 Task: Add a signature Gianna Martinez containing With heartfelt thanks and warm wishes, Gianna Martinez to email address softage.2@softage.net and add a label Wellness
Action: Mouse moved to (227, 298)
Screenshot: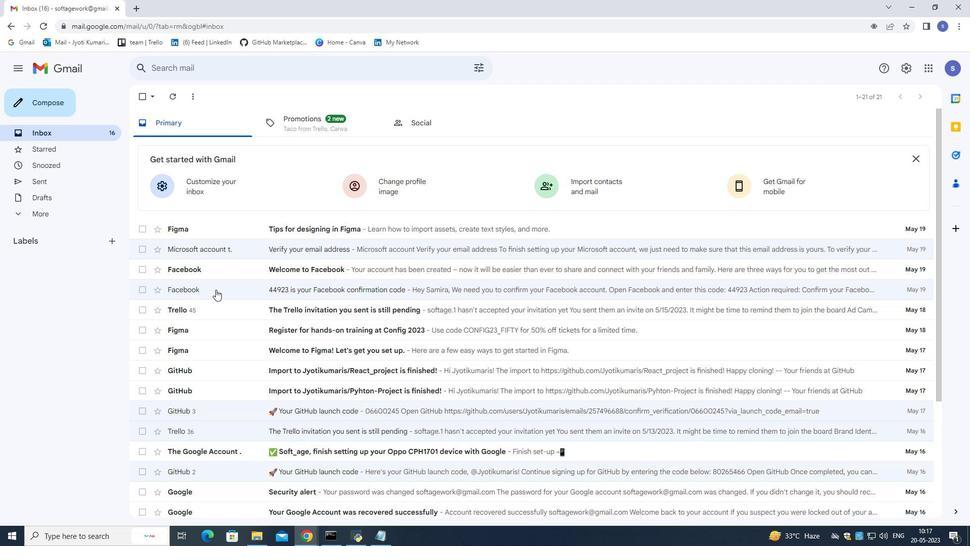
Action: Mouse scrolled (227, 297) with delta (0, 0)
Screenshot: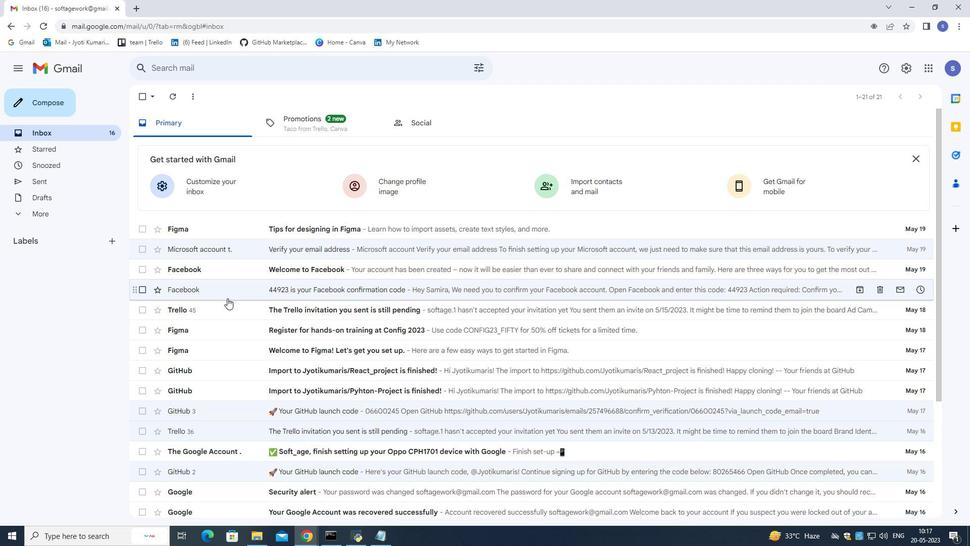 
Action: Mouse scrolled (227, 298) with delta (0, 0)
Screenshot: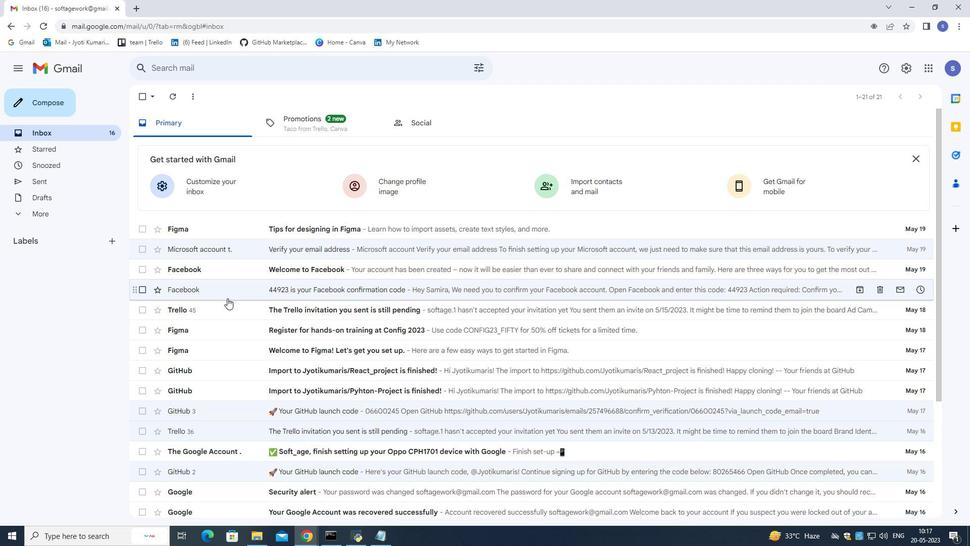
Action: Mouse moved to (228, 294)
Screenshot: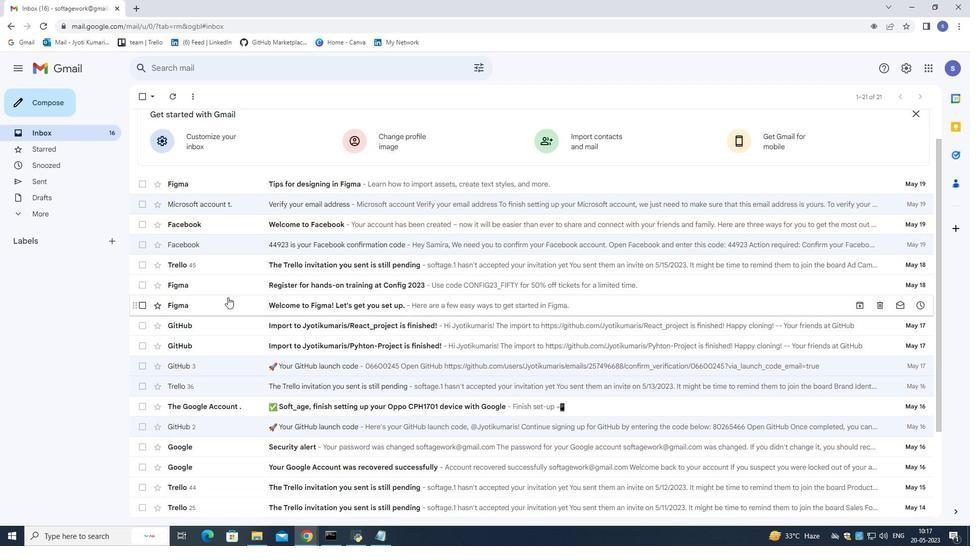 
Action: Mouse scrolled (228, 294) with delta (0, 0)
Screenshot: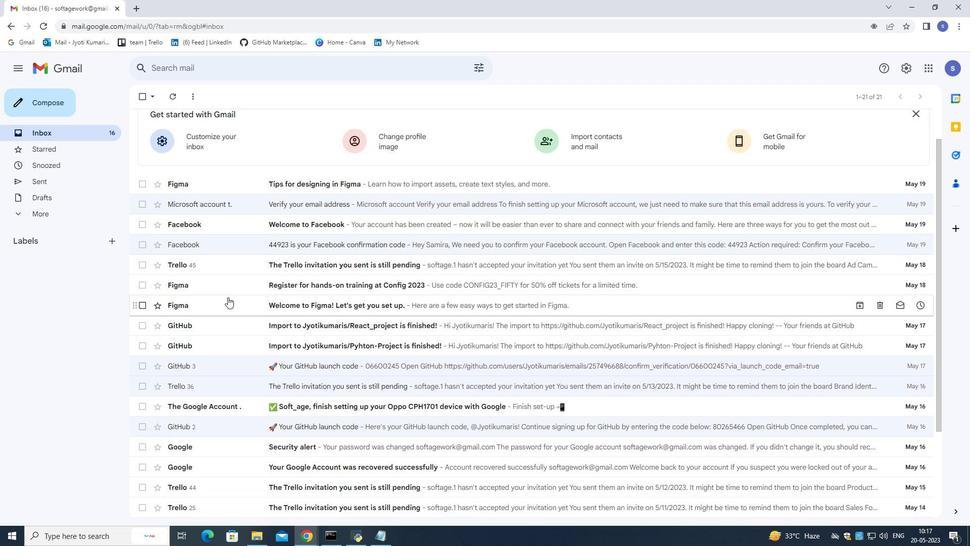 
Action: Mouse moved to (228, 293)
Screenshot: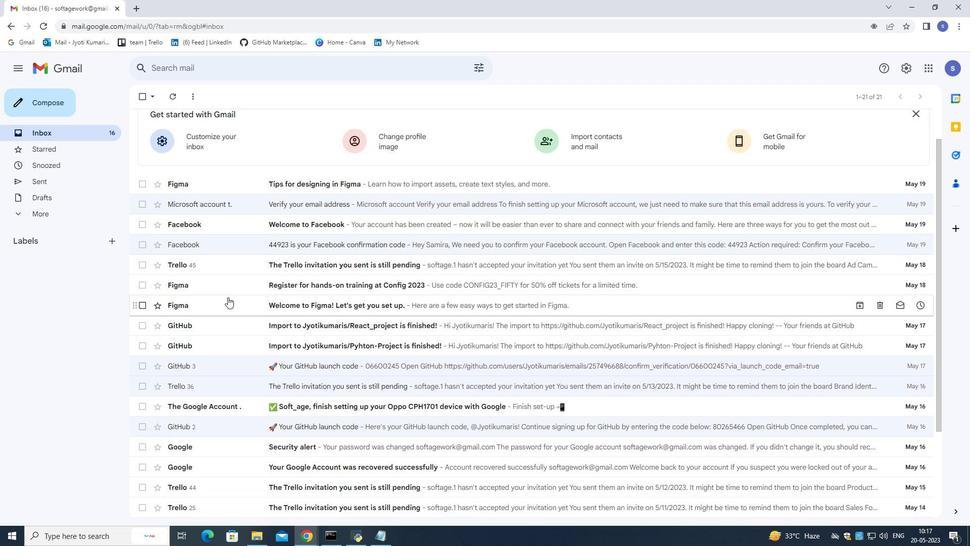 
Action: Mouse scrolled (228, 293) with delta (0, 0)
Screenshot: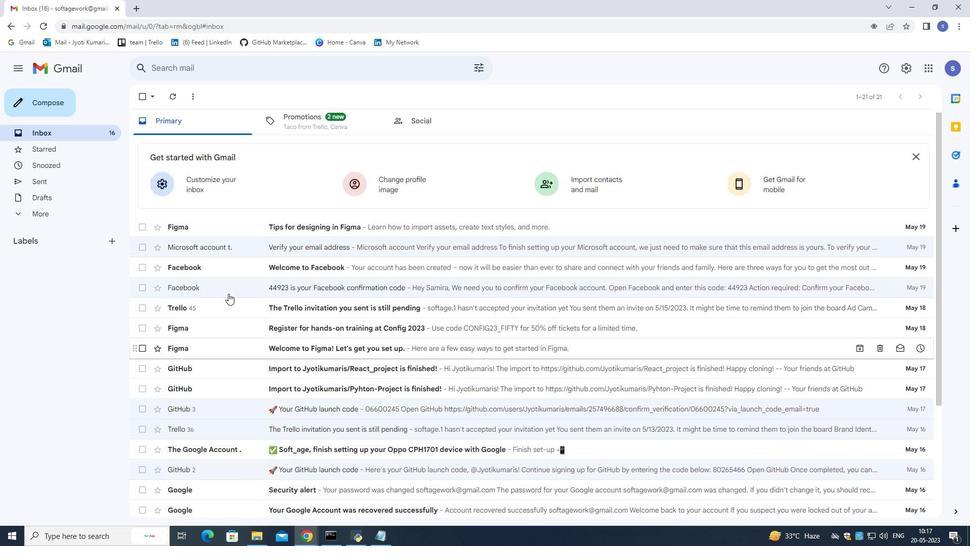 
Action: Mouse scrolled (228, 293) with delta (0, 0)
Screenshot: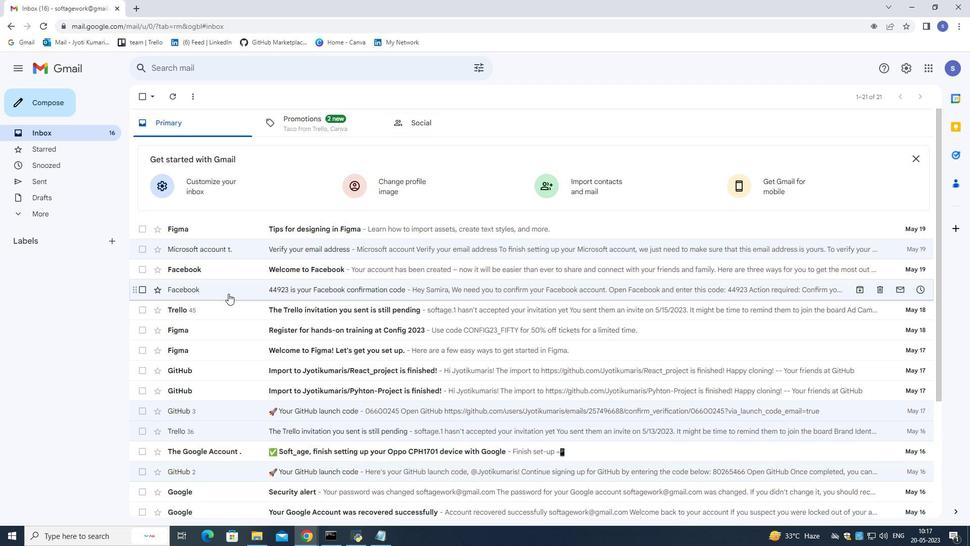 
Action: Mouse scrolled (228, 293) with delta (0, 0)
Screenshot: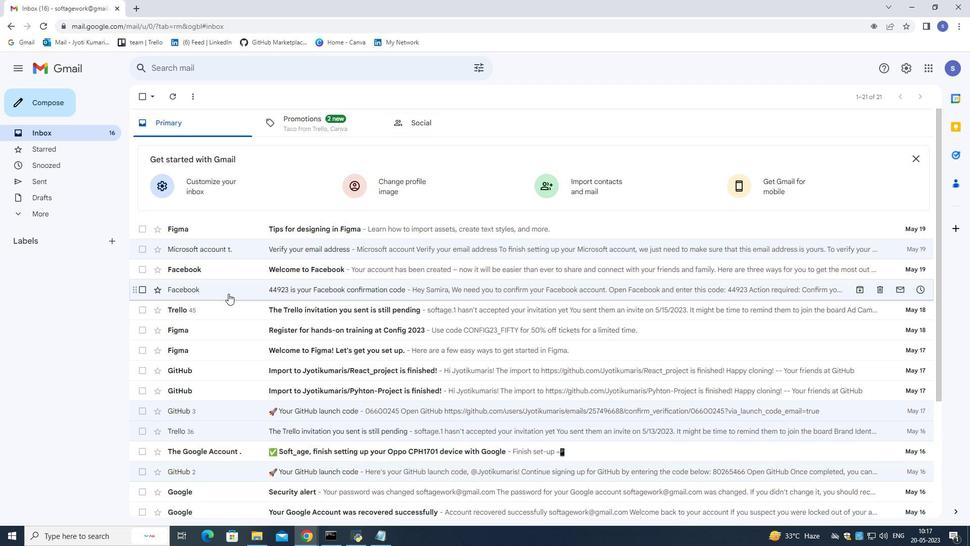 
Action: Mouse scrolled (228, 293) with delta (0, 0)
Screenshot: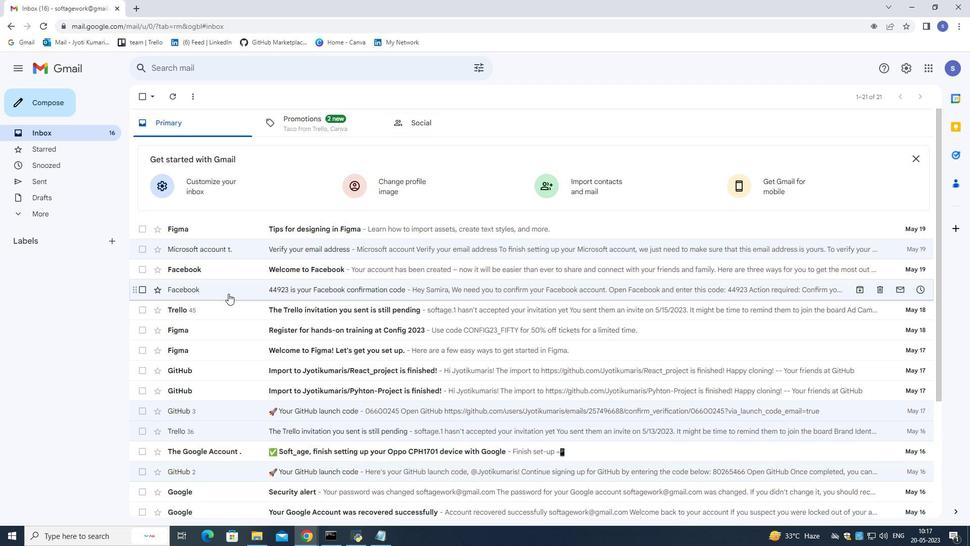 
Action: Mouse scrolled (228, 294) with delta (0, 0)
Screenshot: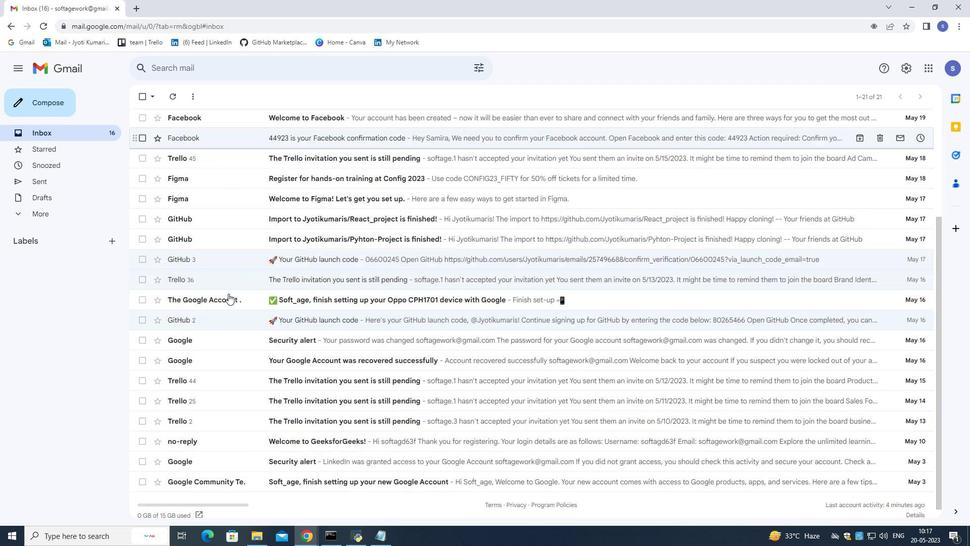 
Action: Mouse scrolled (228, 294) with delta (0, 0)
Screenshot: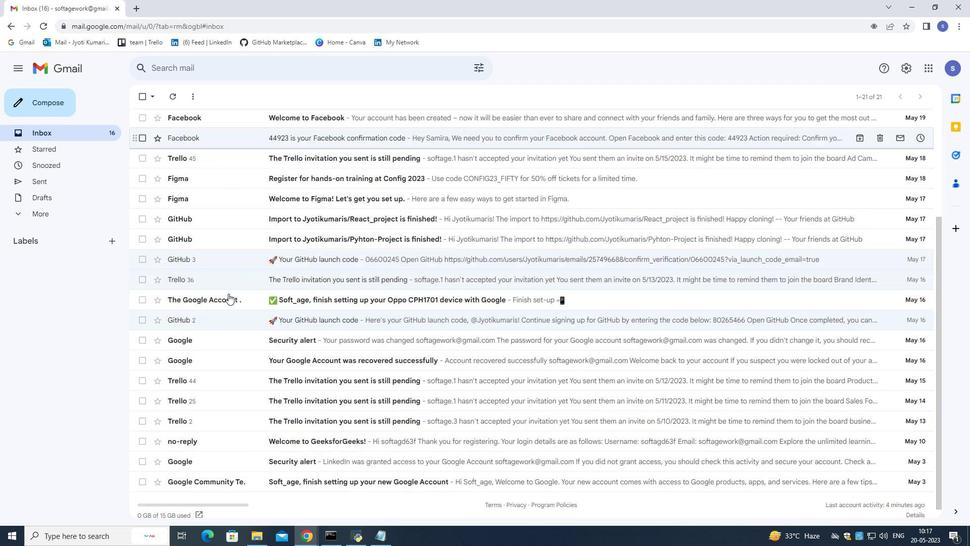 
Action: Mouse scrolled (228, 294) with delta (0, 0)
Screenshot: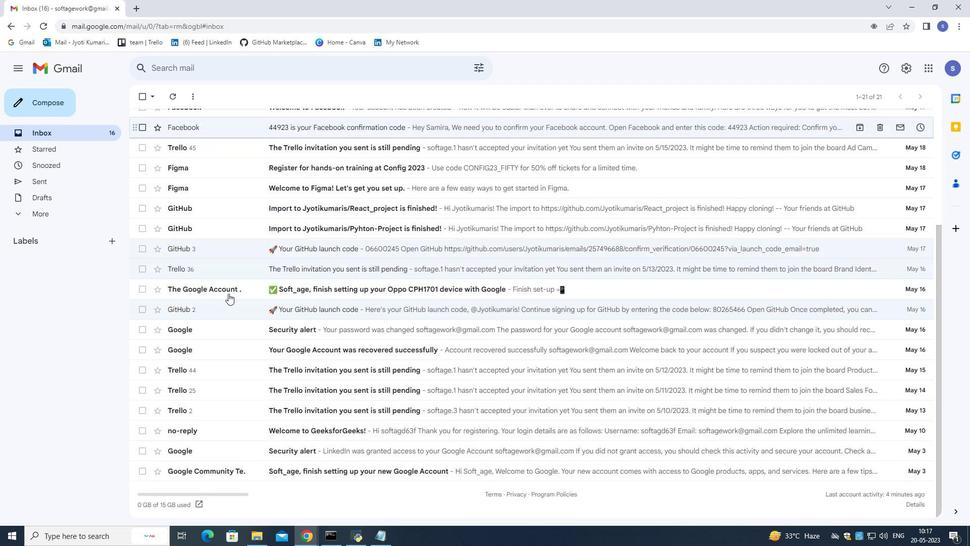 
Action: Mouse scrolled (228, 294) with delta (0, 0)
Screenshot: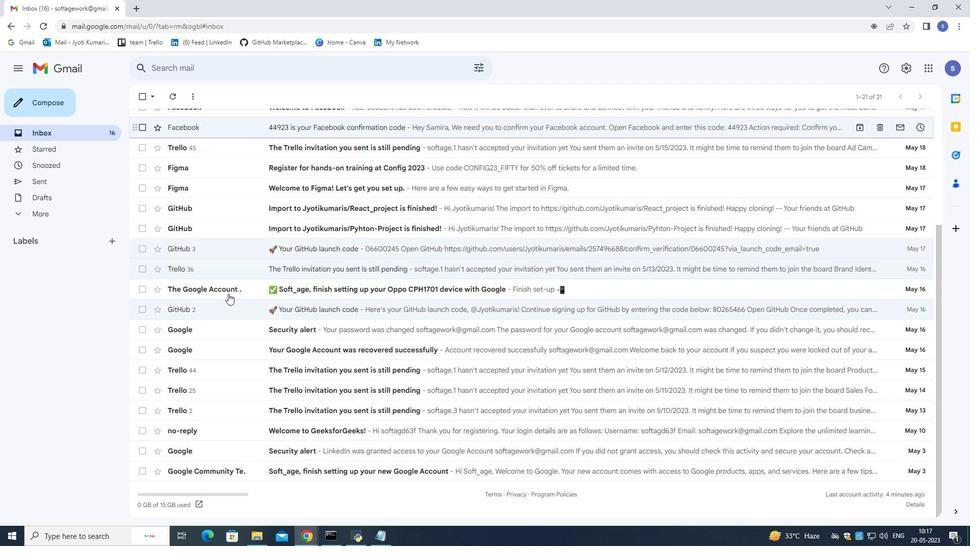 
Action: Mouse scrolled (228, 294) with delta (0, 0)
Screenshot: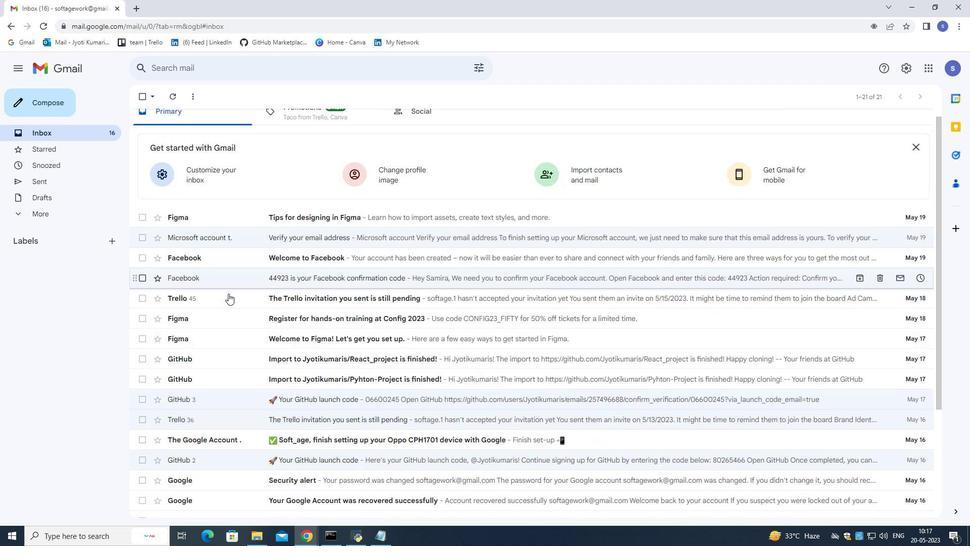 
Action: Mouse scrolled (228, 294) with delta (0, 0)
Screenshot: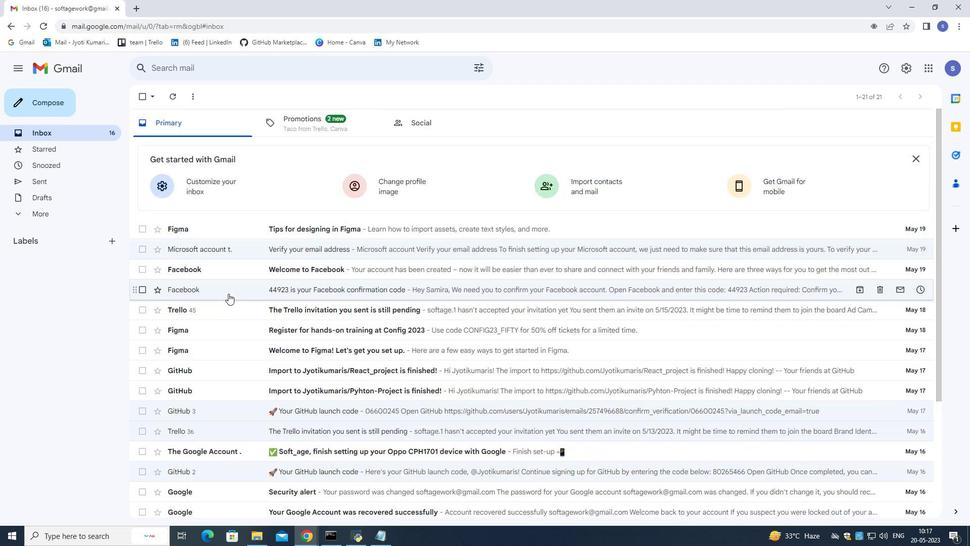 
Action: Mouse scrolled (228, 294) with delta (0, 0)
Screenshot: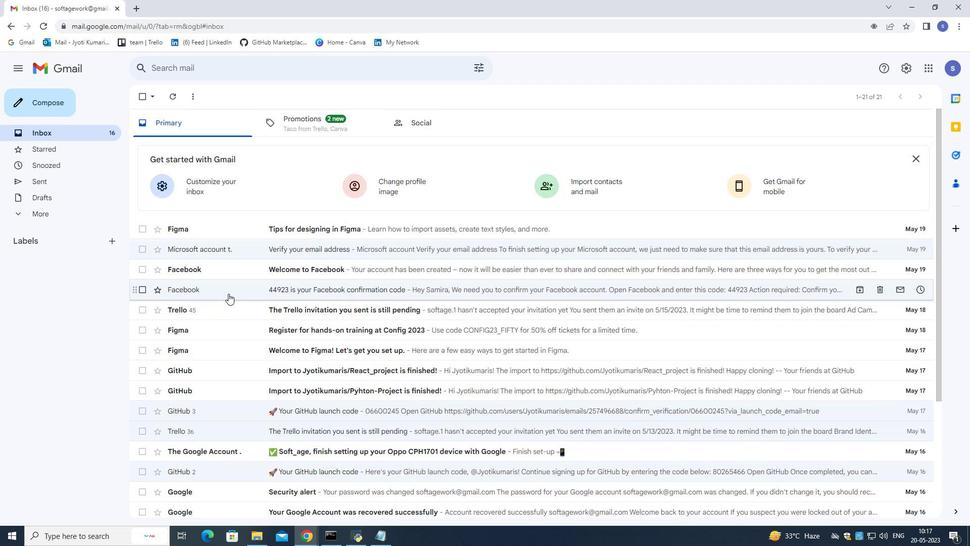 
Action: Mouse scrolled (228, 294) with delta (0, 0)
Screenshot: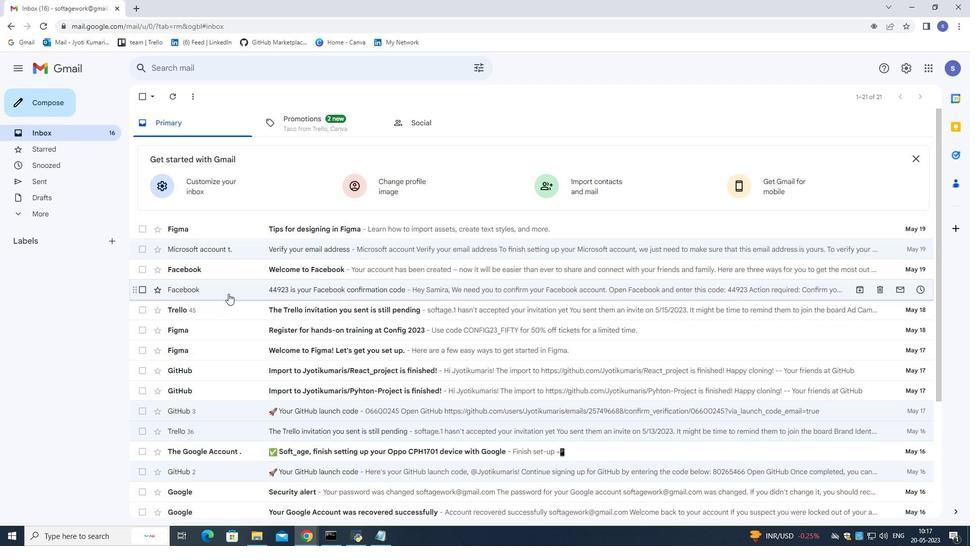 
Action: Mouse moved to (219, 269)
Screenshot: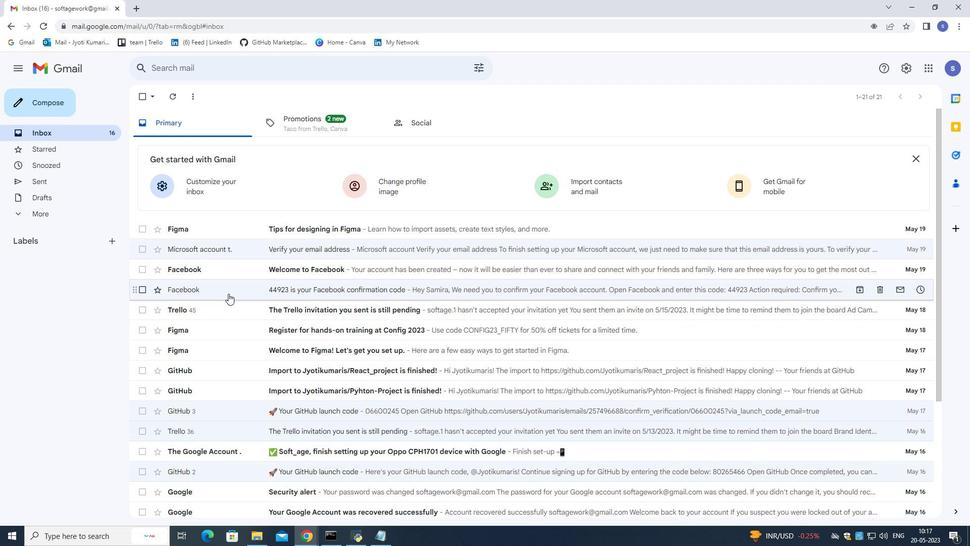 
Action: Mouse scrolled (219, 270) with delta (0, 0)
Screenshot: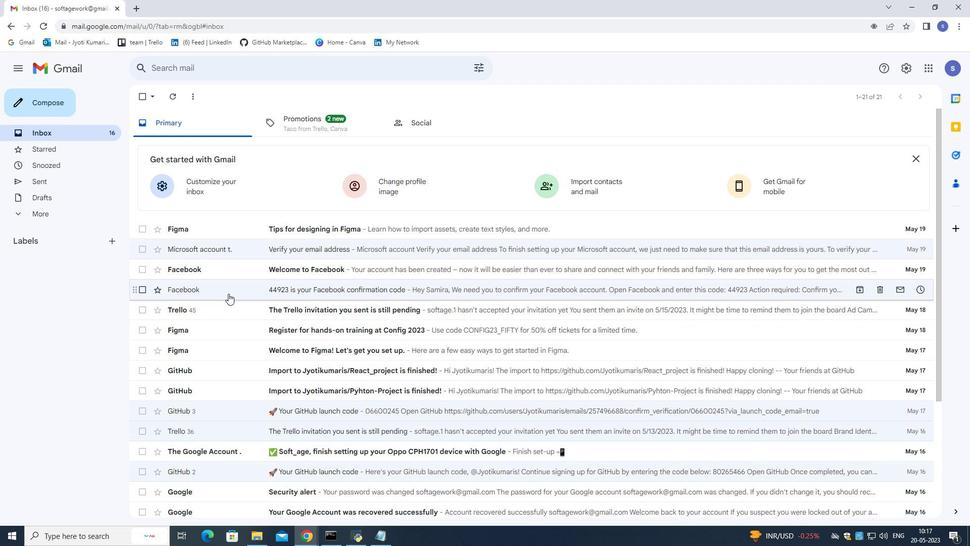 
Action: Mouse moved to (30, 99)
Screenshot: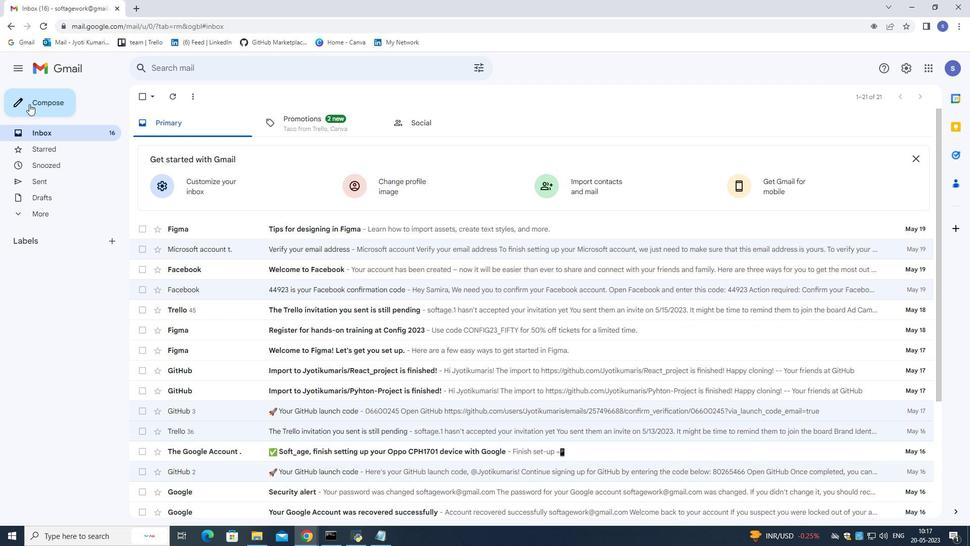 
Action: Mouse pressed left at (30, 99)
Screenshot: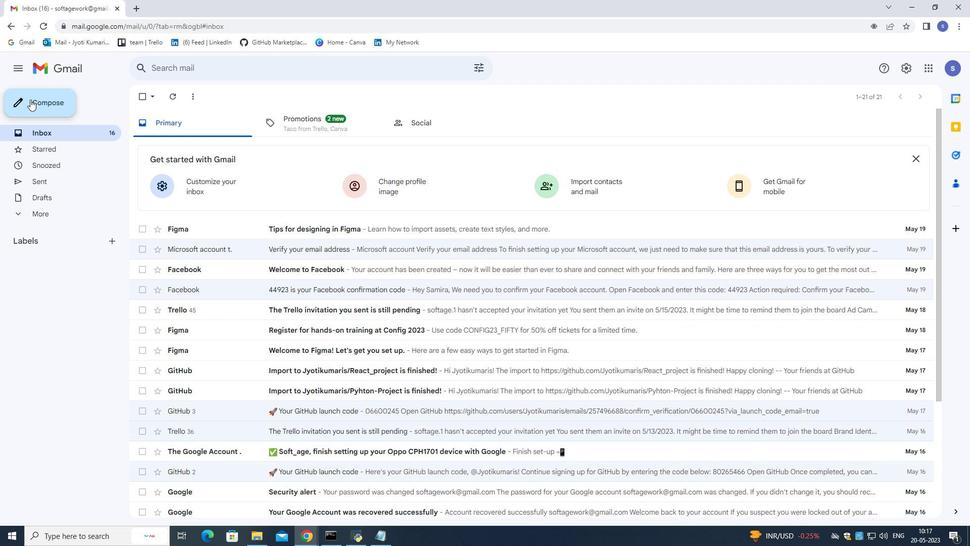 
Action: Mouse moved to (913, 226)
Screenshot: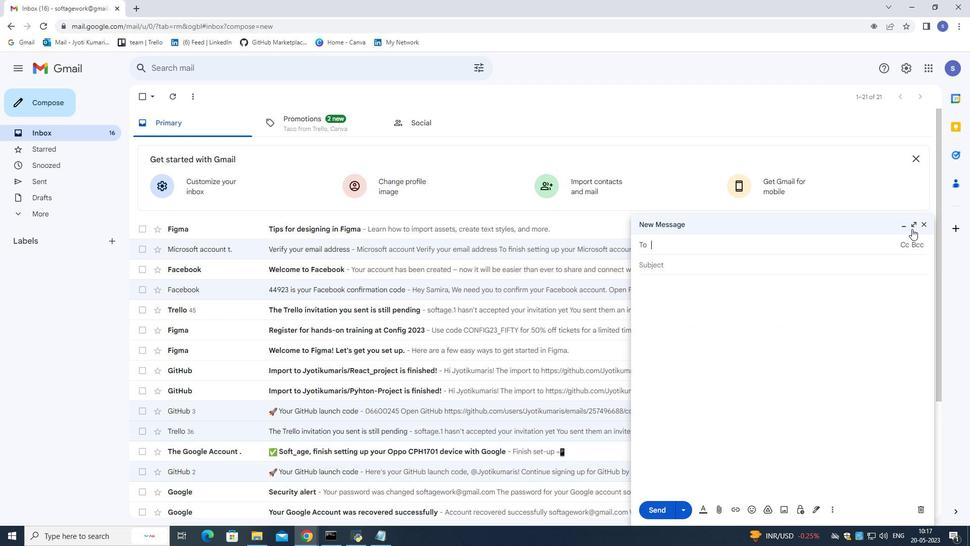 
Action: Mouse pressed left at (913, 226)
Screenshot: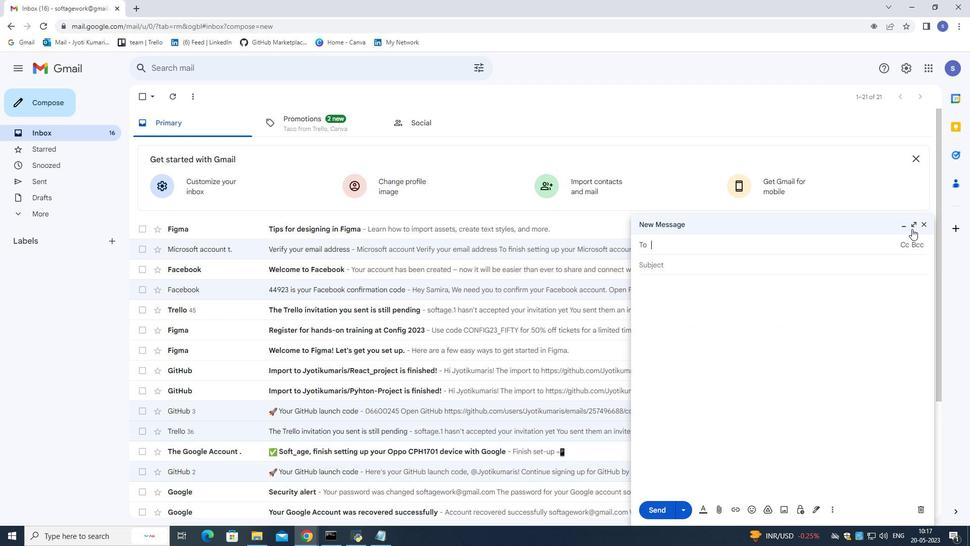 
Action: Mouse moved to (473, 100)
Screenshot: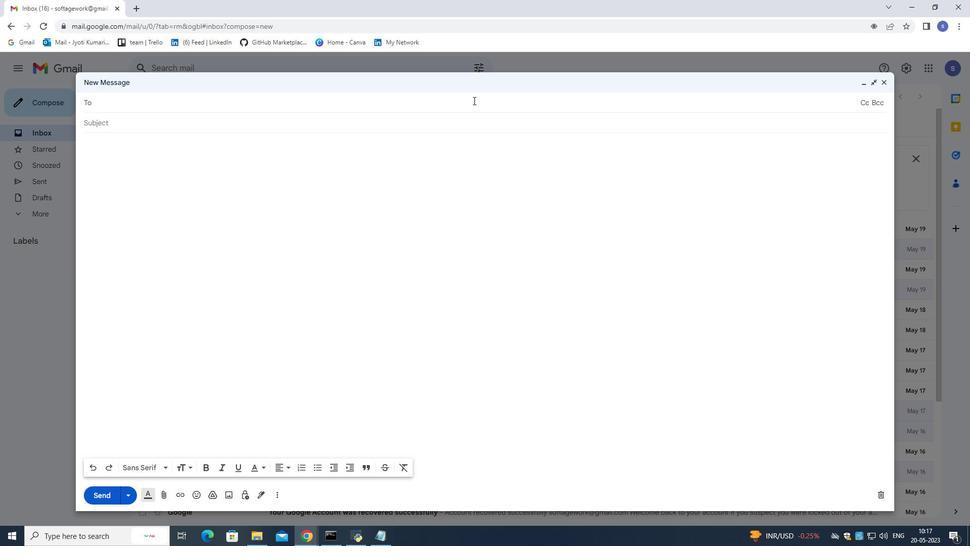 
Action: Mouse pressed left at (473, 100)
Screenshot: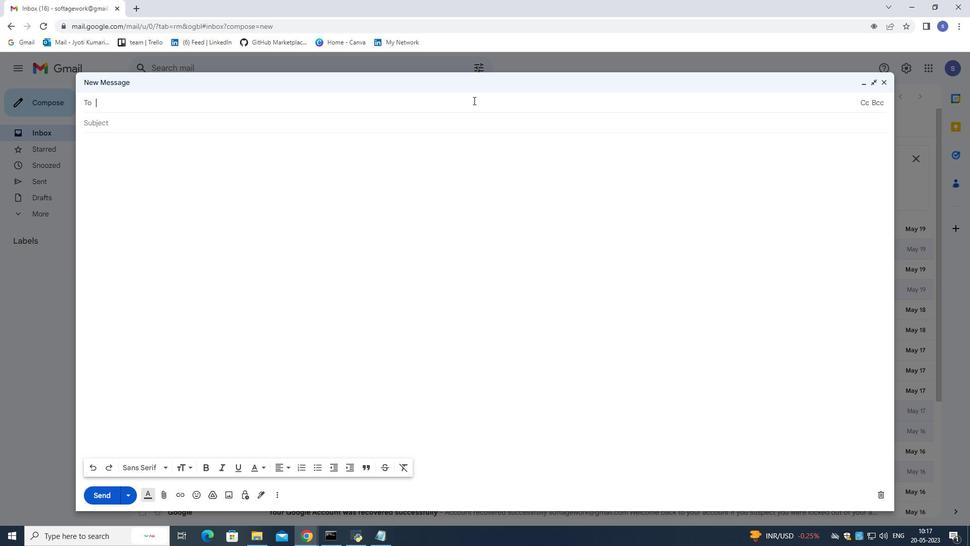 
Action: Mouse moved to (473, 103)
Screenshot: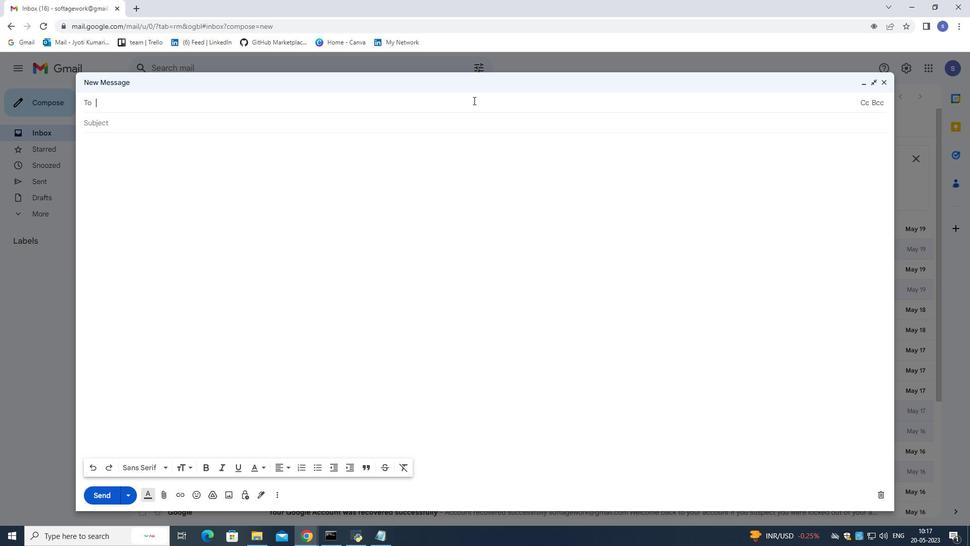 
Action: Key pressed softage.2<Key.shift>@softage.net
Screenshot: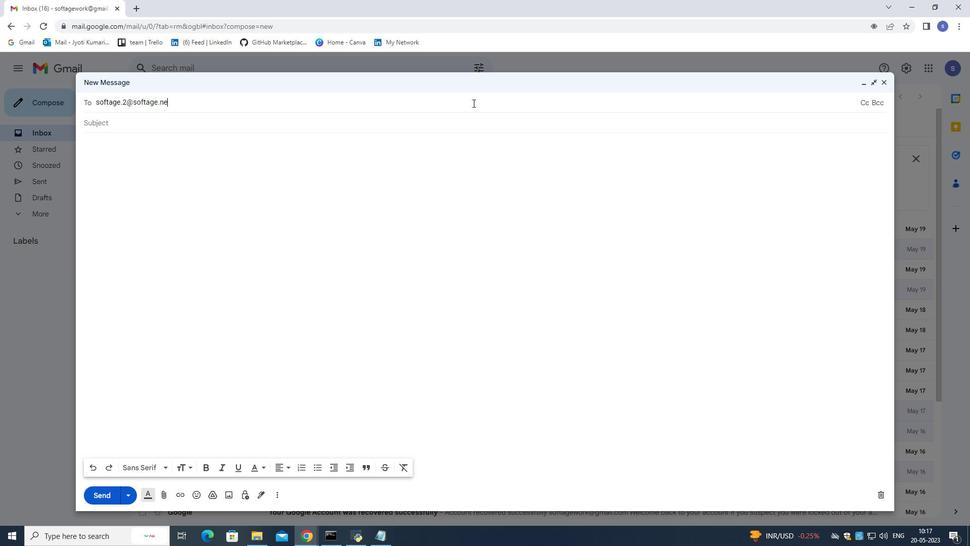 
Action: Mouse moved to (186, 124)
Screenshot: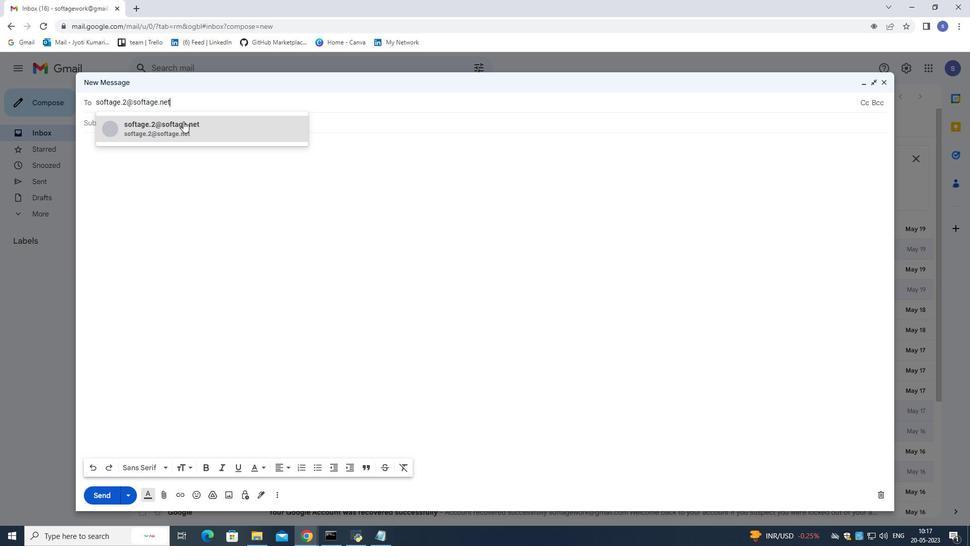 
Action: Mouse pressed left at (186, 124)
Screenshot: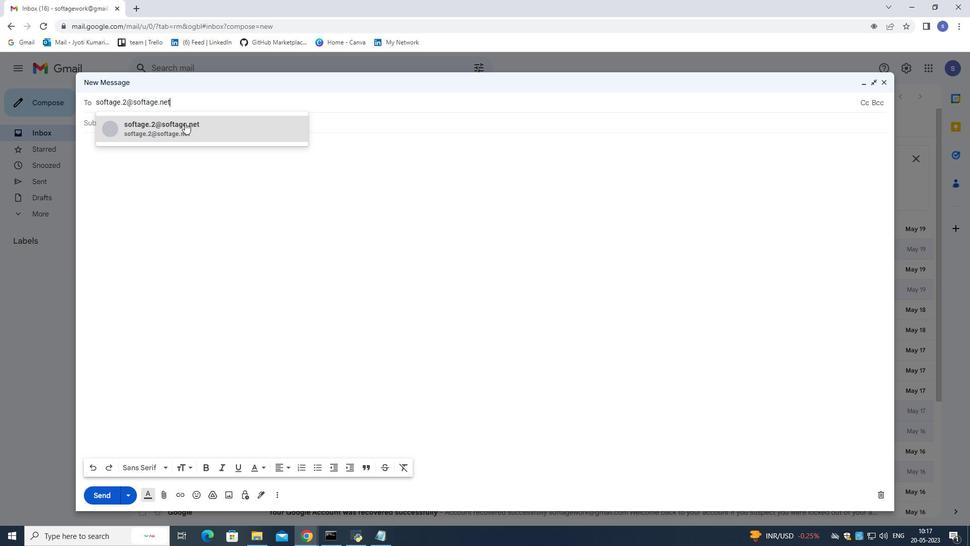 
Action: Mouse moved to (185, 128)
Screenshot: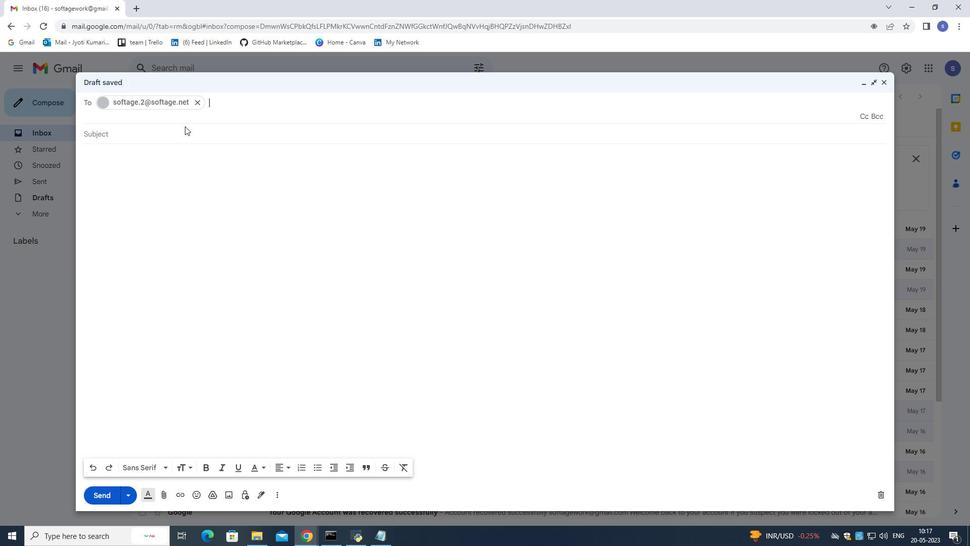 
Action: Mouse pressed left at (185, 128)
Screenshot: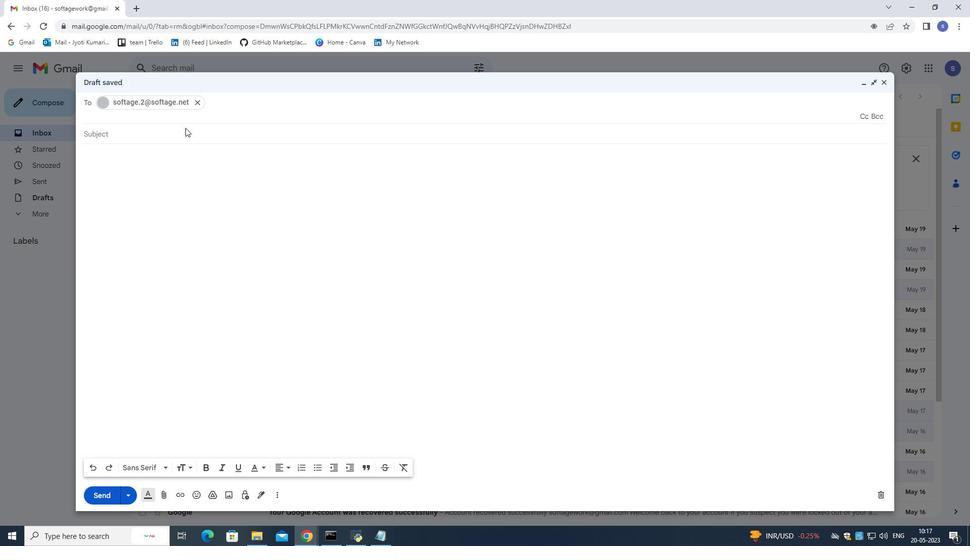 
Action: Mouse moved to (201, 122)
Screenshot: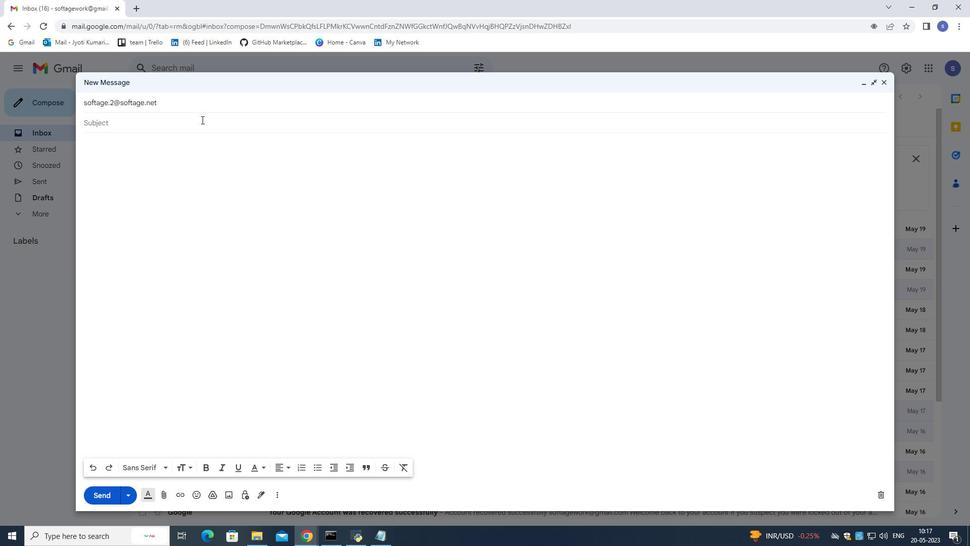 
Action: Mouse pressed left at (201, 122)
Screenshot: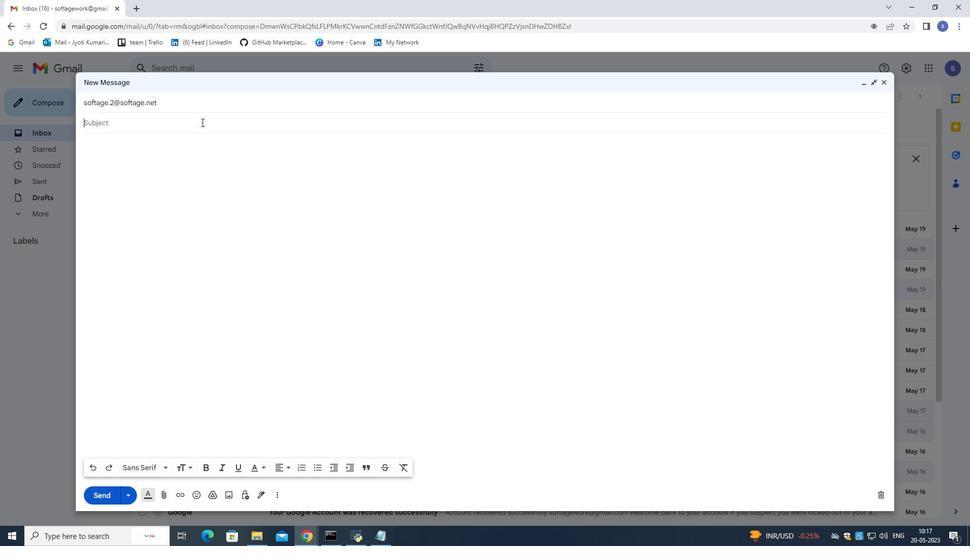 
Action: Mouse moved to (384, 120)
Screenshot: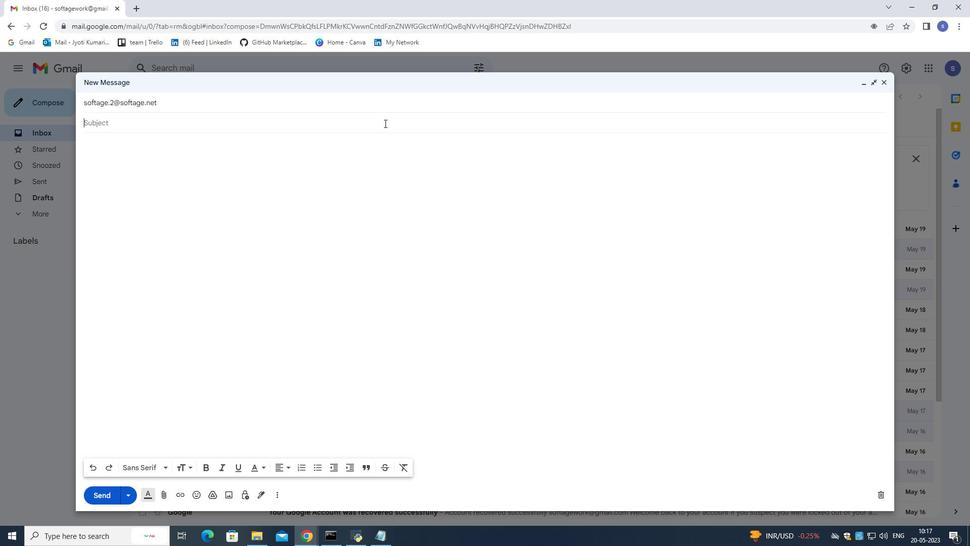 
Action: Mouse pressed left at (384, 120)
Screenshot: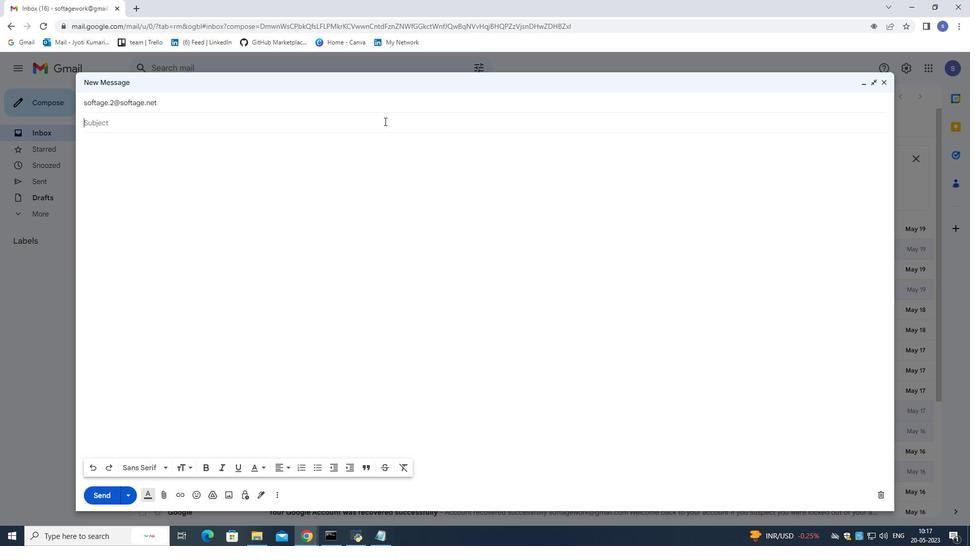 
Action: Mouse moved to (511, 119)
Screenshot: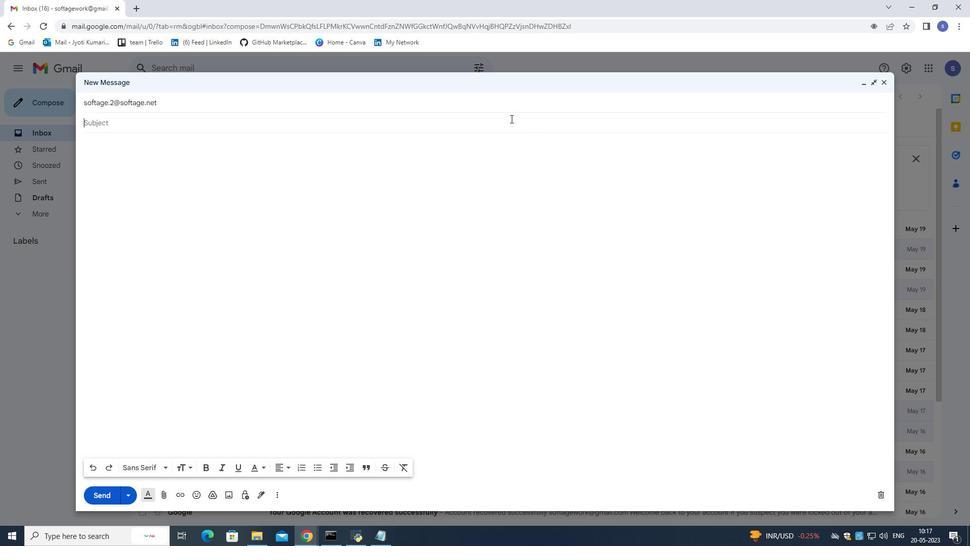 
Action: Mouse pressed left at (511, 119)
Screenshot: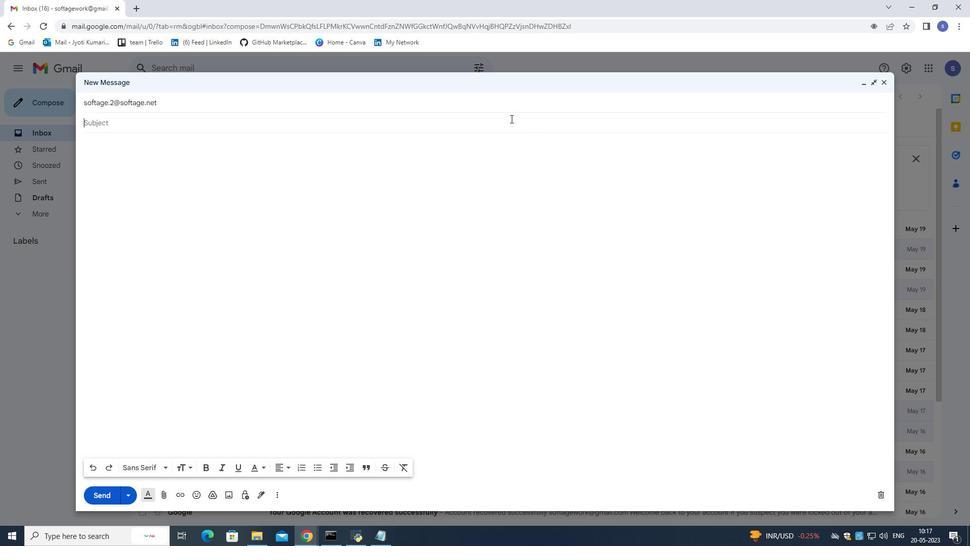 
Action: Mouse moved to (340, 119)
Screenshot: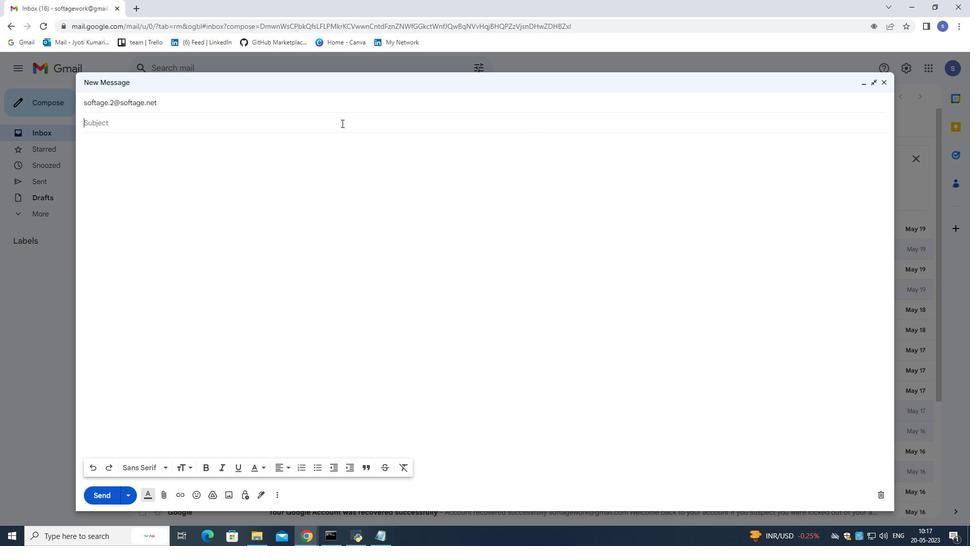 
Action: Mouse pressed left at (340, 119)
Screenshot: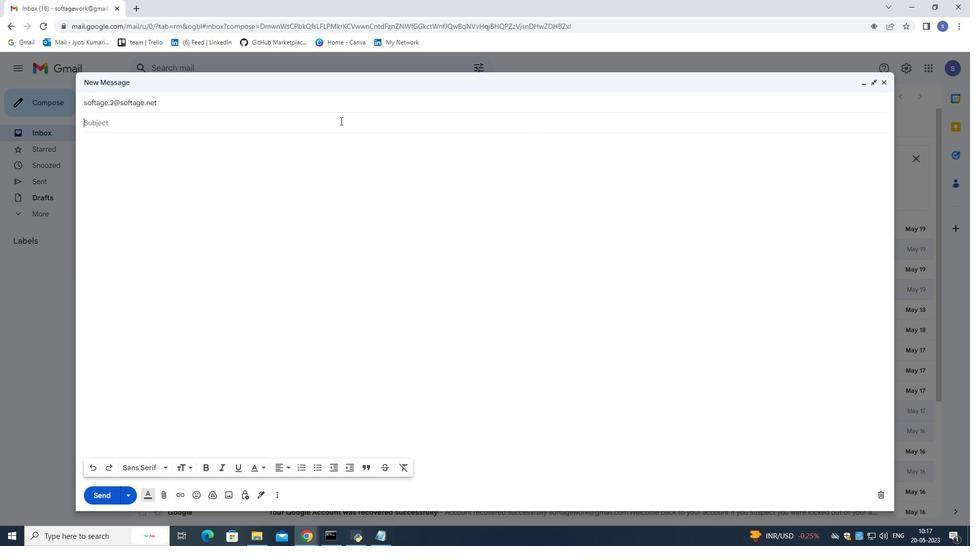 
Action: Mouse moved to (340, 119)
Screenshot: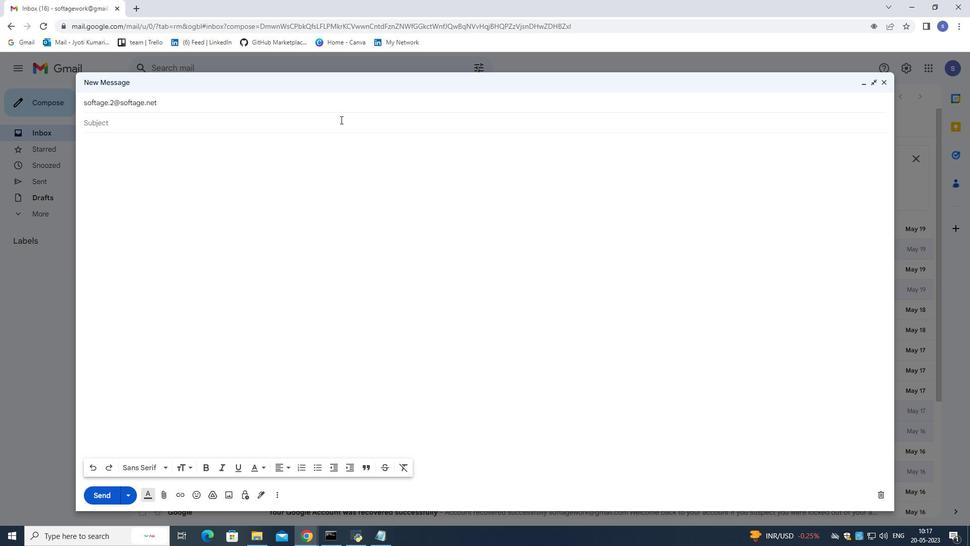 
Action: Key pressed <Key.shift><Key.shift><Key.shift><Key.shift><Key.shift><Key.shift><Key.shift><Key.shift><Key.shift>Heartfelt<Key.space><Key.shift>Thanks
Screenshot: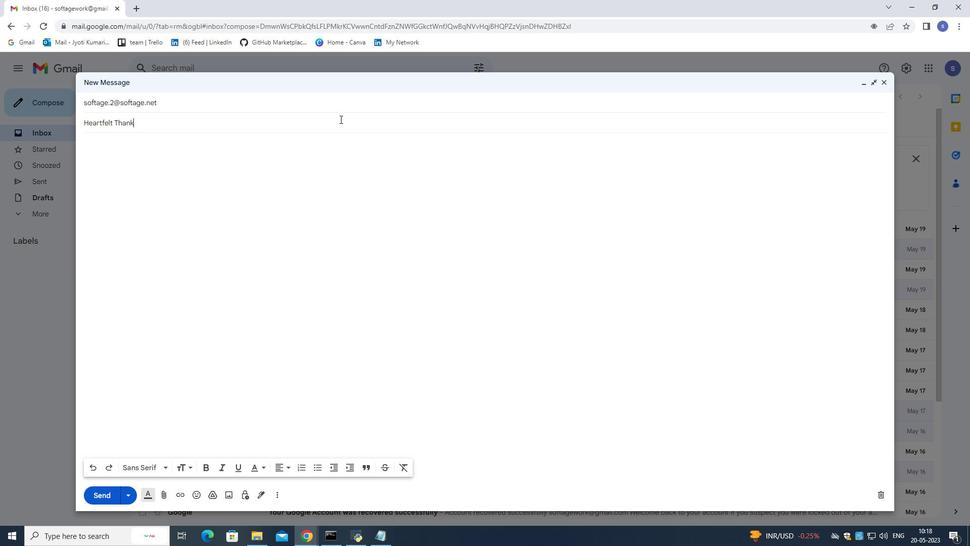 
Action: Mouse moved to (332, 140)
Screenshot: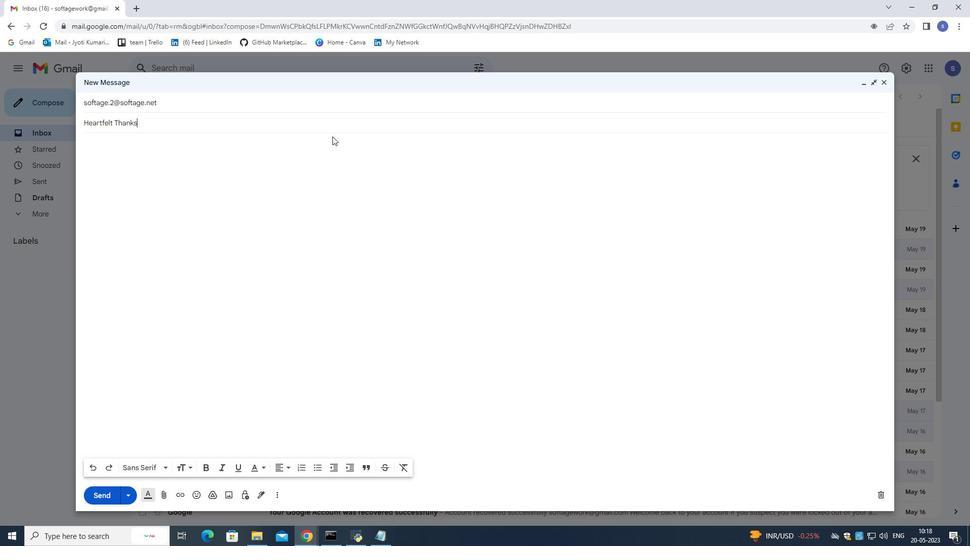 
Action: Mouse pressed left at (332, 140)
Screenshot: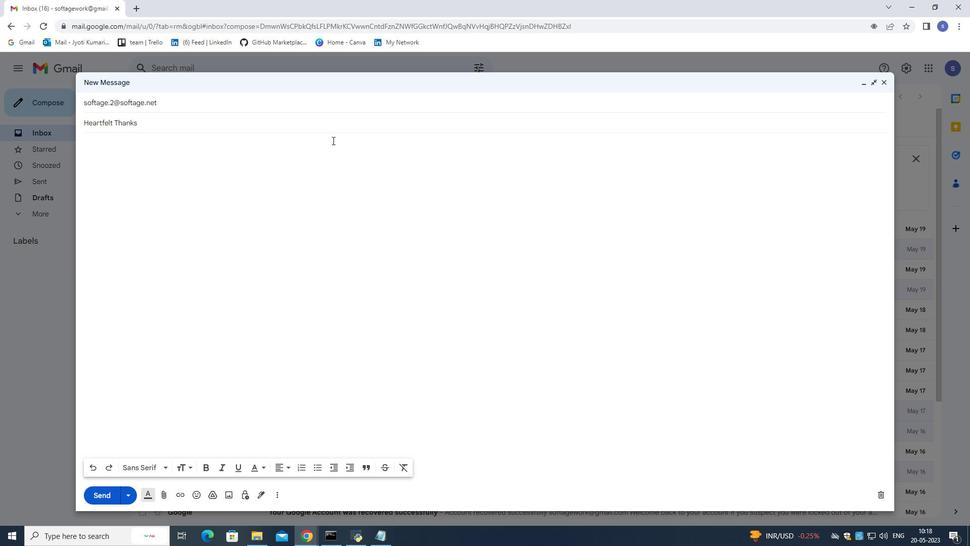 
Action: Mouse moved to (344, 145)
Screenshot: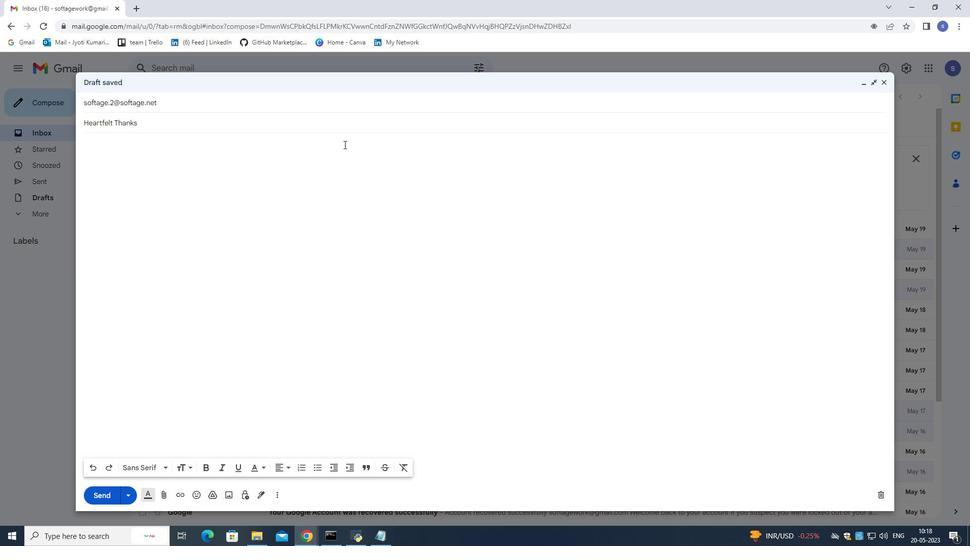 
Action: Key pressed <Key.shift>Birthday<Key.space>are<Key.space>sprcial<Key.space>
Screenshot: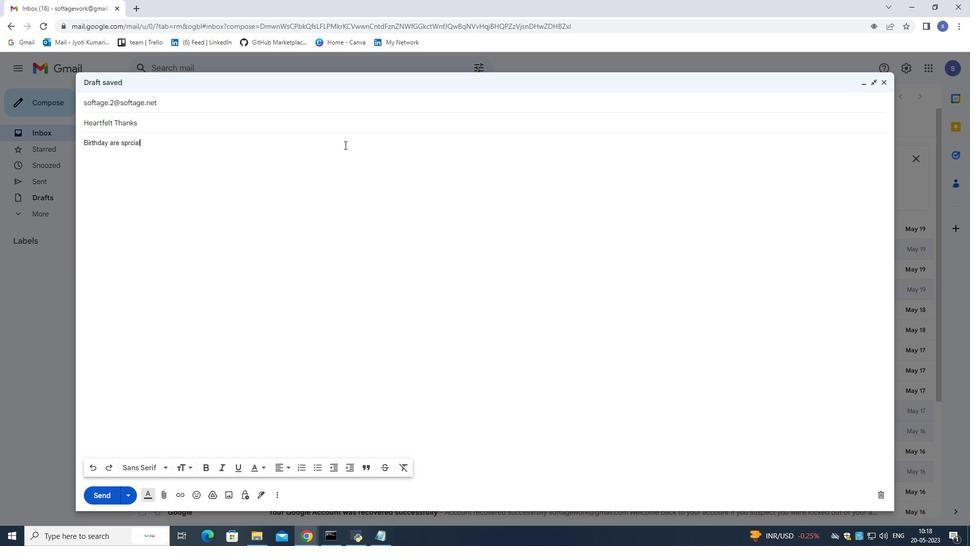 
Action: Mouse moved to (156, 154)
Screenshot: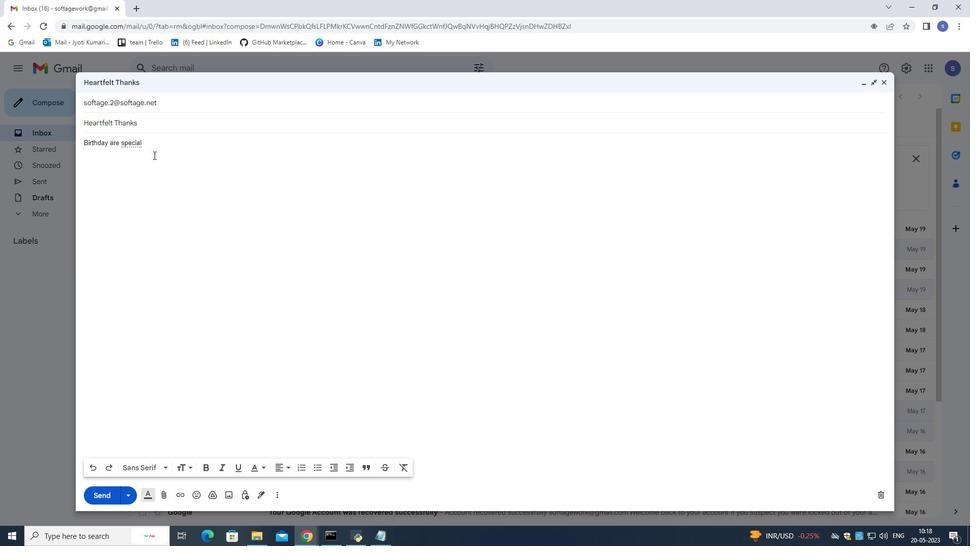 
Action: Key pressed <Key.space>oca<Key.backspace>casions<Key.space>that<Key.space>should<Key.space>be<Key.space>celebrated<Key.space>,<Key.space>especialy<Key.backspace>ly<Key.space>in<Key.space>the<Key.space>workplace<Key.space>where<Key.space>we<Key.space>spend<Key.space>a<Key.space>signficant<Key.space>amount<Key.space>of<Key.space>our<Key.space>time.
Screenshot: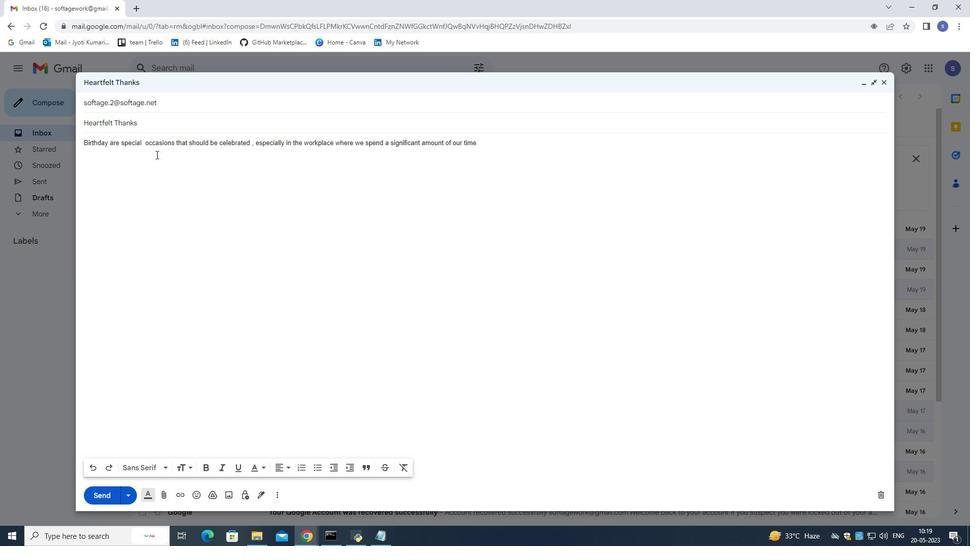 
Action: Mouse moved to (353, 140)
Screenshot: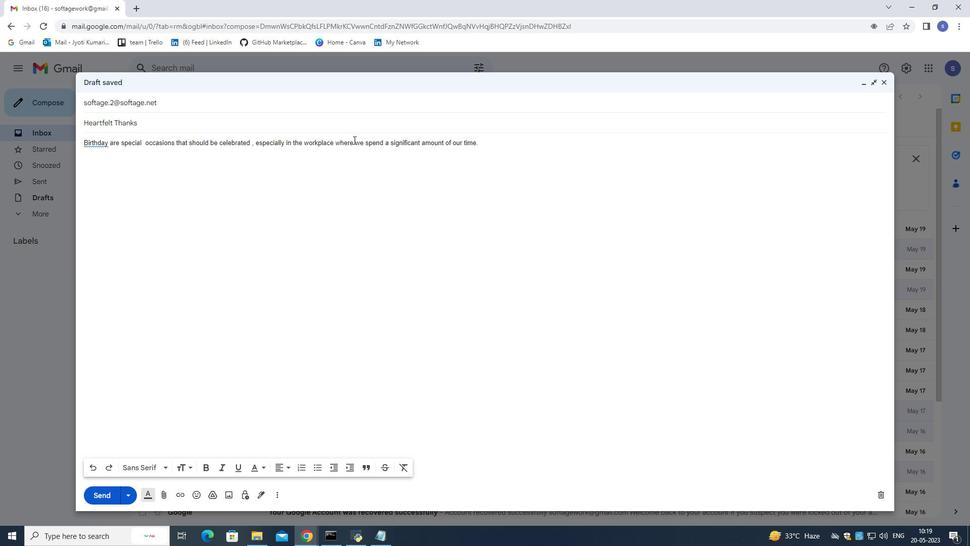 
Action: Mouse pressed left at (353, 140)
Screenshot: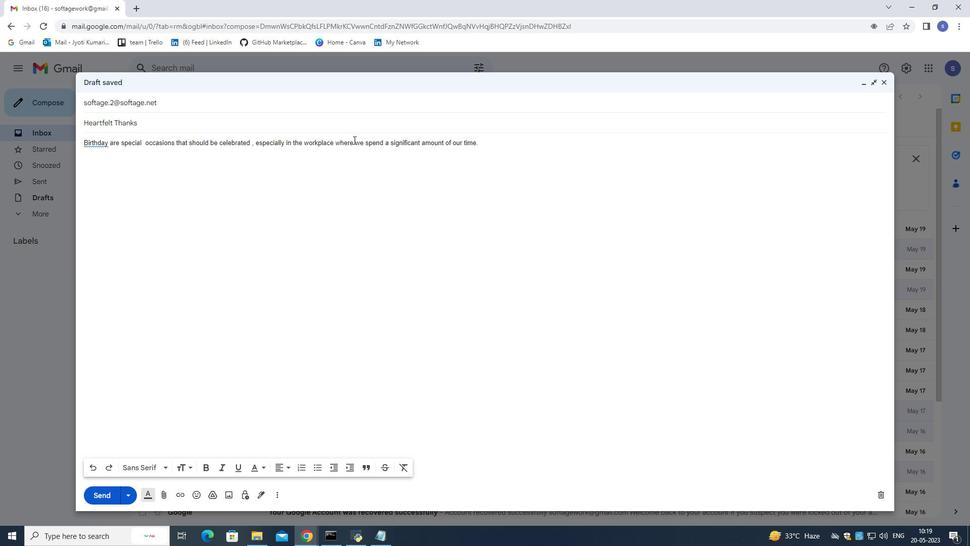 
Action: Mouse moved to (390, 182)
Screenshot: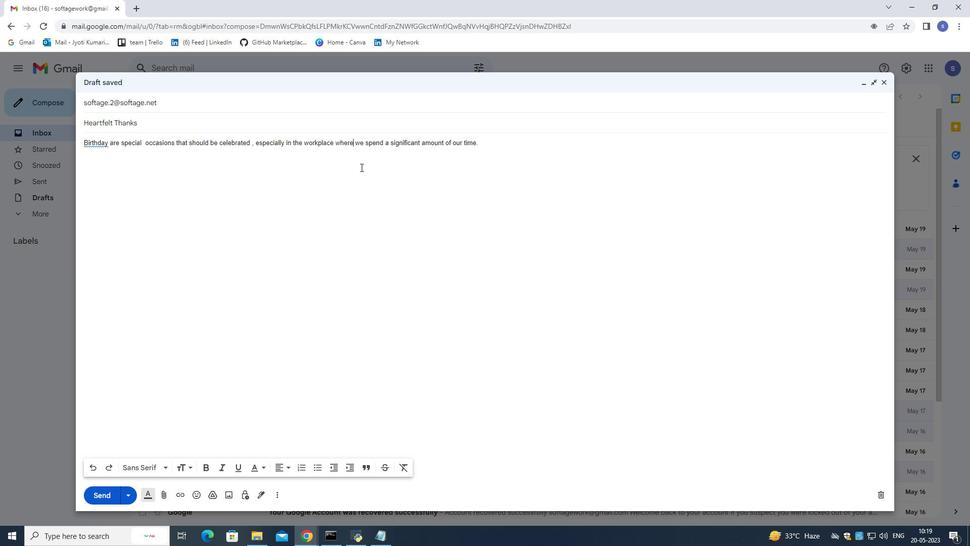 
Action: Key pressed <Key.enter>
Screenshot: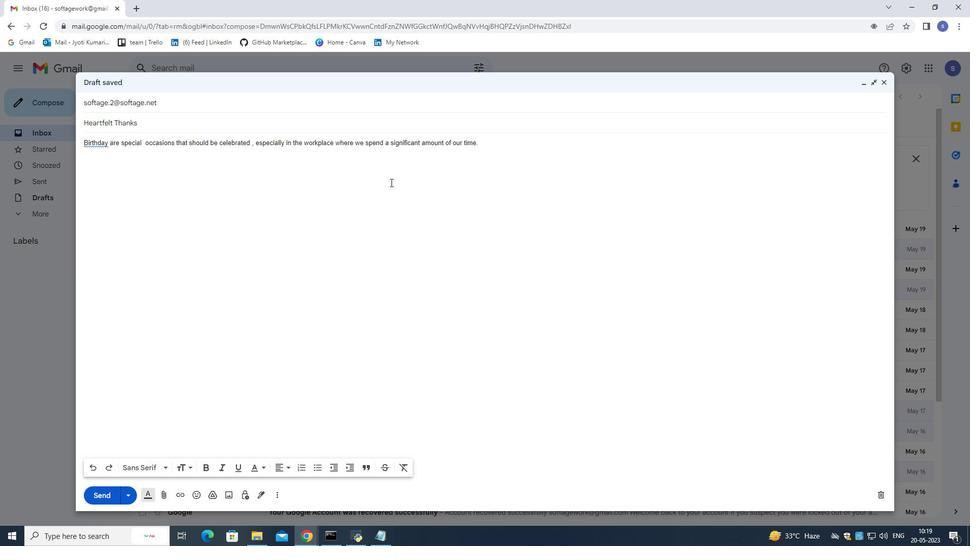 
Action: Mouse moved to (255, 153)
Screenshot: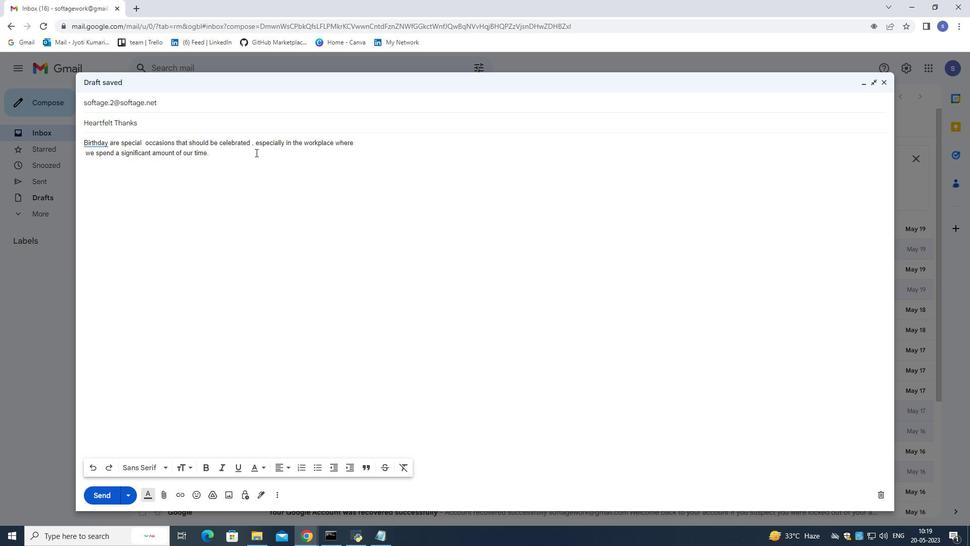 
Action: Mouse pressed left at (255, 153)
Screenshot: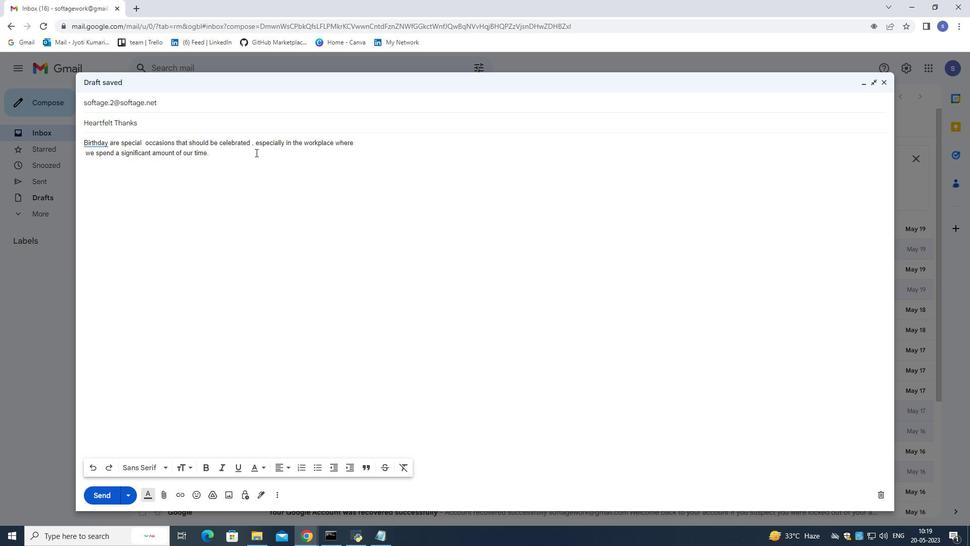 
Action: Mouse moved to (260, 153)
Screenshot: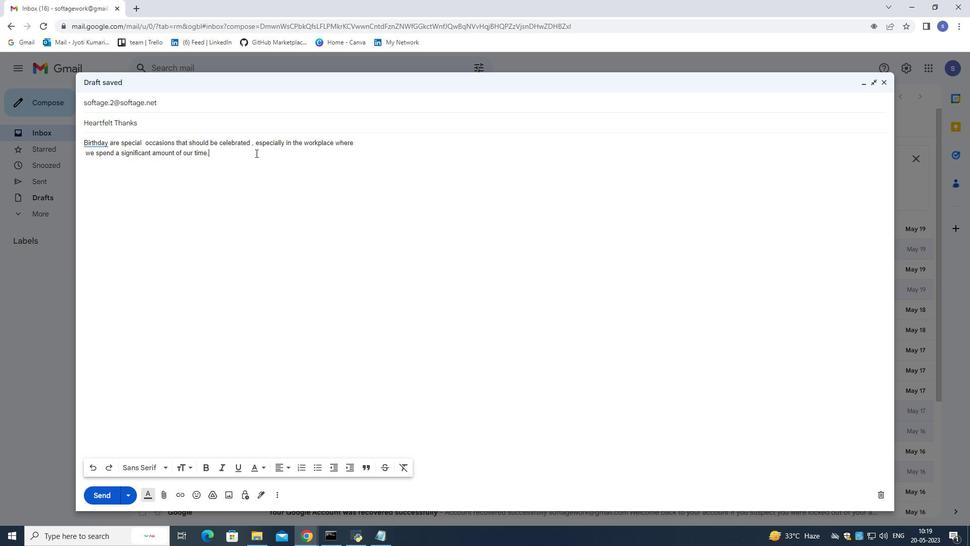 
Action: Key pressed <Key.space><Key.shift>When<Key.space>your<Key.space>cowo
Screenshot: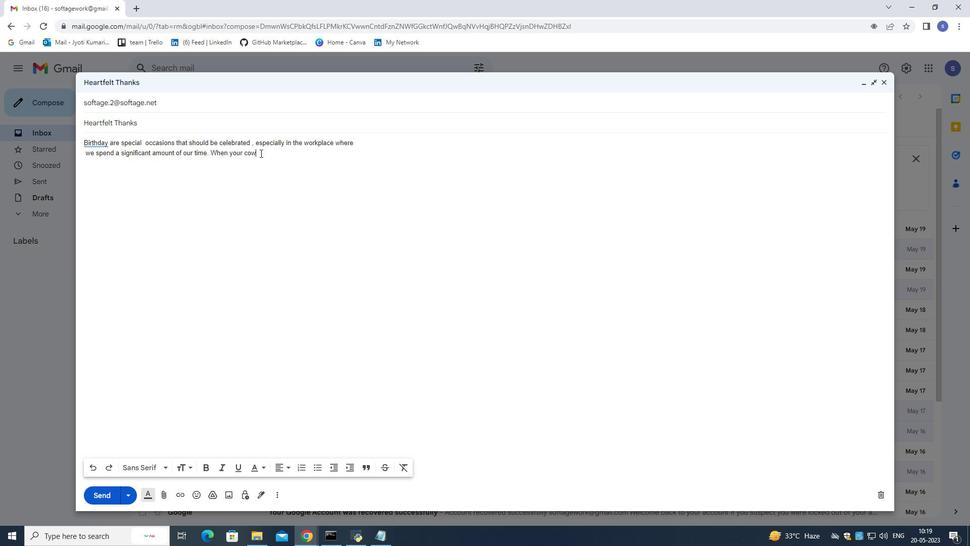
Action: Mouse moved to (264, 175)
Screenshot: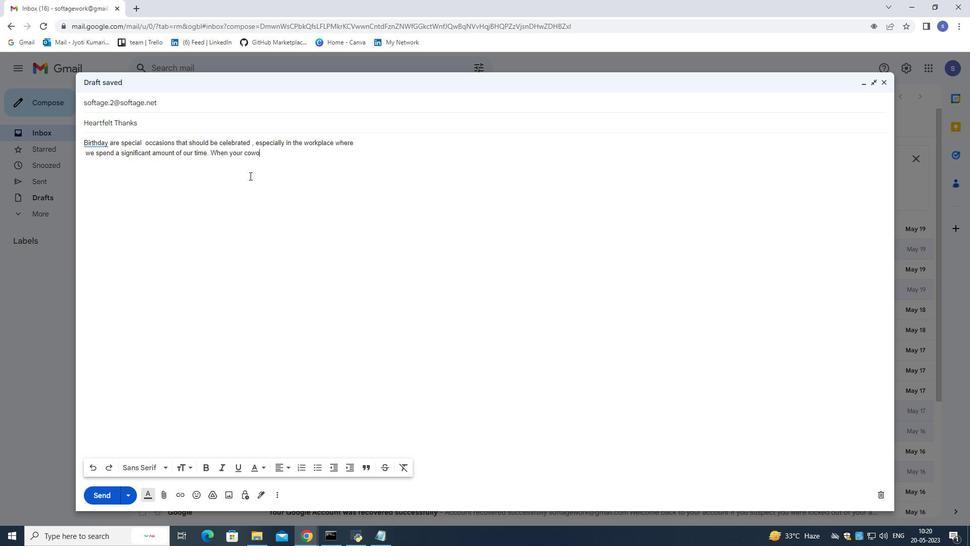 
Action: Key pressed kers<Key.space>take<Key.space>take<Key.backspace><Key.backspace><Key.backspace><Key.backspace>the<Key.space>time<Key.space>to<Key.space>wish<Key.space>tou<Key.space>a<Key.space>happy<Key.space>birthday,<Key.space>it<Key.space>s<Key.backspace>is<Key.space>important<Key.space>to<Key.space>show<Key.space>your<Key.space>appreciation<Key.space>
Screenshot: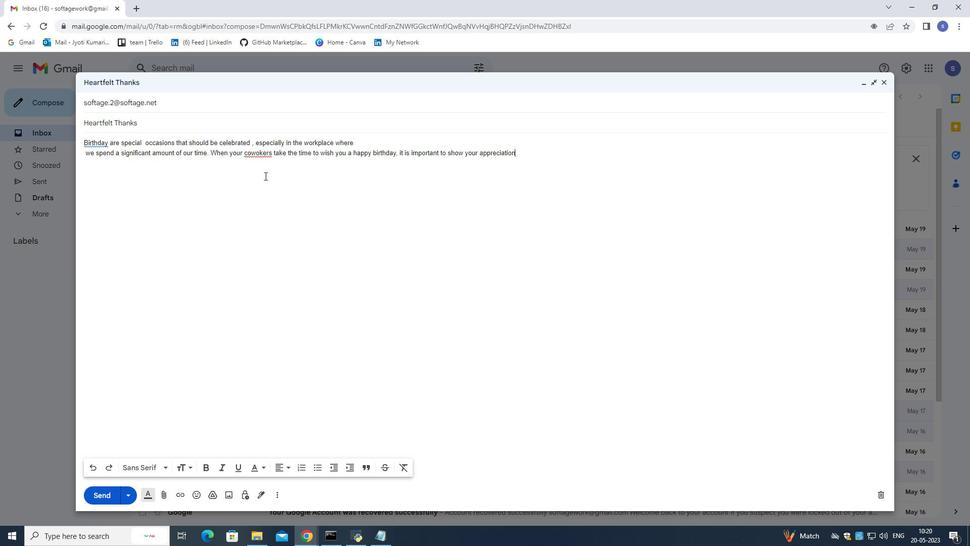 
Action: Mouse moved to (353, 153)
Screenshot: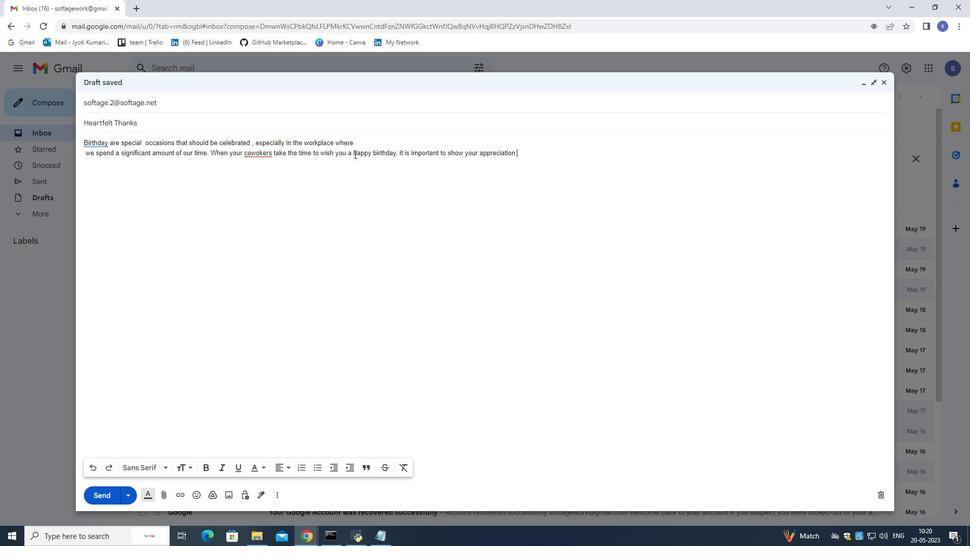 
Action: Mouse pressed left at (353, 153)
Screenshot: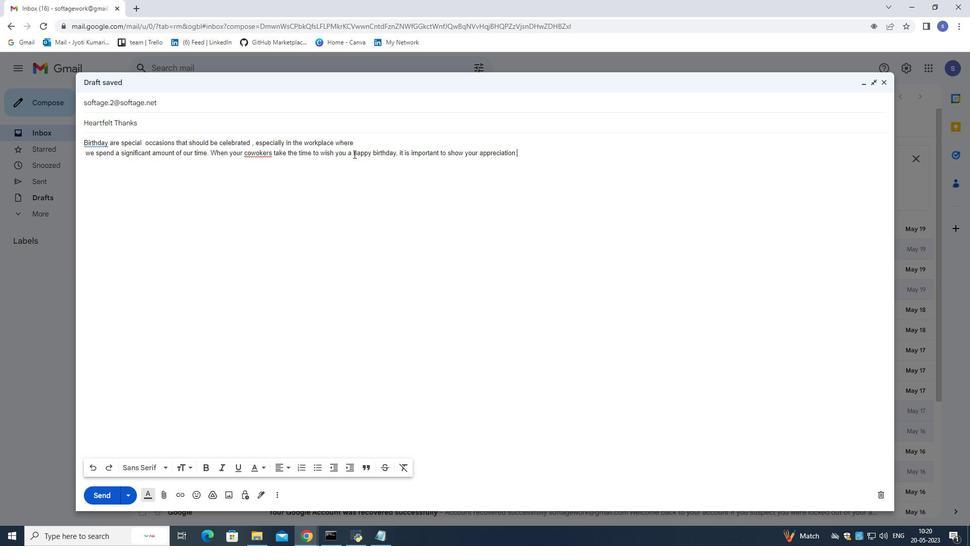 
Action: Mouse moved to (372, 190)
Screenshot: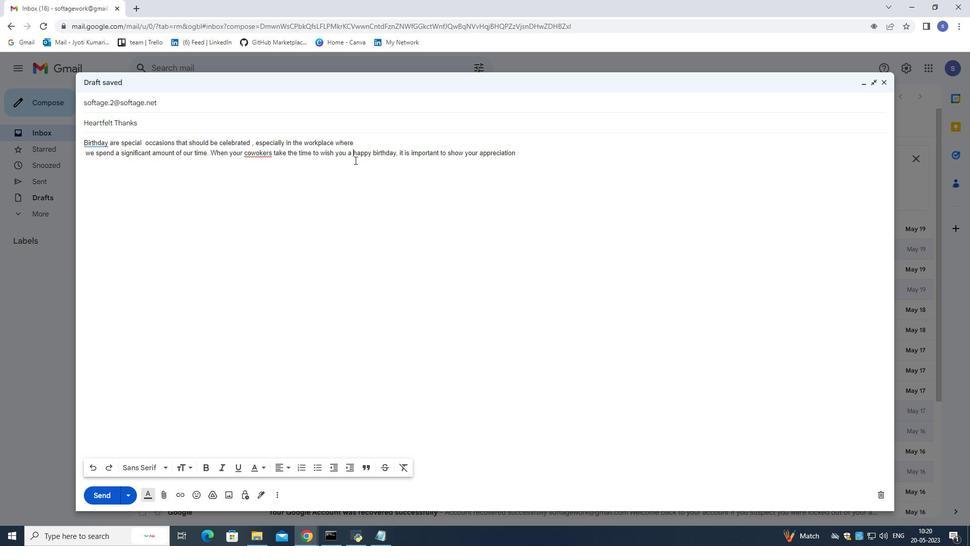 
Action: Key pressed <Key.enter>
Screenshot: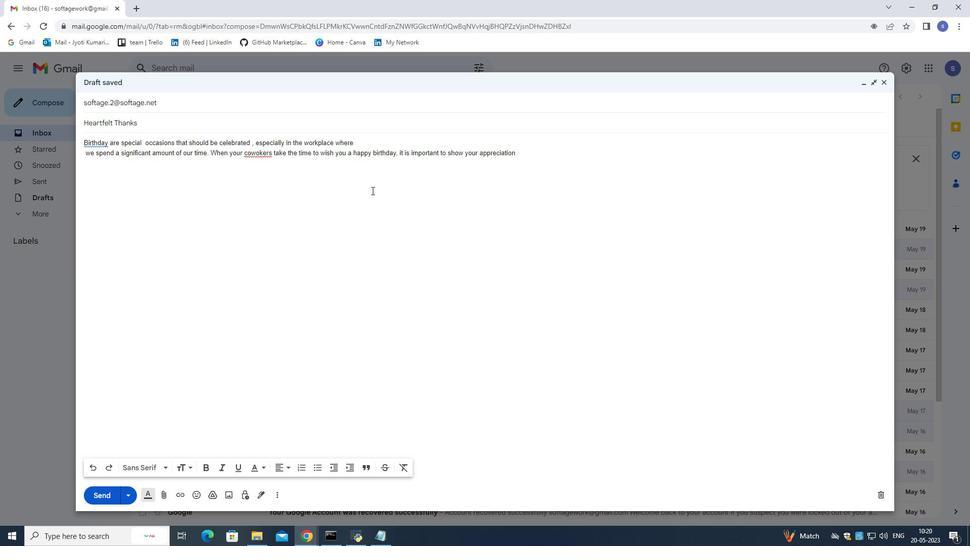 
Action: Mouse moved to (286, 165)
Screenshot: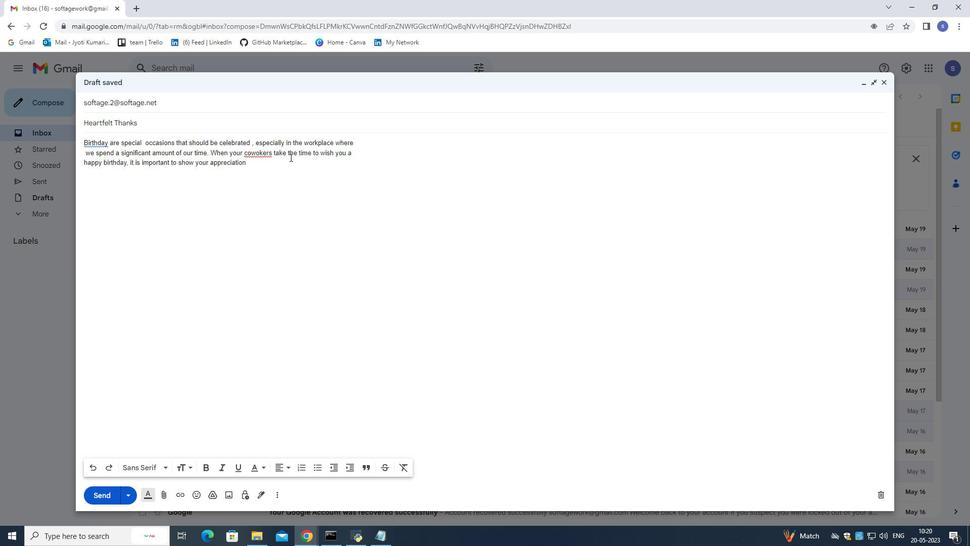 
Action: Mouse pressed left at (286, 165)
Screenshot: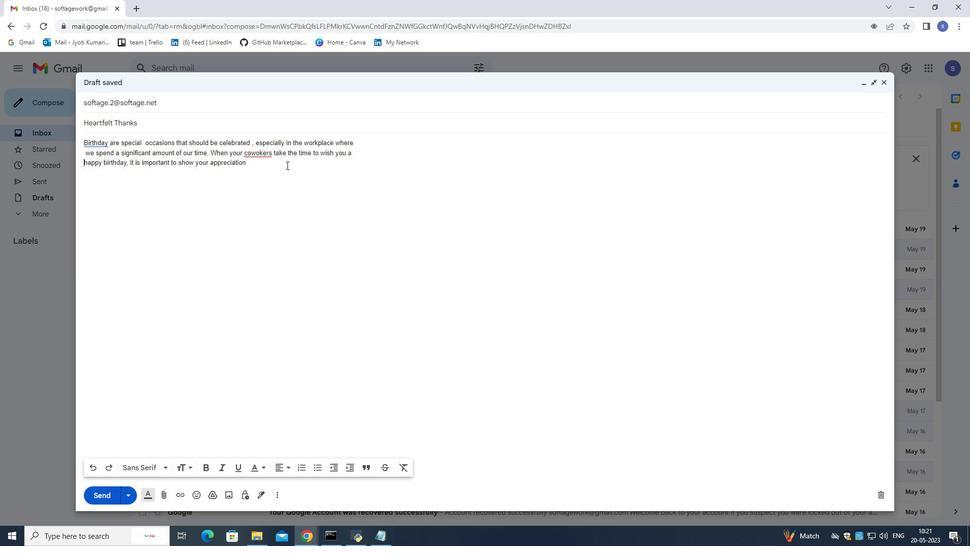 
Action: Key pressed and<Key.space>gratitude<Key.space>.<Key.space><Key.shift>Saying<Key.space>thank<Key.space>you<Key.space>not<Key.space>only<Key.space>slo<Key.backspace><Key.backspace>hows<Key.space>your<Key.space>colleagues<Key.space>that<Key.space>you<Key.space>value<Key.space>their<Key.space>kindness,<Key.space>but<Key.space>it<Key.space>also
Screenshot: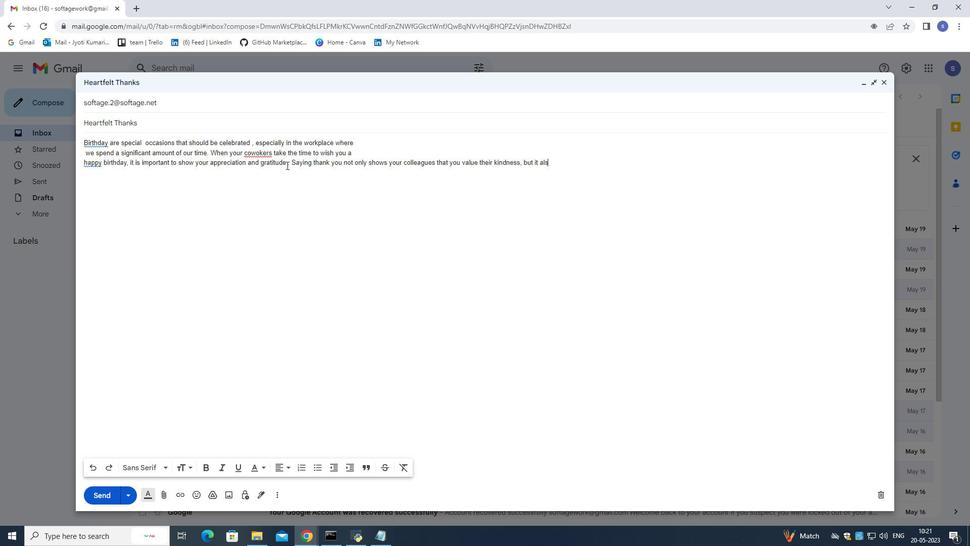 
Action: Mouse moved to (352, 161)
Screenshot: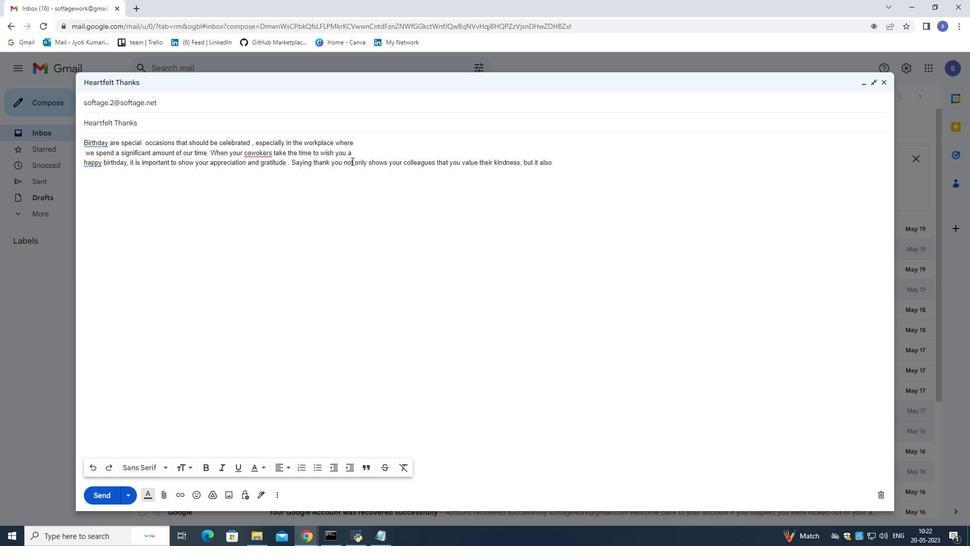 
Action: Mouse pressed left at (352, 161)
Screenshot: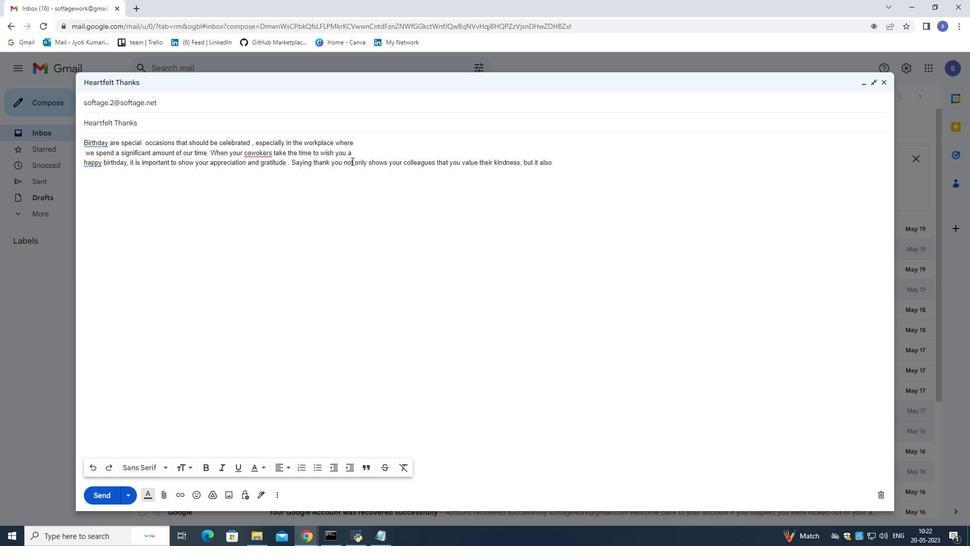 
Action: Mouse moved to (373, 220)
Screenshot: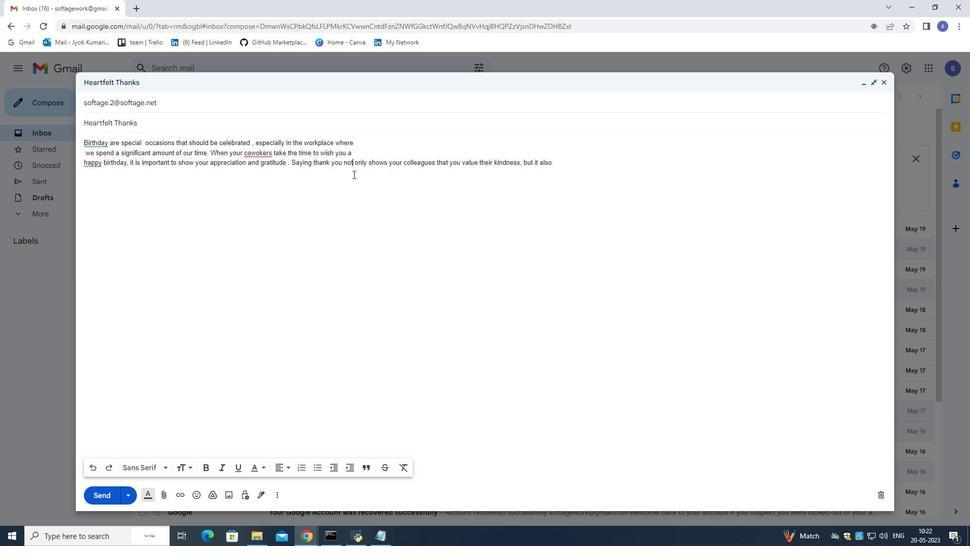 
Action: Key pressed <Key.enter>
Screenshot: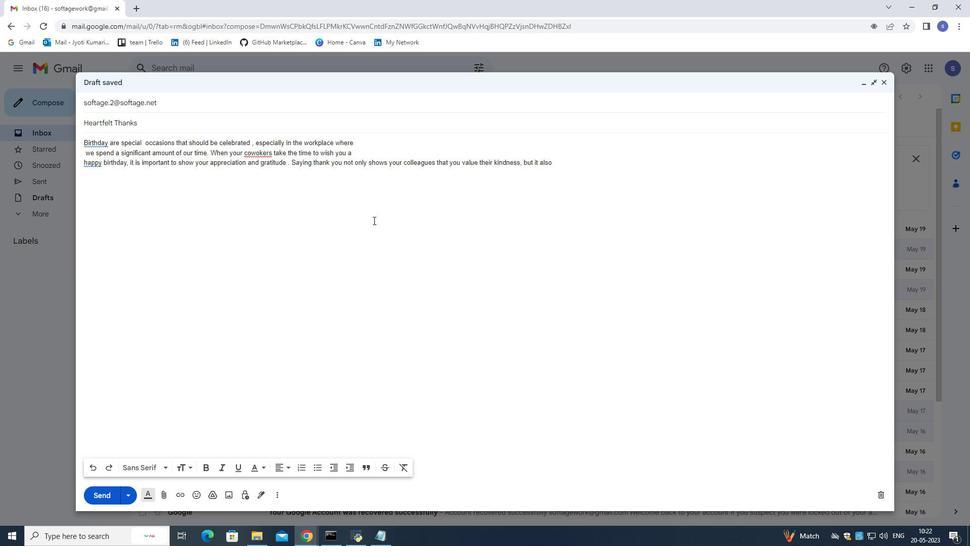 
Action: Mouse moved to (334, 175)
Screenshot: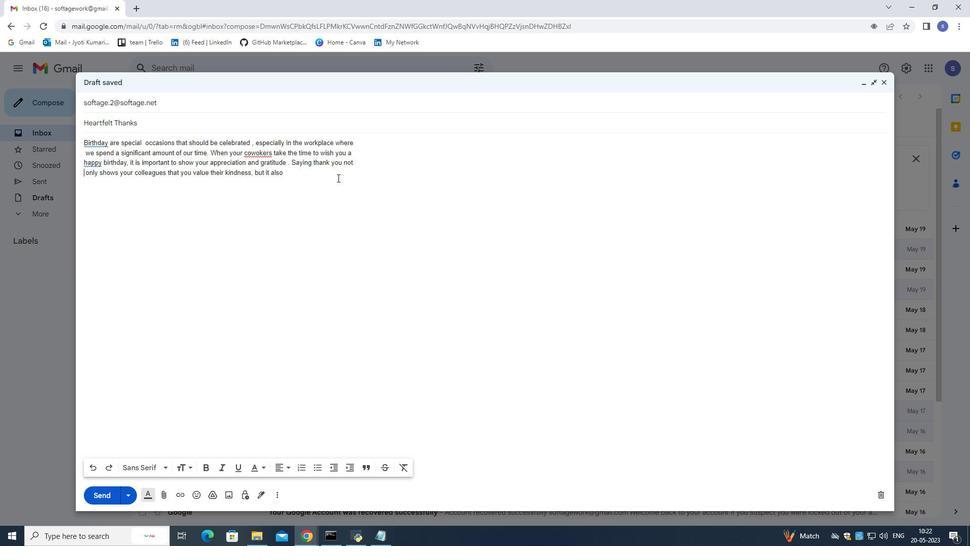 
Action: Mouse pressed left at (334, 175)
Screenshot: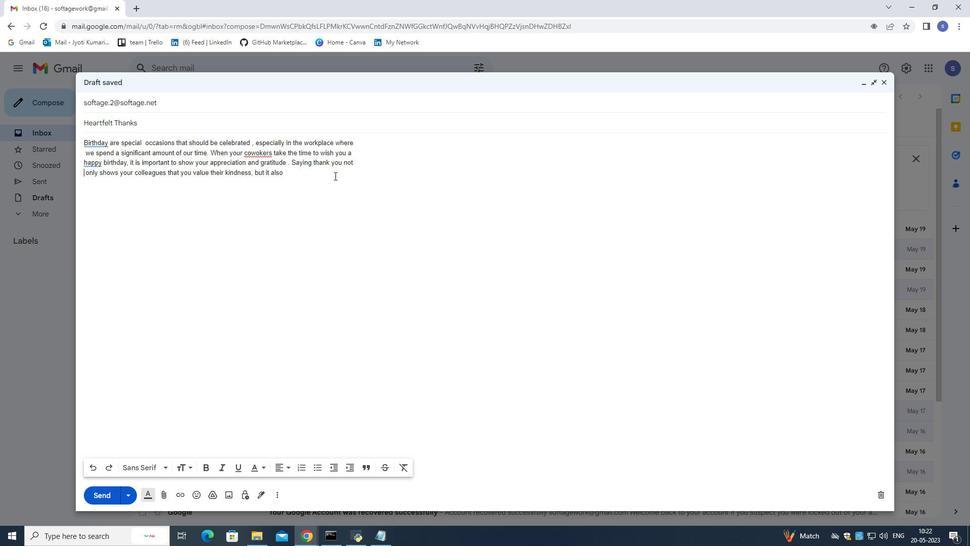 
Action: Mouse moved to (334, 175)
Screenshot: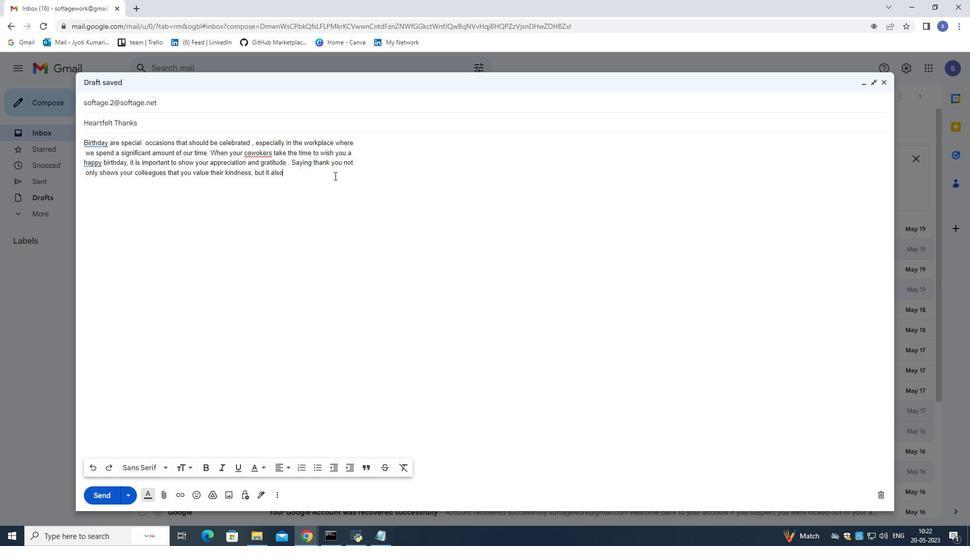 
Action: Key pressed <Key.space>strengthens<Key.space>your<Key.space>relationship<Key.space>and
Screenshot: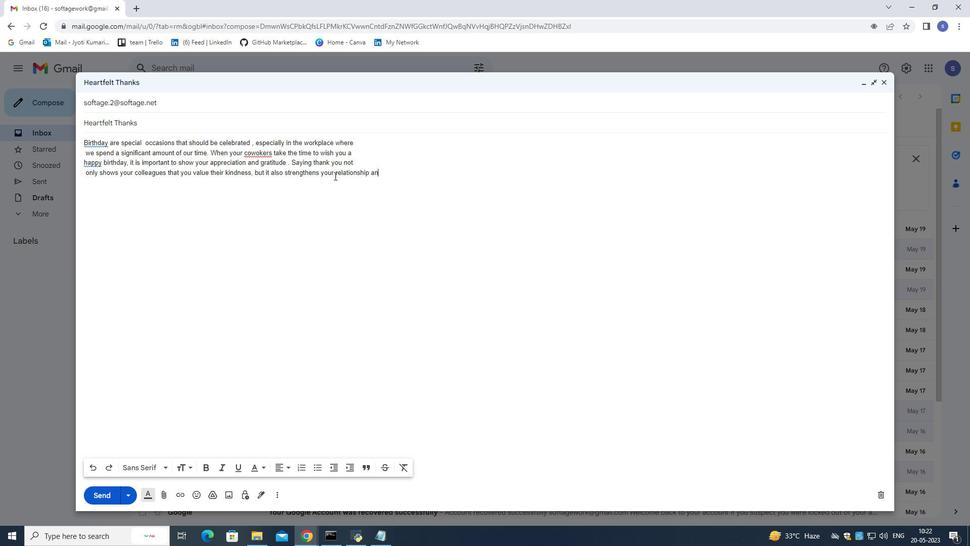 
Action: Mouse moved to (370, 170)
Screenshot: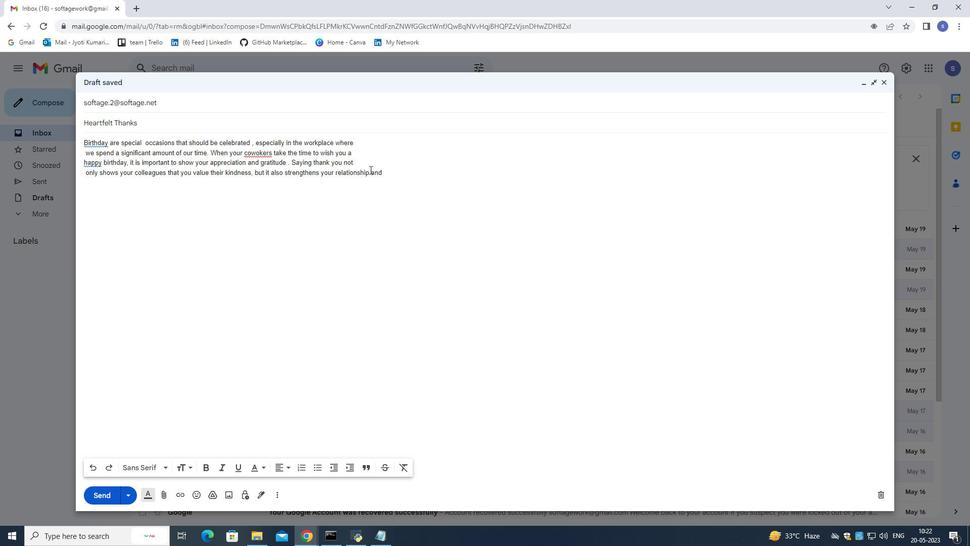 
Action: Mouse pressed left at (370, 170)
Screenshot: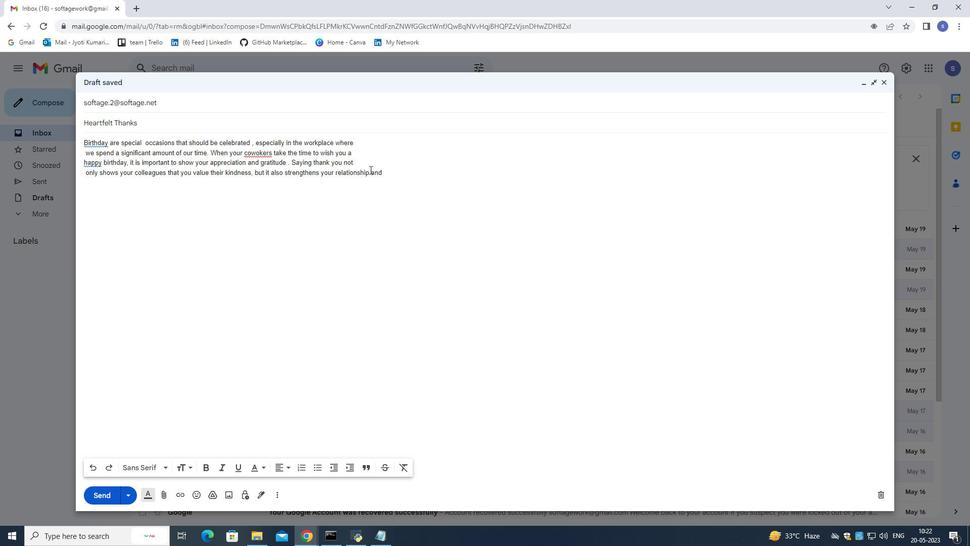 
Action: Mouse moved to (379, 218)
Screenshot: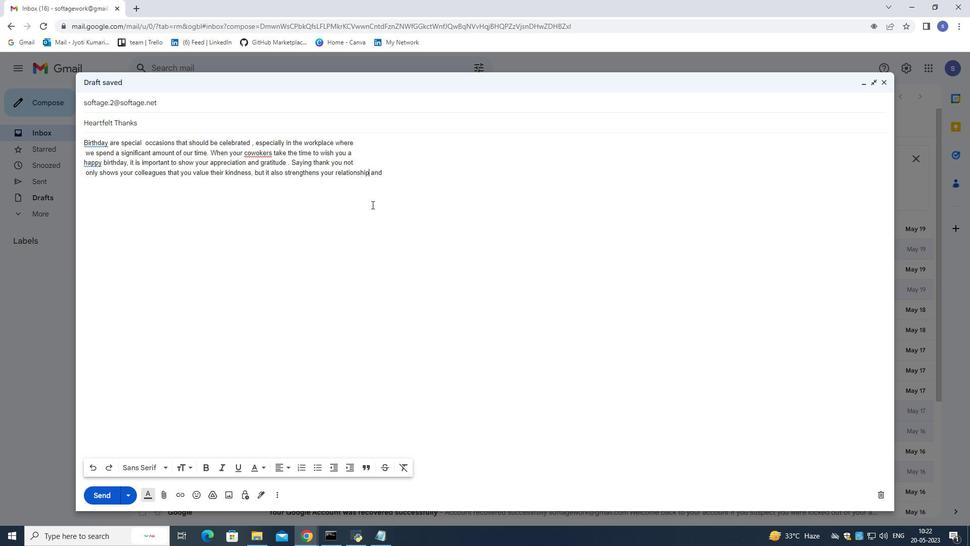 
Action: Key pressed <Key.enter>
Screenshot: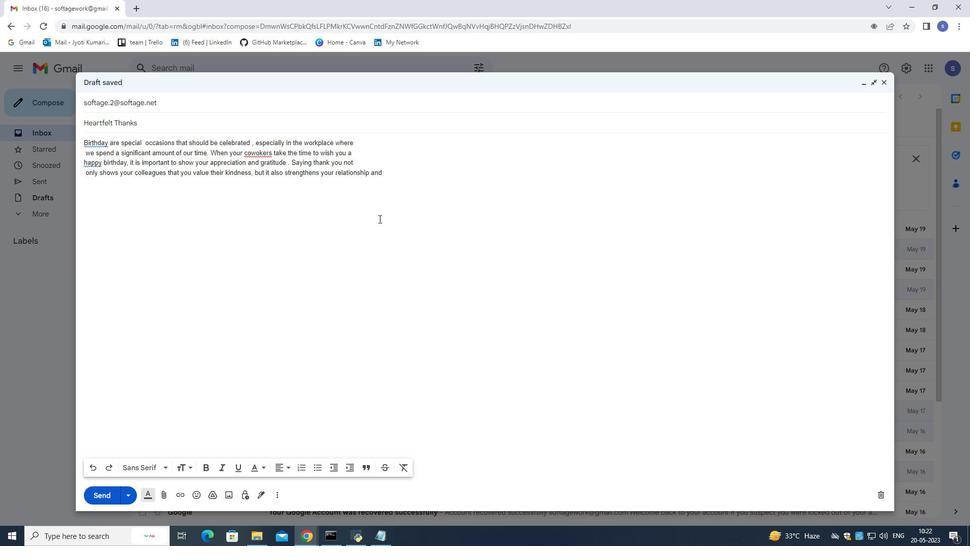 
Action: Mouse moved to (253, 183)
Screenshot: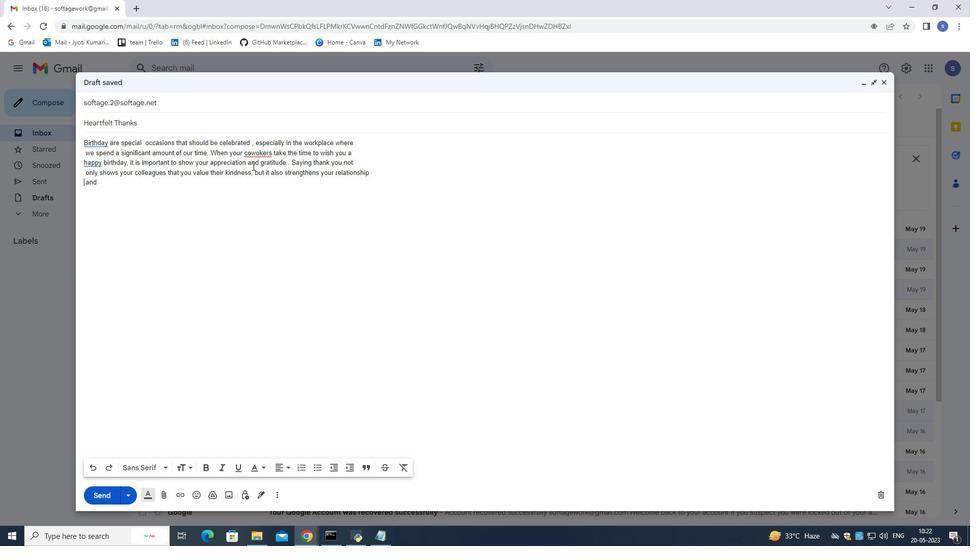 
Action: Mouse pressed left at (253, 183)
Screenshot: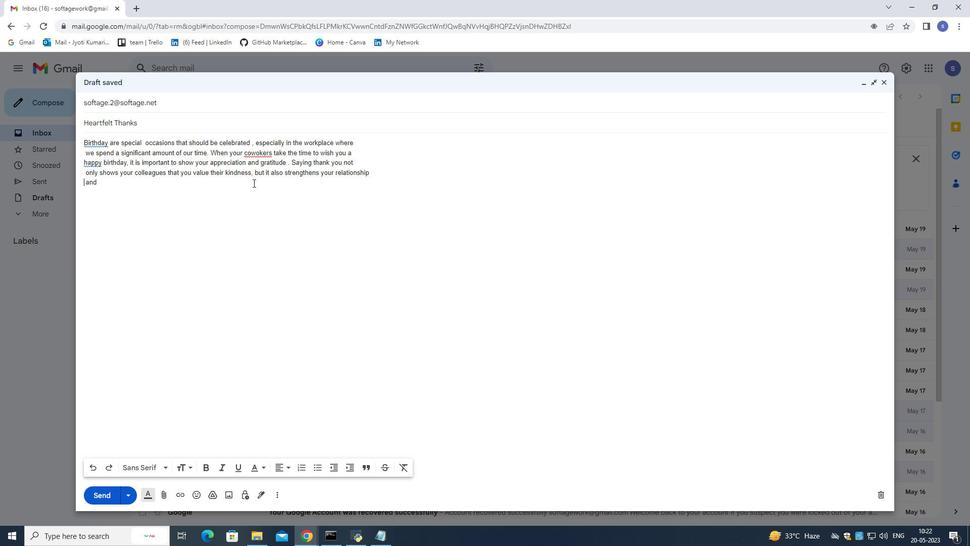 
Action: Key pressed <Key.space>fosters<Key.space>a<Key.space>positive<Key.space>work<Key.space>environment.<Key.enter><Key.enter><Key.up><Key.up><Key.right><Key.backspace><Key.up><Key.right><Key.backspace>
Screenshot: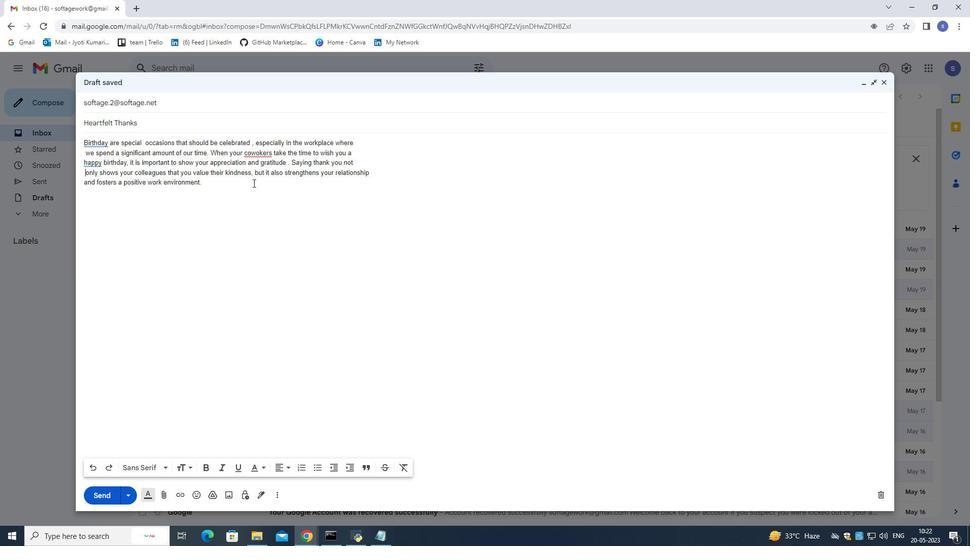 
Action: Mouse moved to (208, 188)
Screenshot: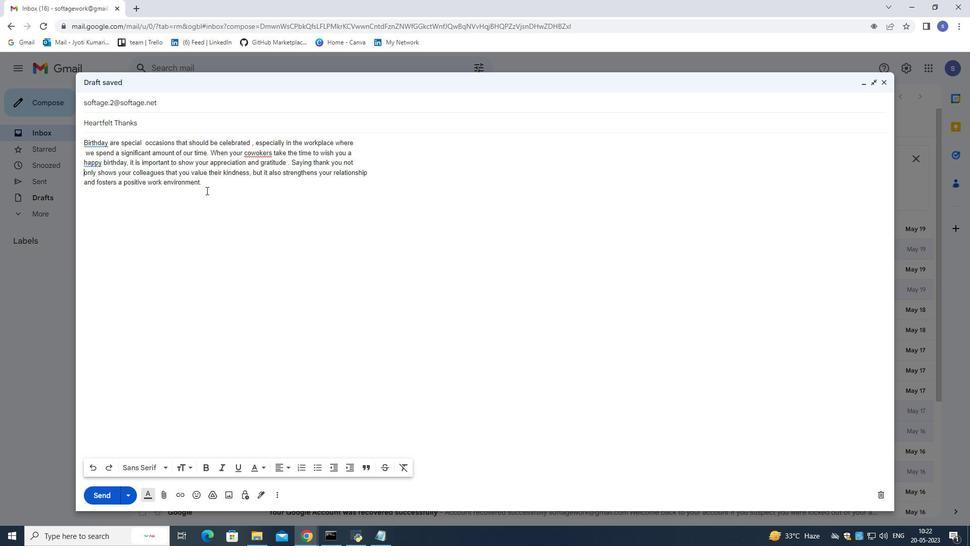 
Action: Mouse pressed left at (208, 188)
Screenshot: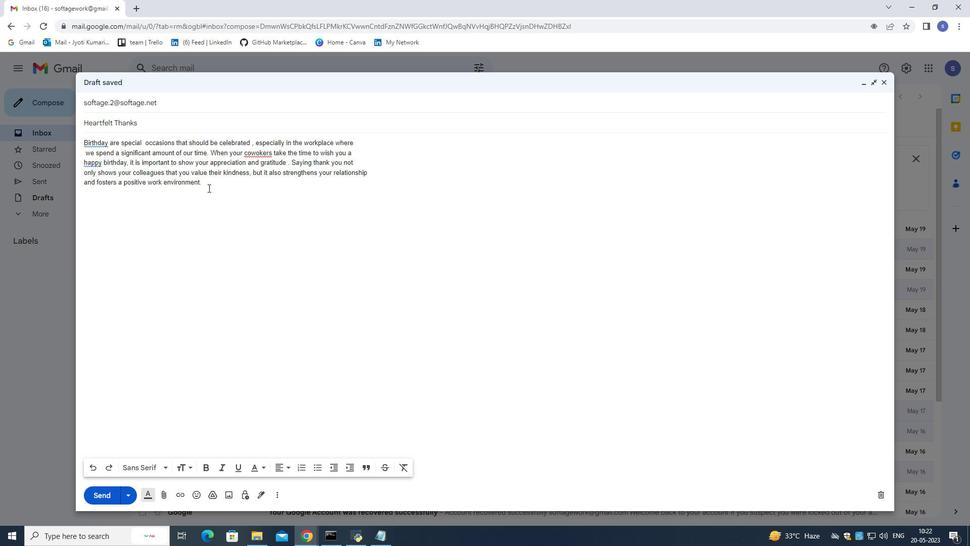 
Action: Mouse moved to (208, 180)
Screenshot: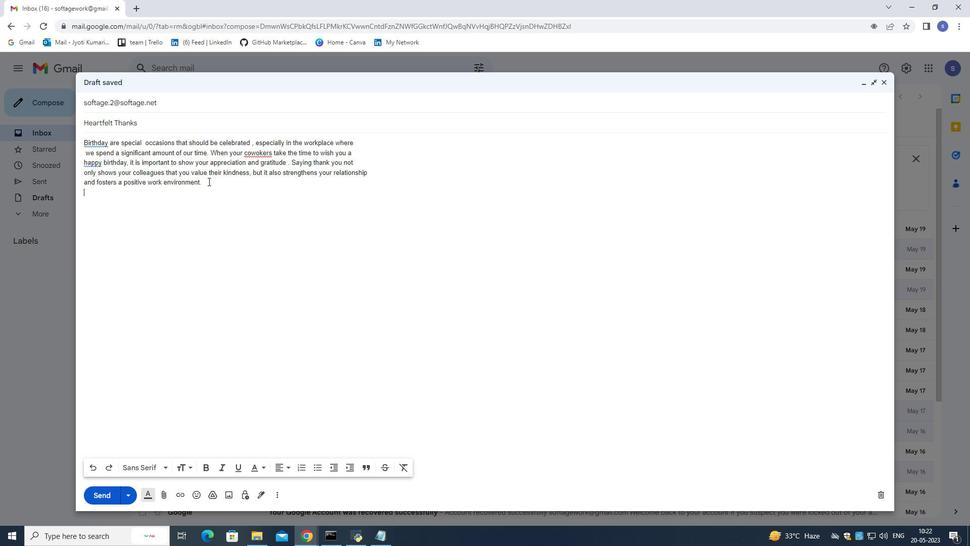 
Action: Mouse pressed left at (208, 180)
Screenshot: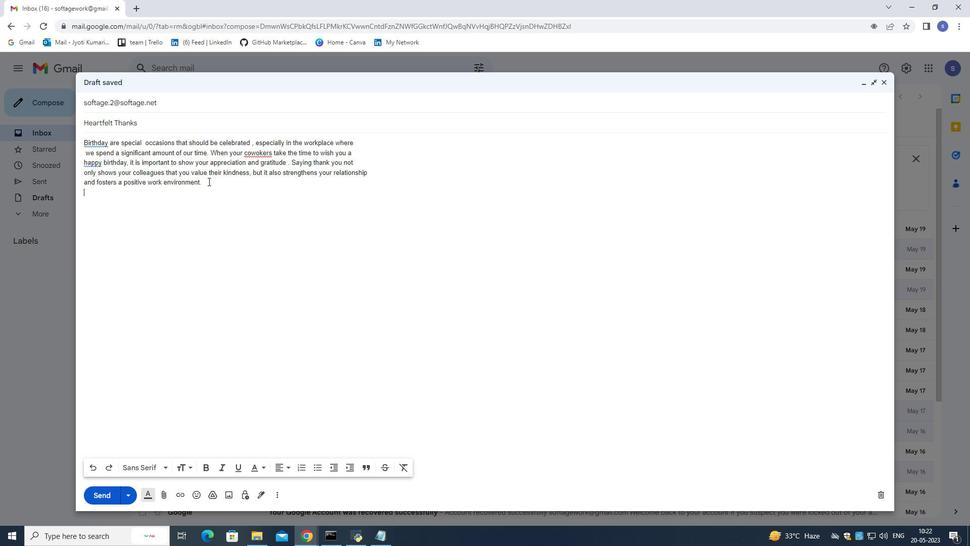 
Action: Mouse moved to (213, 181)
Screenshot: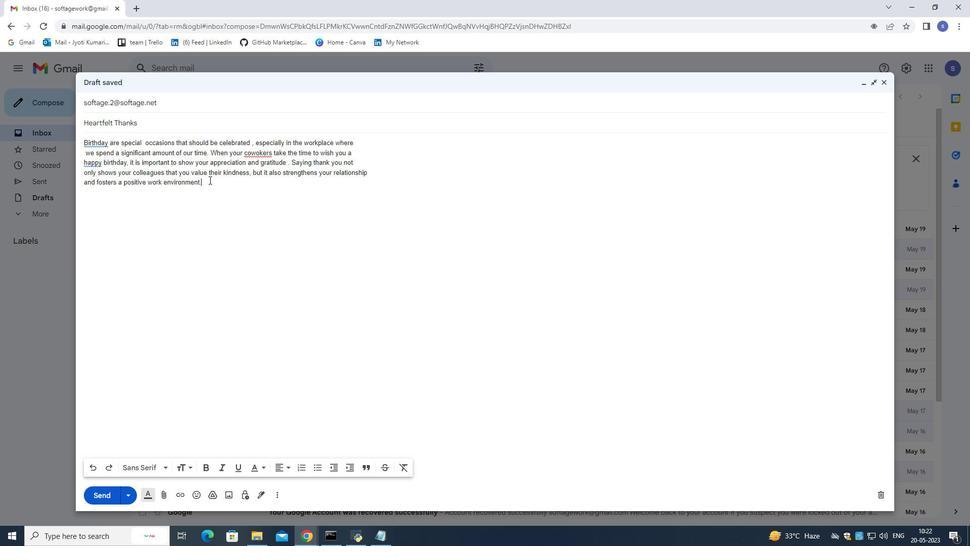 
Action: Key pressed <Key.enter><Key.enter><Key.shift><Key.shift>One<Key.space>
Screenshot: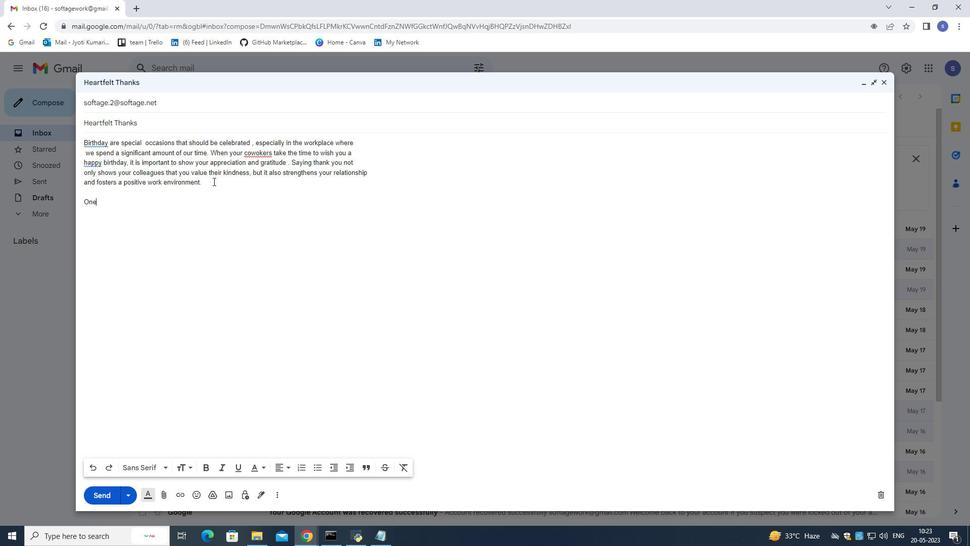 
Action: Mouse moved to (183, 211)
Screenshot: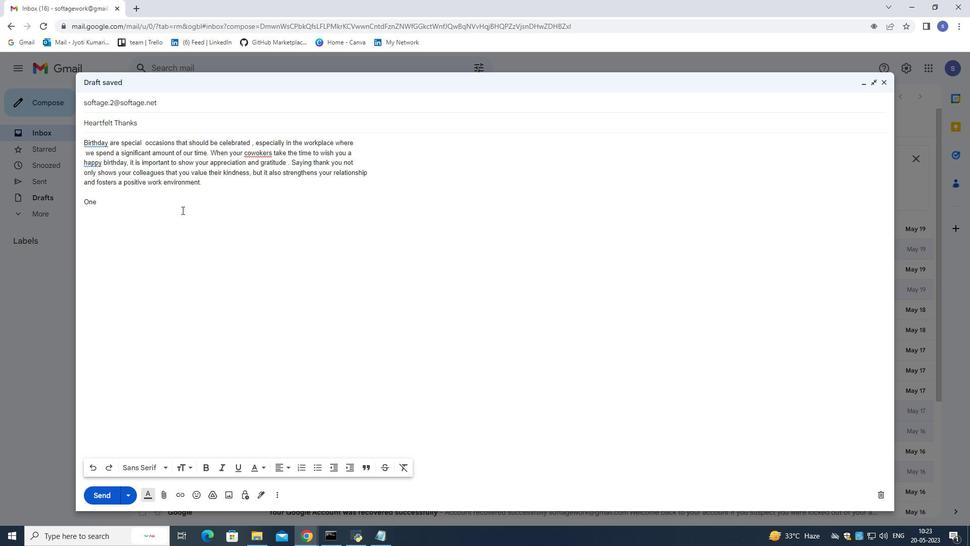 
Action: Key pressed of<Key.space>the<Key.space>sweetest<Key.space>gestures<Key.space>one<Key.space>can<Key.space>make<Key.space>it<Key.space>is<Key.space>to<Key.space>say<Key.space>thank<Key.space>you<Key.space>to<Key.space>someone<Key.space>for<Key.space>somethings<Key.space>they<Key.enter>feel<Key.space>grateful<Key.space>for.<Key.enter><Key.enter><Key.shift>Saying<Key.space>thank<Key.space>you<Key.space>does<Key.space>not<Key.space>cost<Key.space>anythings<Key.space>,<Key.space>but<Key.space>it<Key.space>makes<Key.space>everyne<Key.space>notice<Key.space>tour<Key.space>best<Key.space>behai<Key.backspace>vior<Key.space>and<Key.space>helps<Key.space><Key.enter>you<Key.space>create<Key.space>a<Key.space>great<Key.space>impression.<Key.enter><Key.enter>
Screenshot: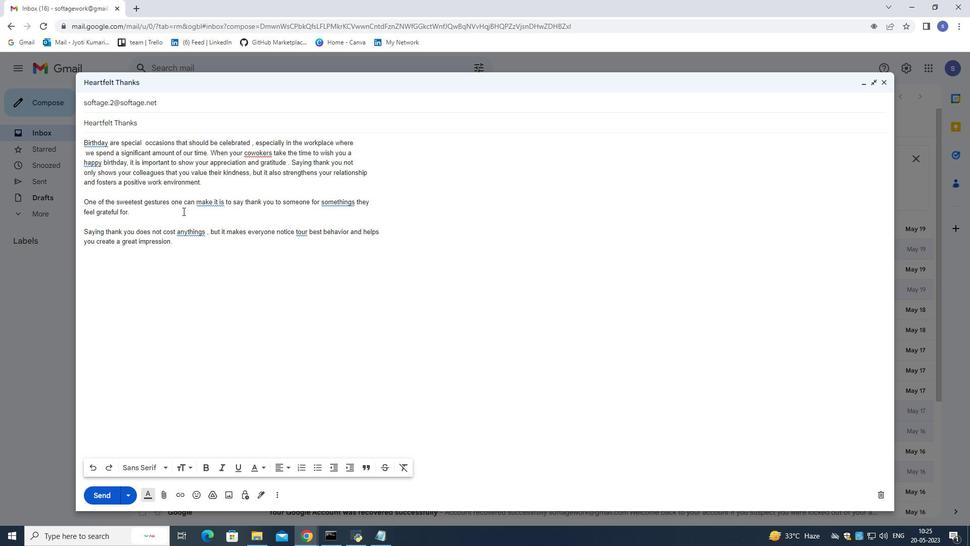 
Action: Mouse moved to (208, 155)
Screenshot: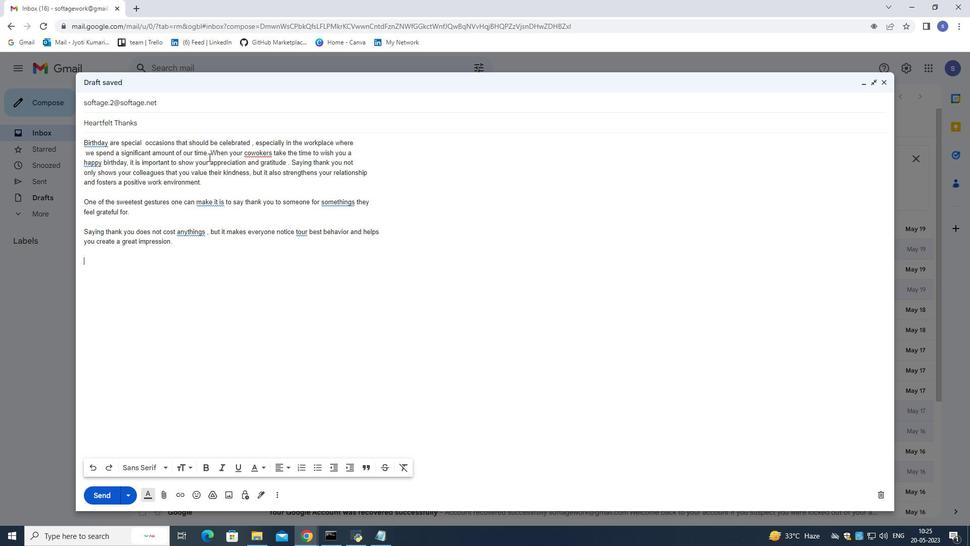 
Action: Mouse pressed left at (208, 155)
Screenshot: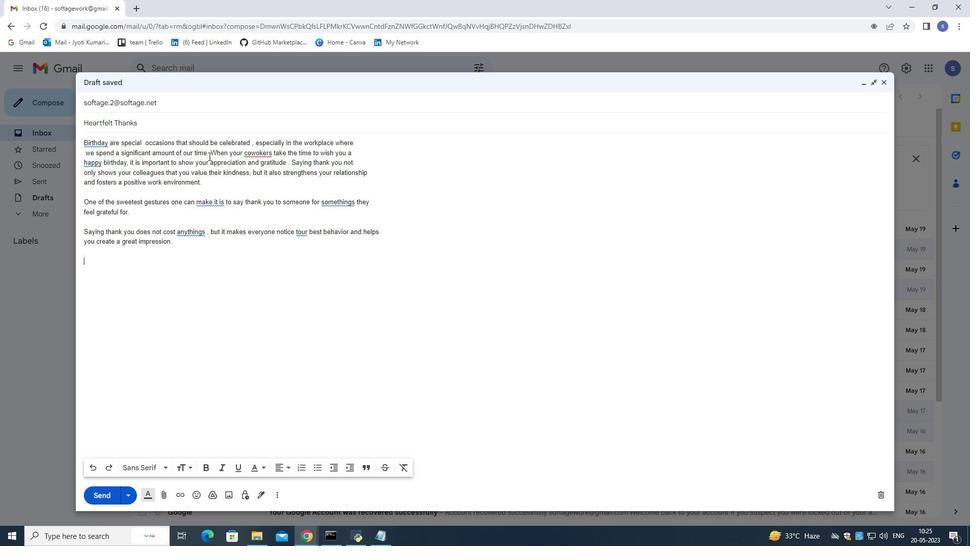 
Action: Mouse moved to (226, 179)
Screenshot: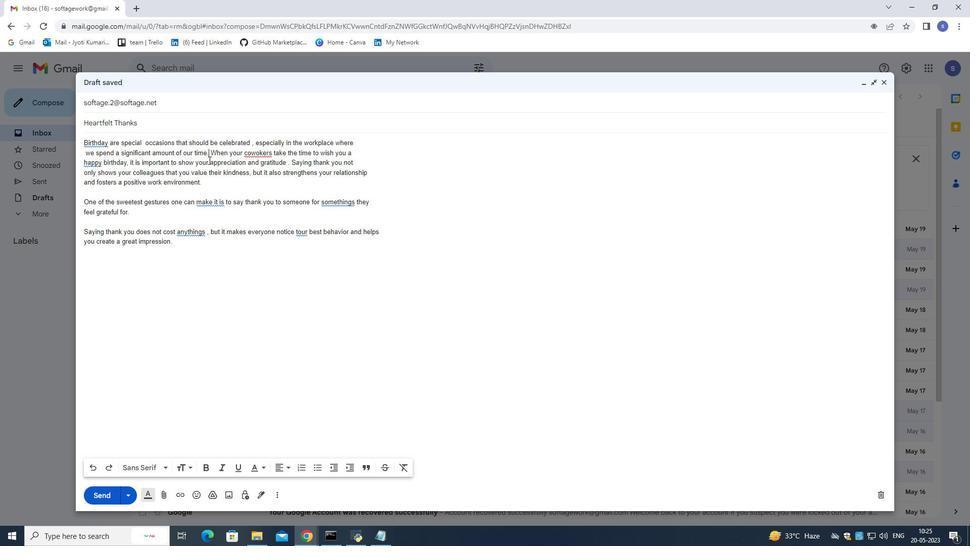 
Action: Key pressed <Key.enter>
Screenshot: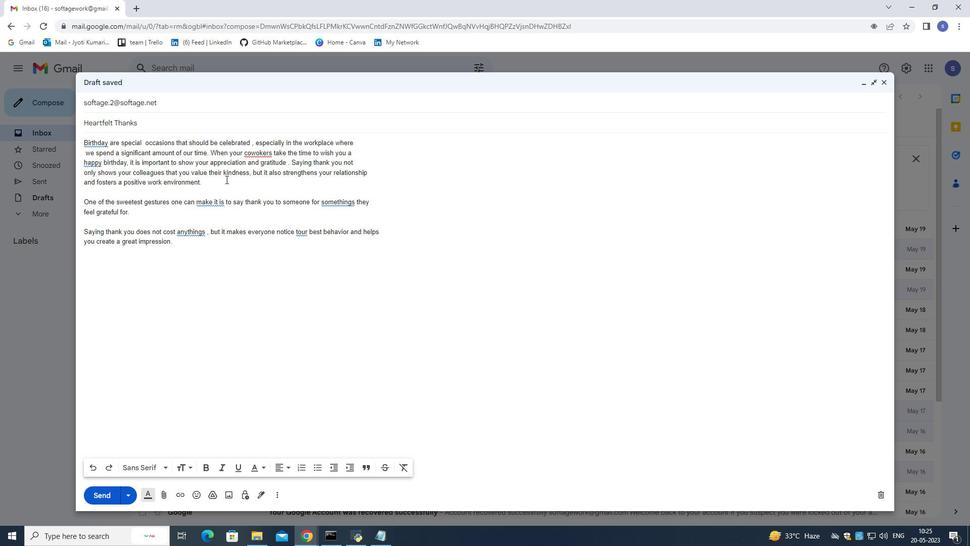 
Action: Mouse moved to (87, 174)
Screenshot: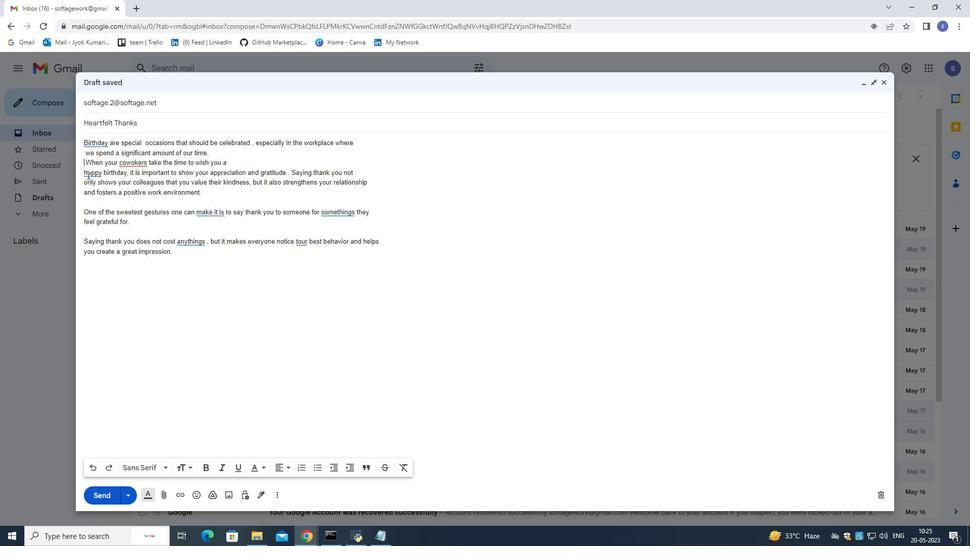 
Action: Mouse pressed left at (87, 174)
Screenshot: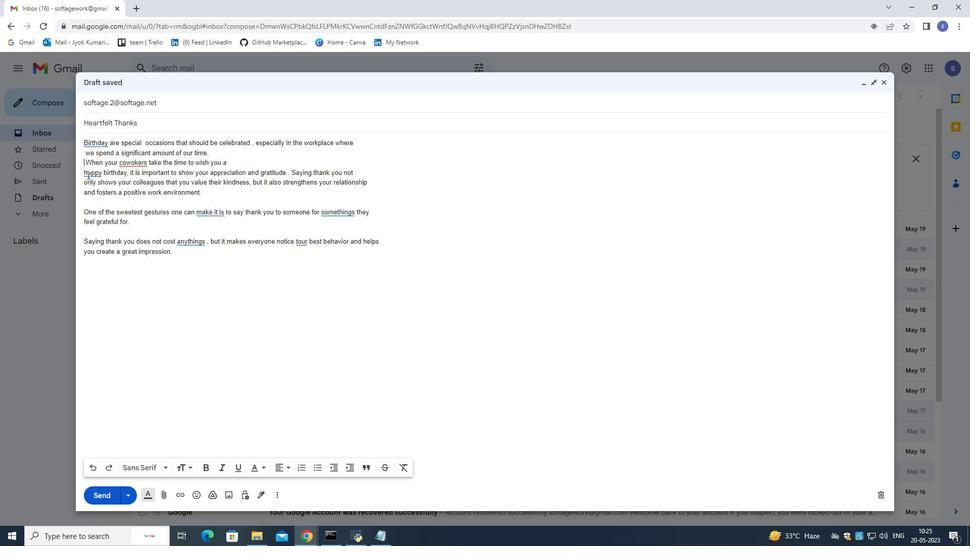 
Action: Mouse moved to (149, 205)
Screenshot: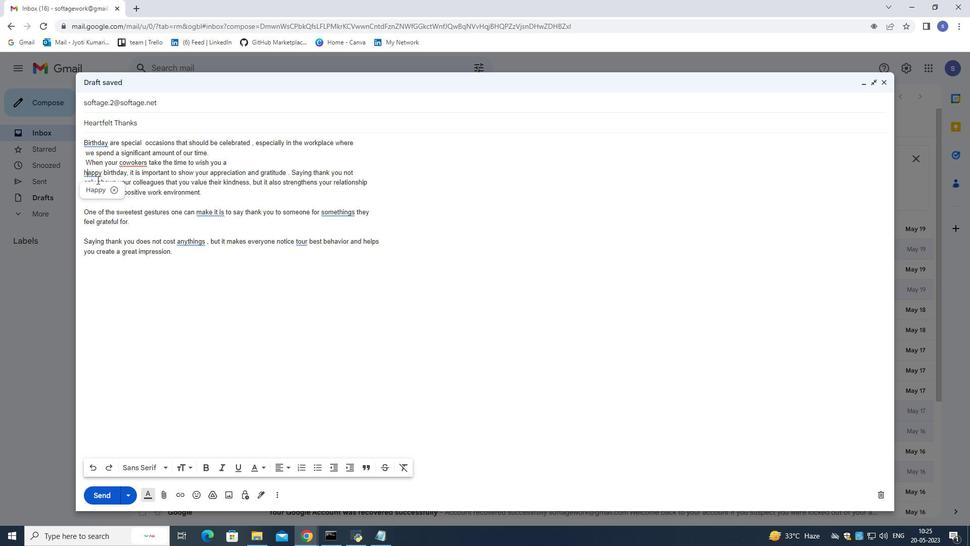 
Action: Key pressed <Key.left><Key.backspace>
Screenshot: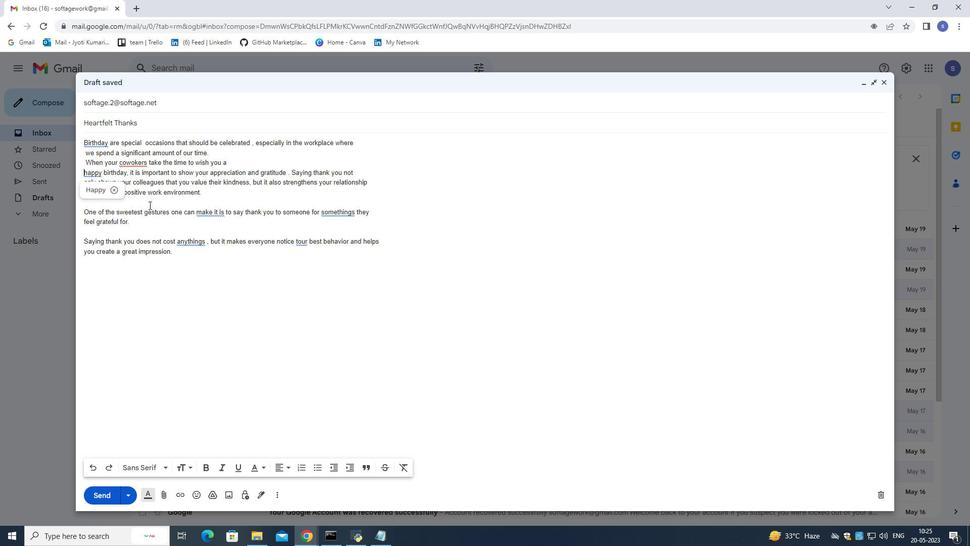 
Action: Mouse moved to (355, 158)
Screenshot: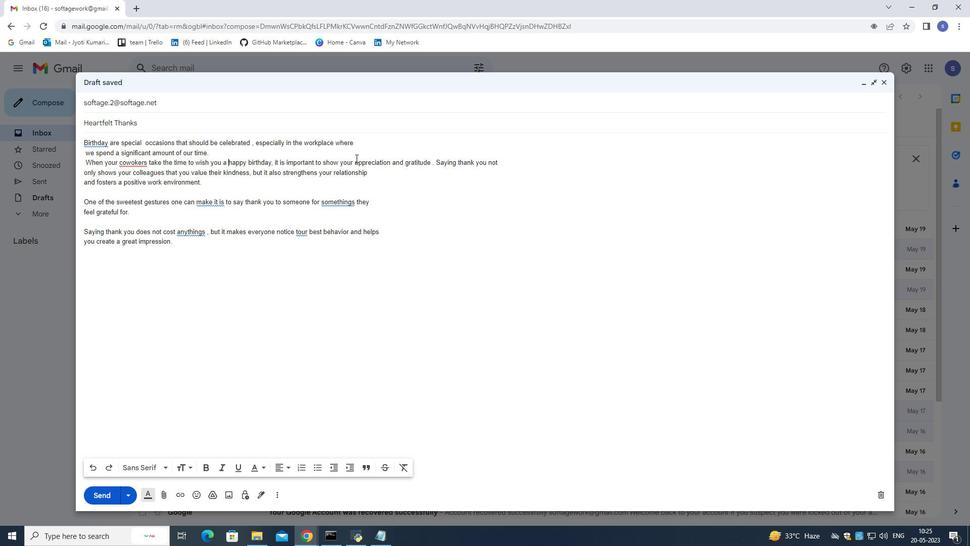 
Action: Mouse pressed left at (355, 158)
Screenshot: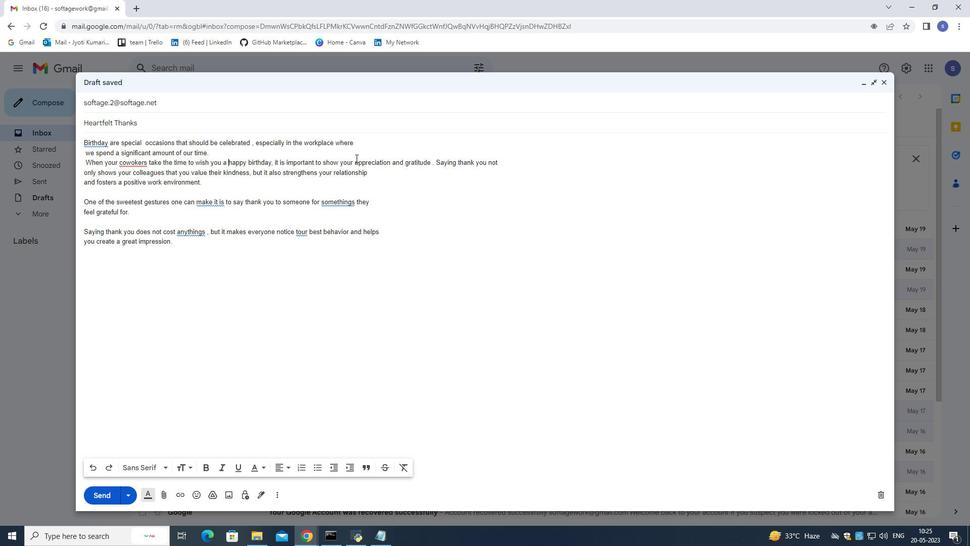 
Action: Mouse moved to (424, 184)
Screenshot: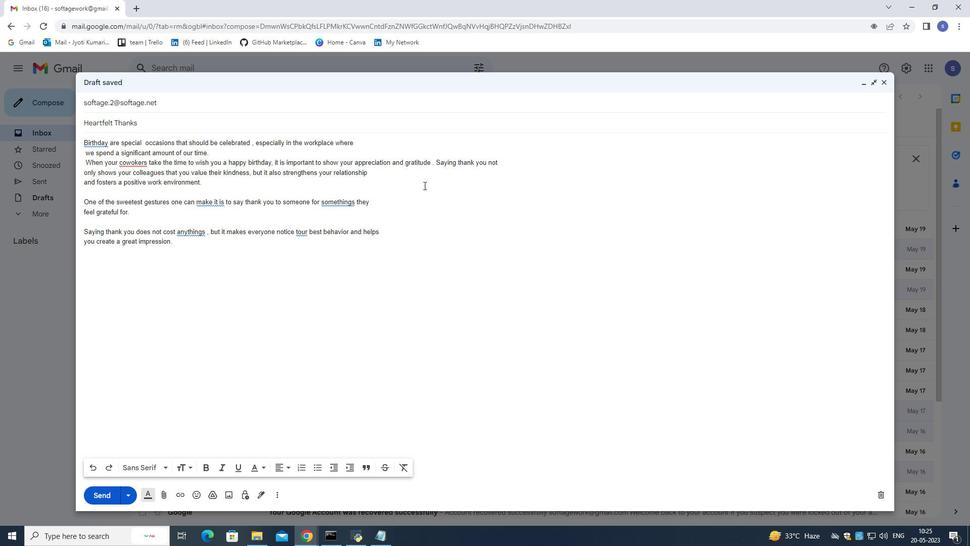 
Action: Key pressed <Key.enter>
Screenshot: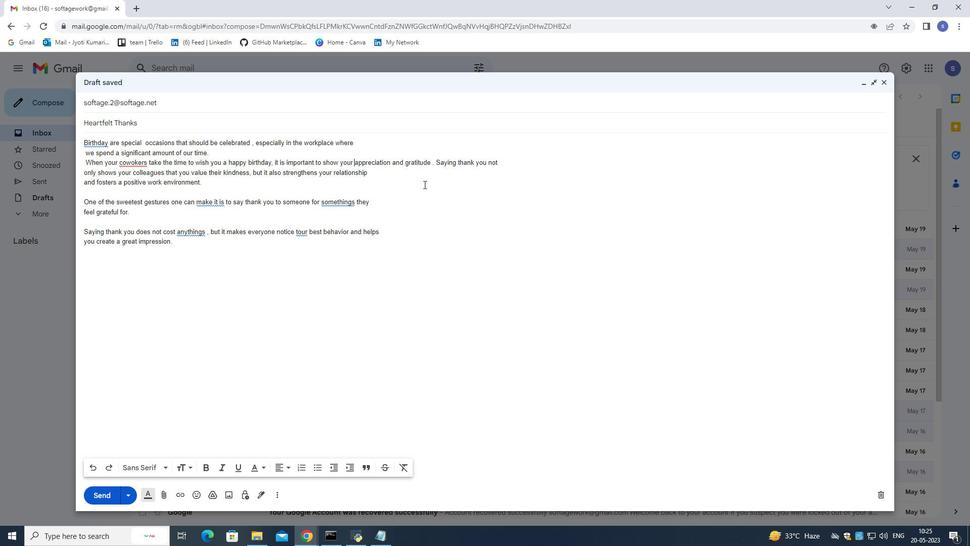 
Action: Mouse moved to (86, 182)
Screenshot: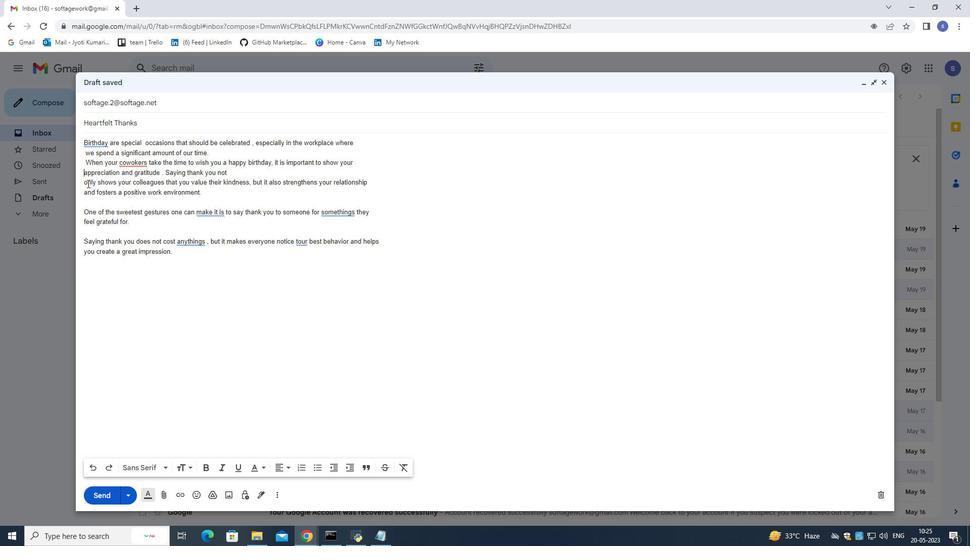
Action: Mouse pressed left at (86, 182)
Screenshot: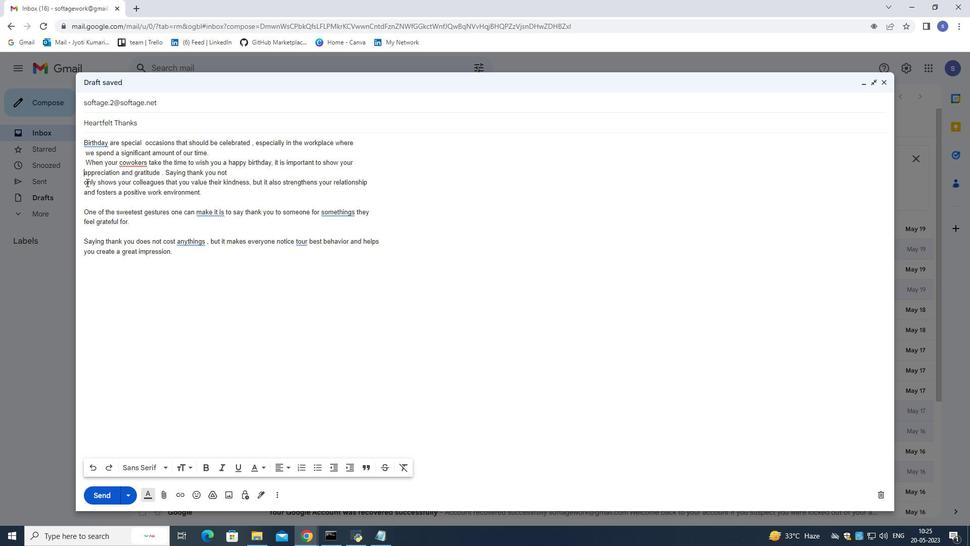 
Action: Mouse moved to (164, 172)
Screenshot: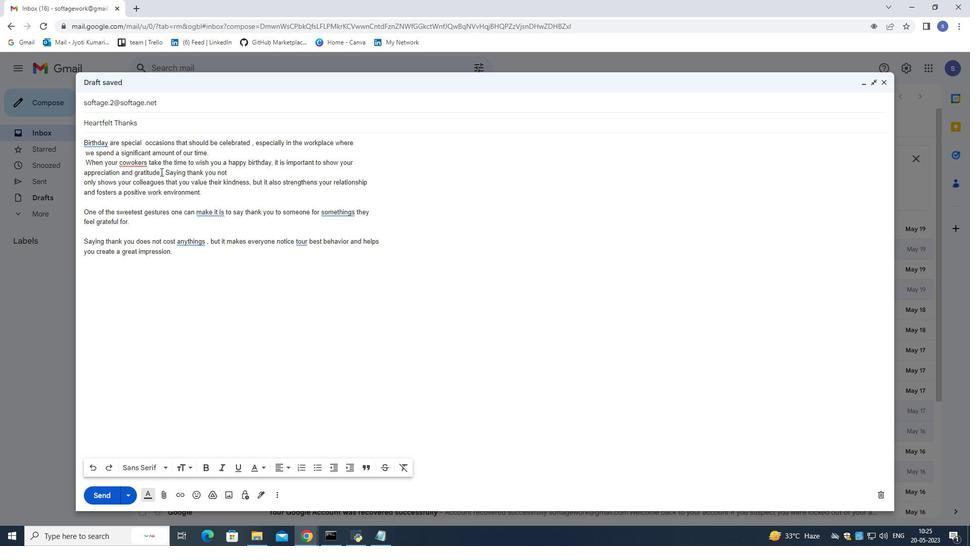 
Action: Mouse pressed left at (164, 172)
Screenshot: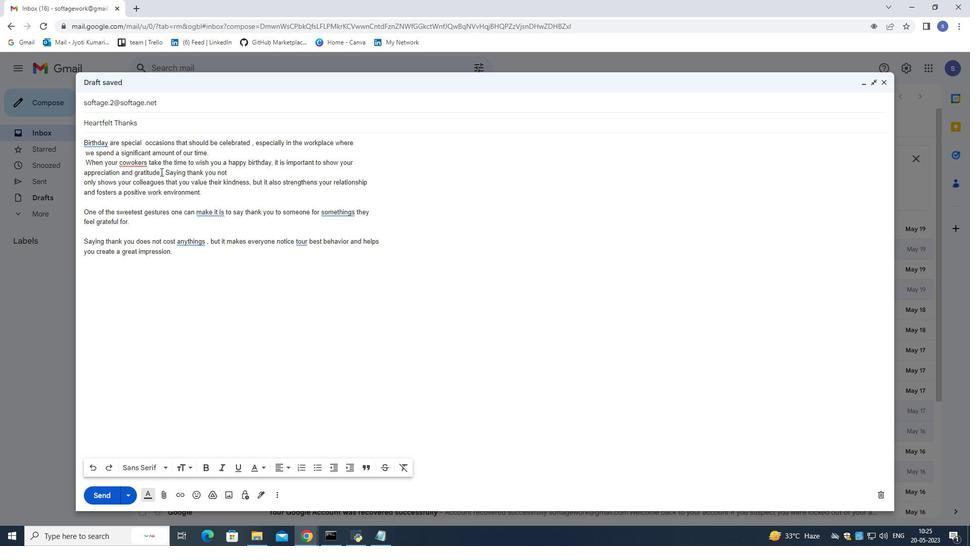 
Action: Mouse moved to (227, 208)
Screenshot: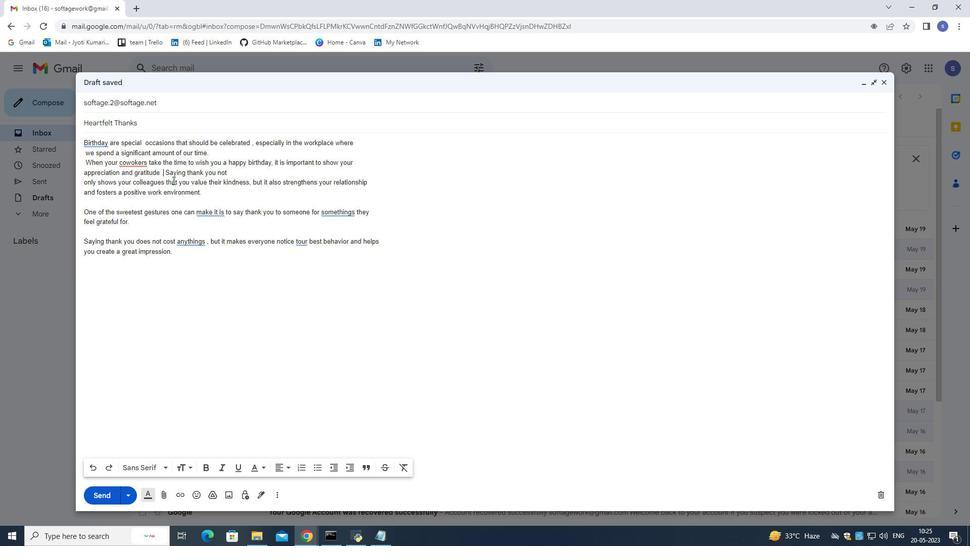 
Action: Key pressed <Key.enter>
Screenshot: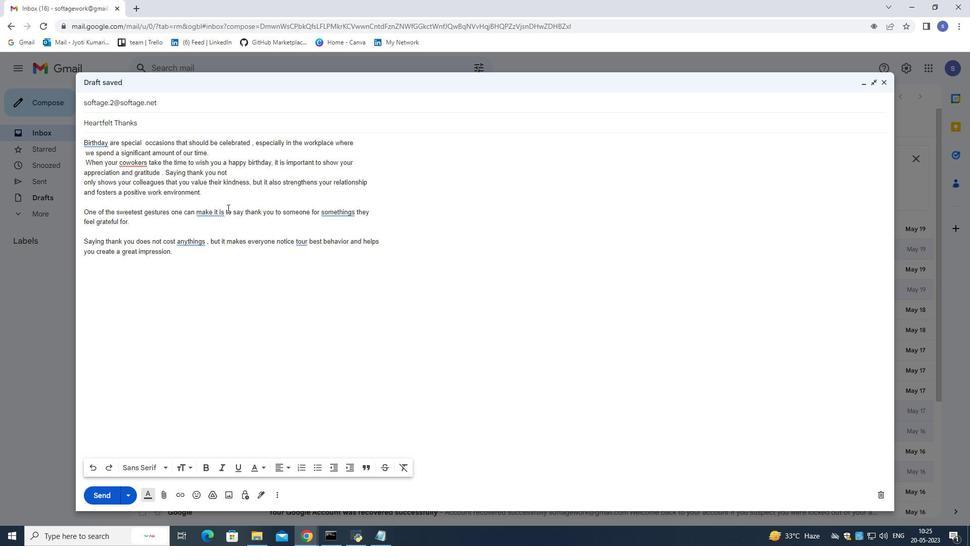 
Action: Mouse moved to (86, 194)
Screenshot: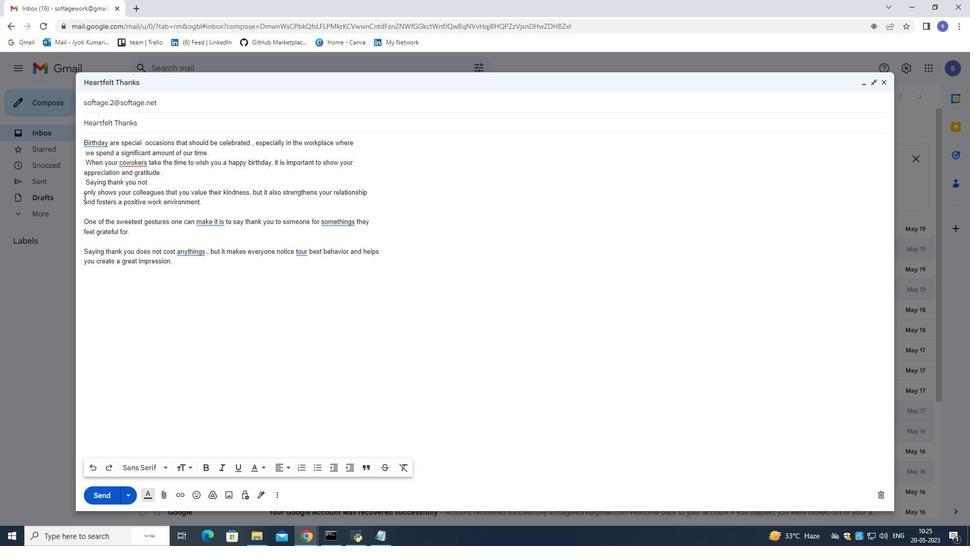 
Action: Mouse pressed left at (86, 194)
Screenshot: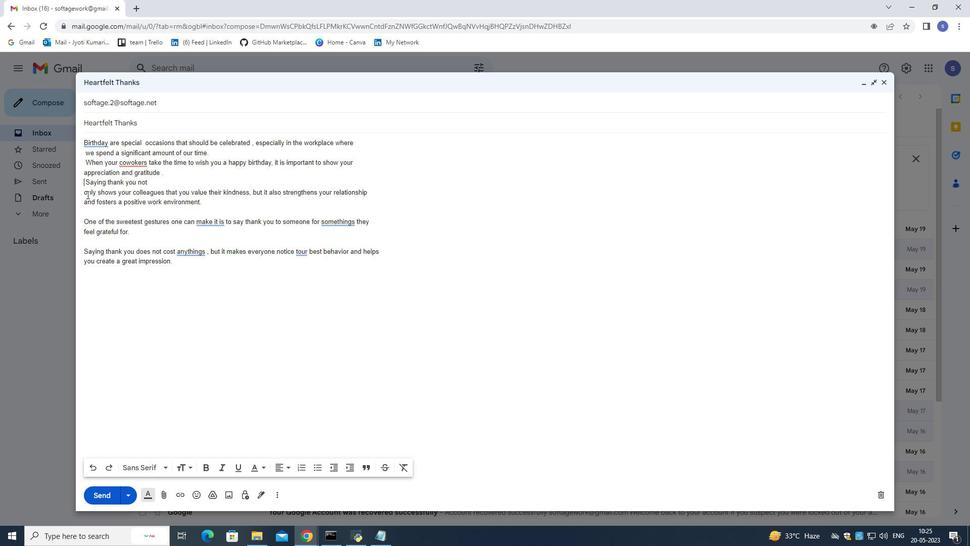 
Action: Mouse moved to (138, 218)
Screenshot: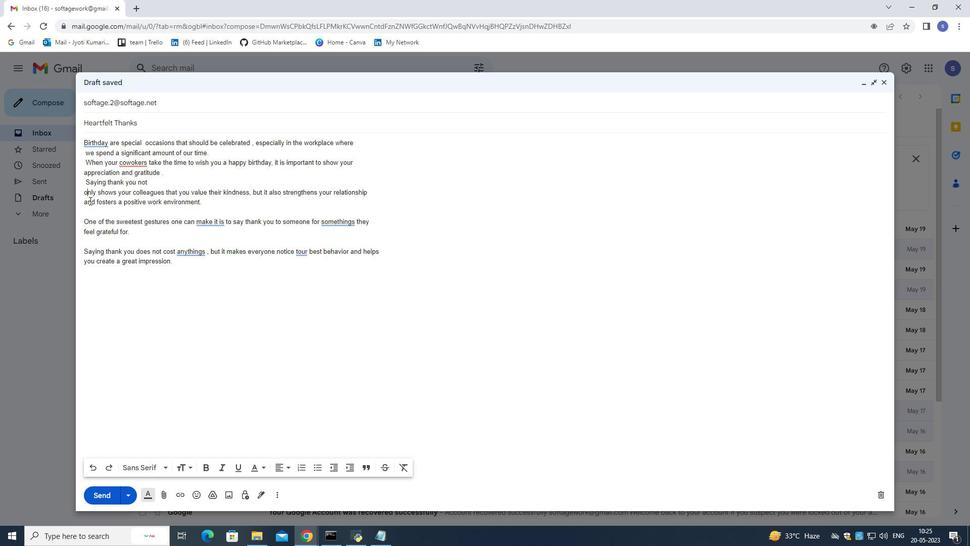 
Action: Key pressed <Key.left><Key.backspace><Key.space>
Screenshot: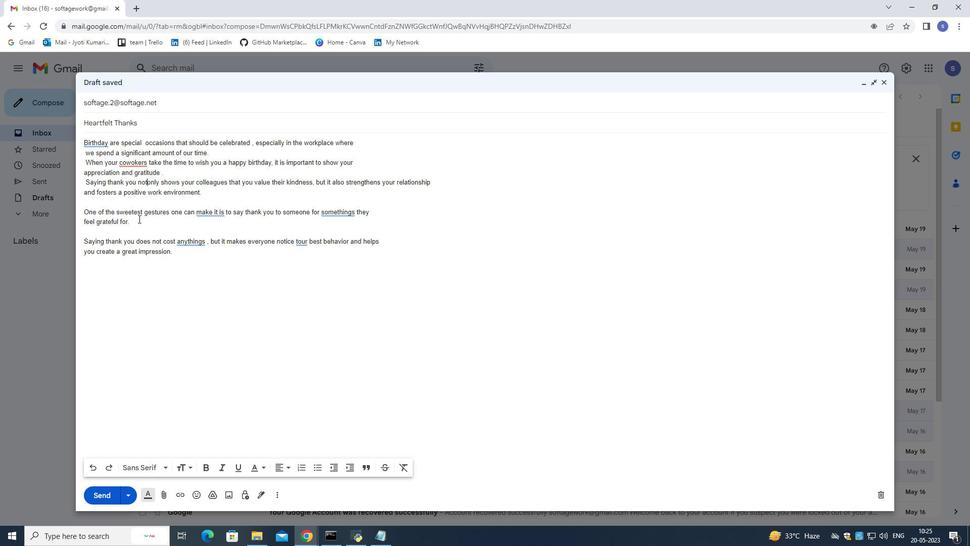 
Action: Mouse moved to (349, 183)
Screenshot: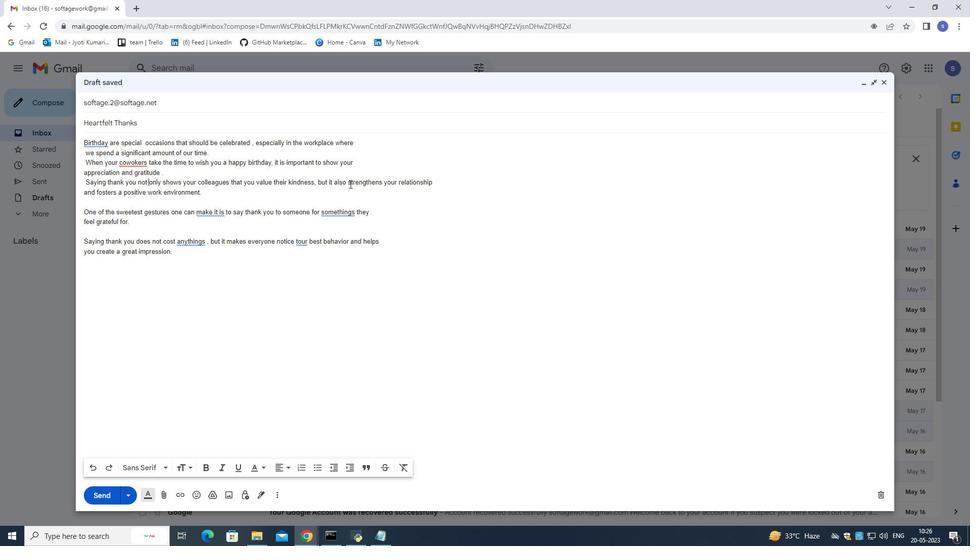 
Action: Mouse pressed left at (349, 183)
Screenshot: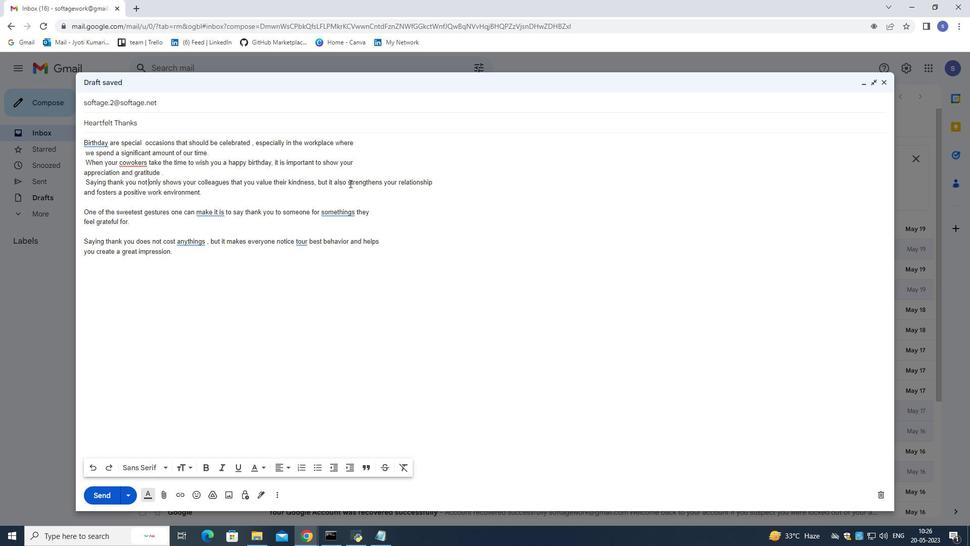 
Action: Mouse moved to (364, 209)
Screenshot: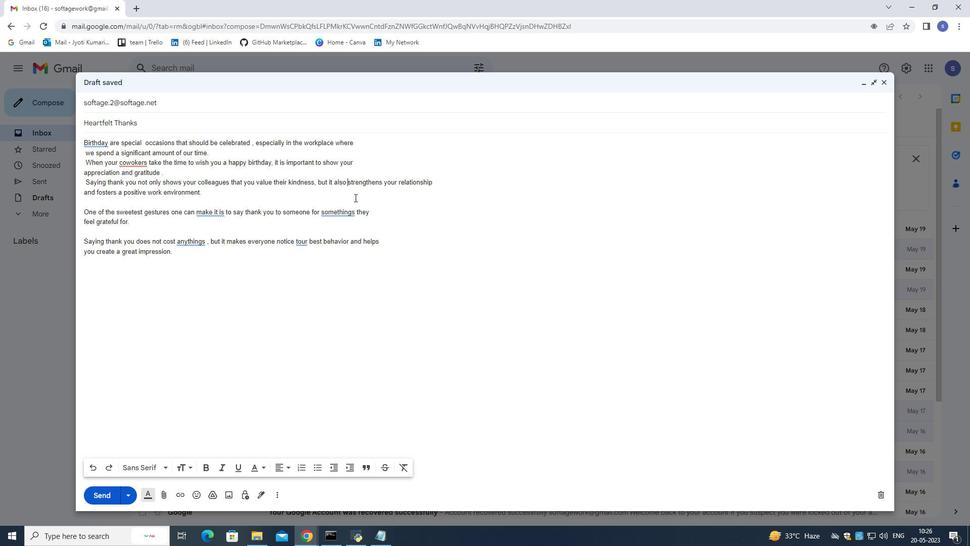 
Action: Key pressed <Key.enter>
Screenshot: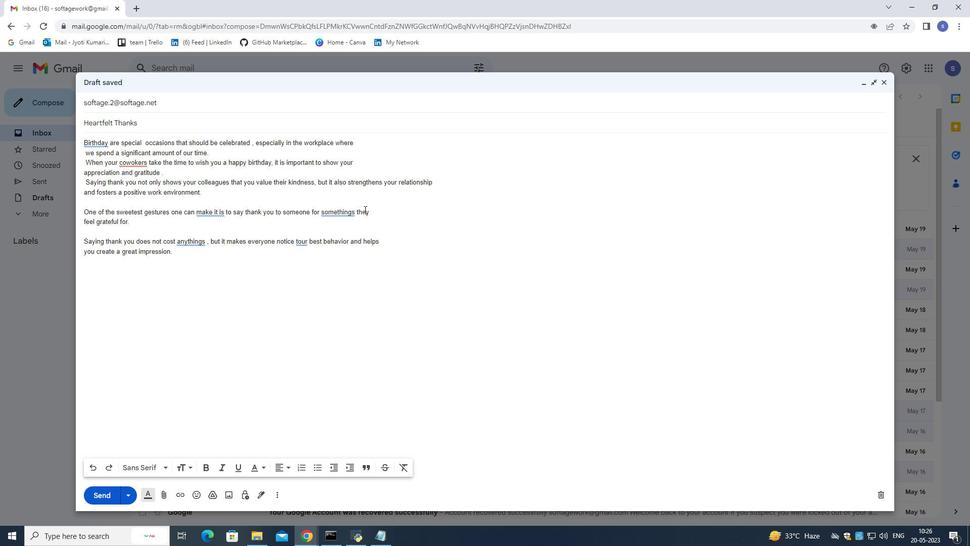 
Action: Mouse moved to (89, 200)
Screenshot: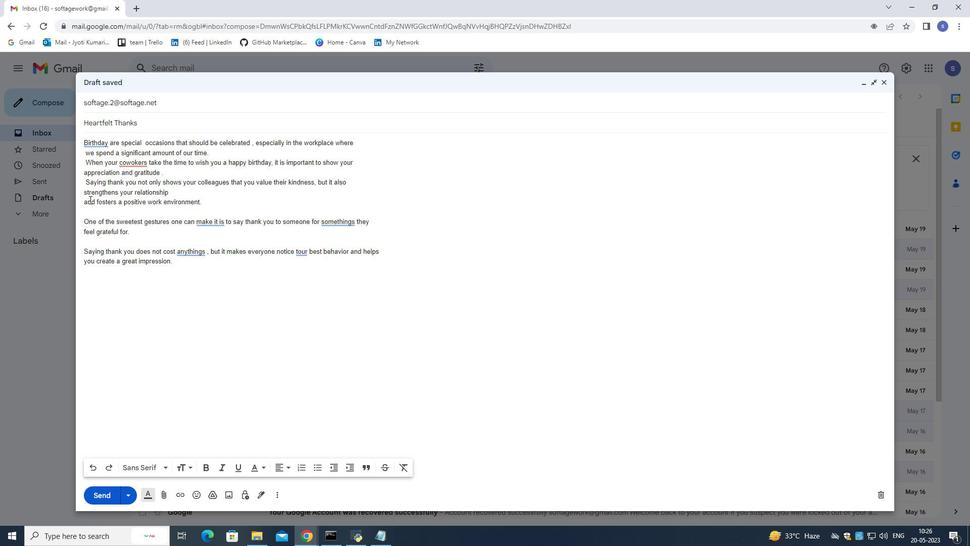 
Action: Mouse pressed left at (89, 200)
Screenshot: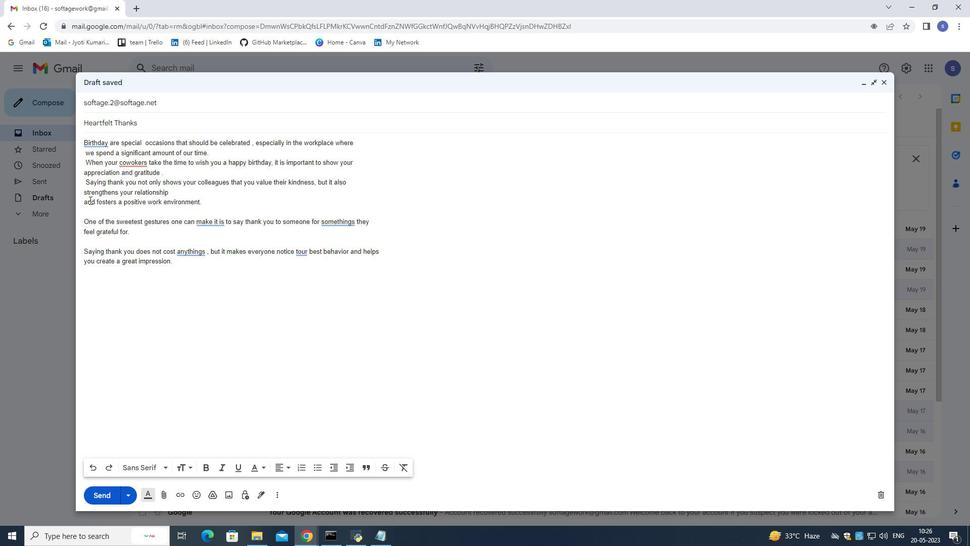 
Action: Mouse moved to (100, 223)
Screenshot: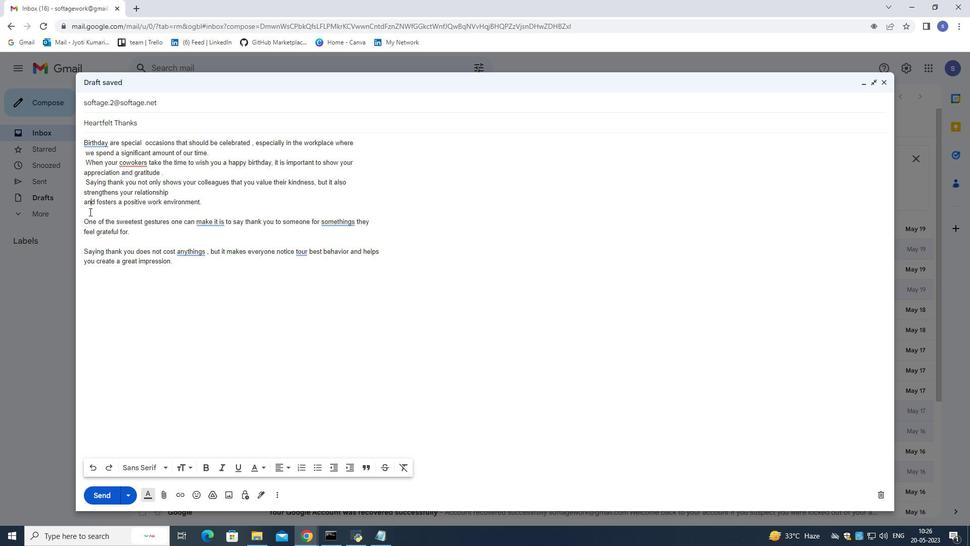 
Action: Key pressed <Key.left><Key.left><Key.backspace><Key.space>
Screenshot: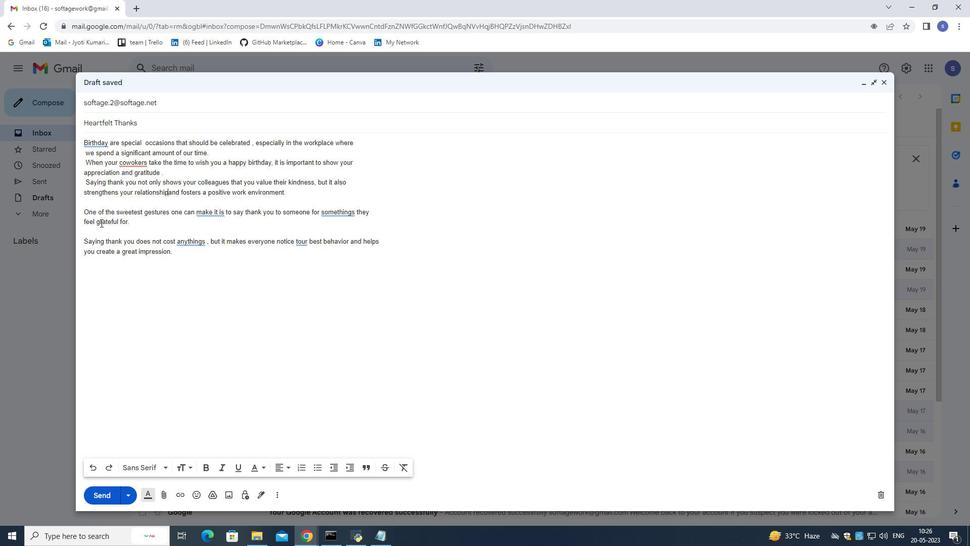 
Action: Mouse moved to (175, 173)
Screenshot: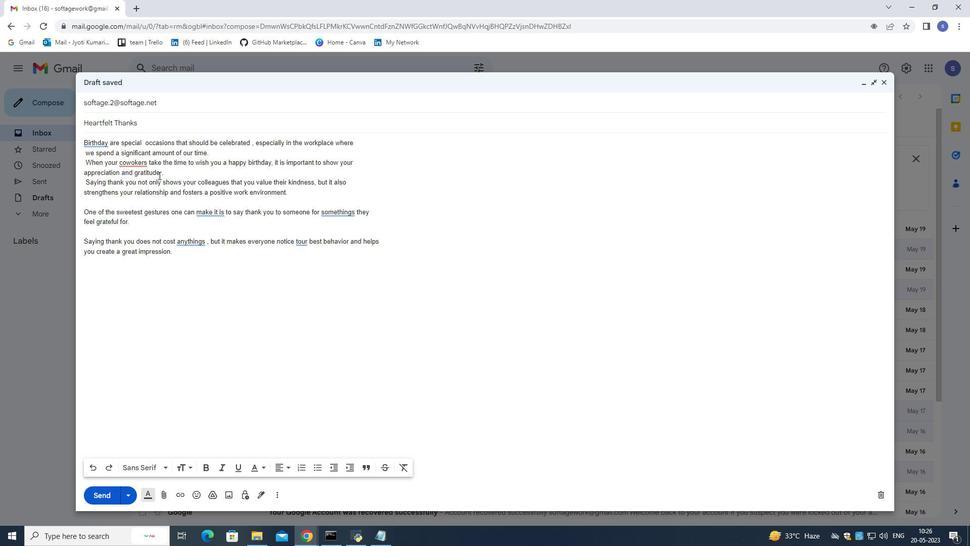 
Action: Mouse pressed left at (175, 173)
Screenshot: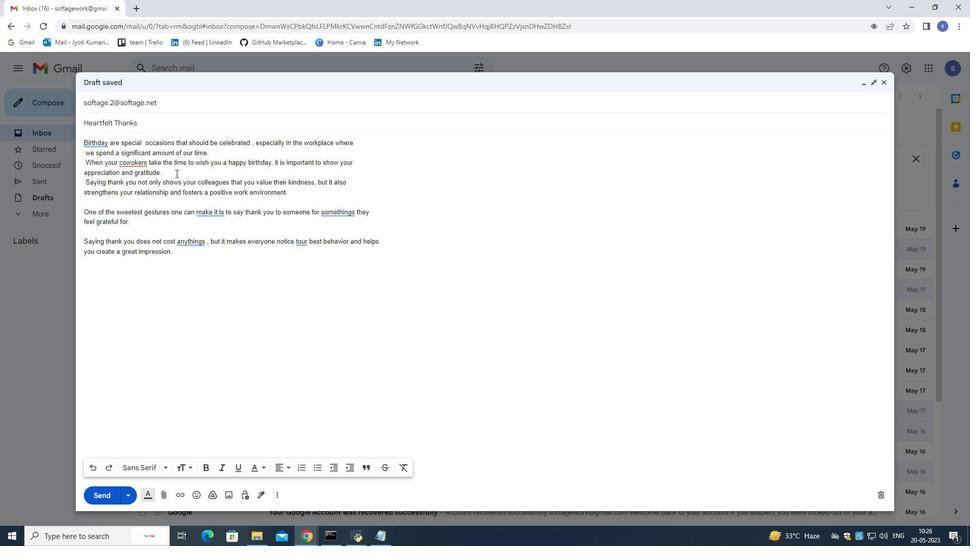 
Action: Mouse moved to (176, 172)
Screenshot: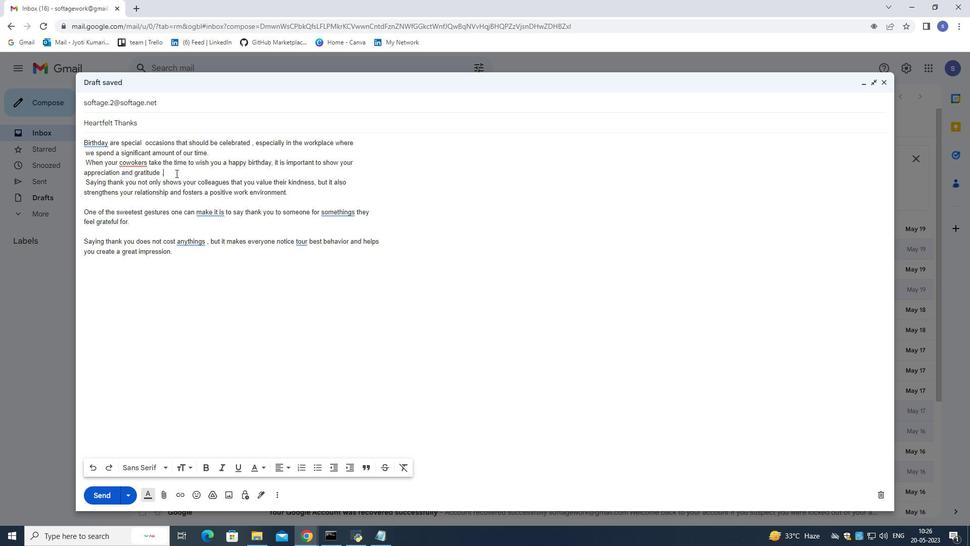 
Action: Key pressed <Key.enter>
Screenshot: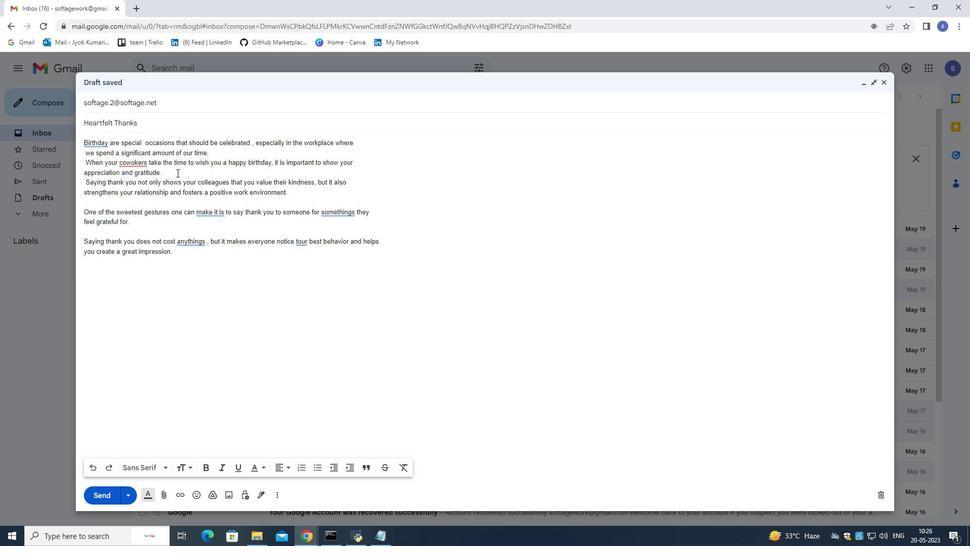 
Action: Mouse moved to (240, 150)
Screenshot: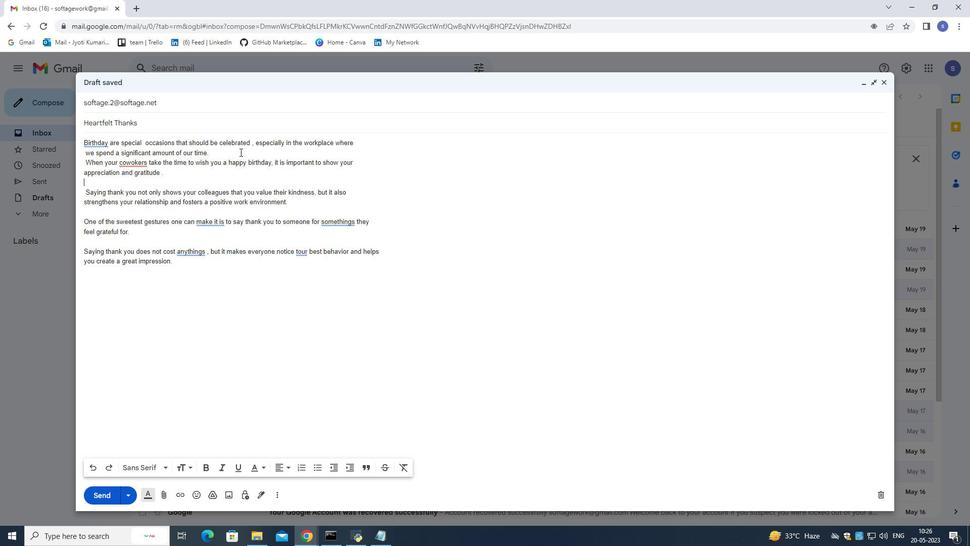 
Action: Mouse pressed left at (240, 150)
Screenshot: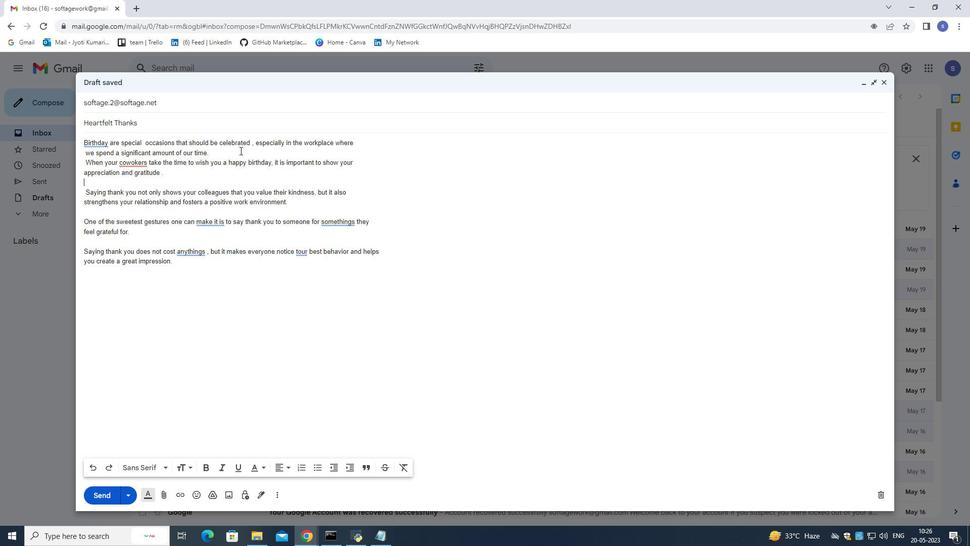 
Action: Key pressed <Key.enter>
Screenshot: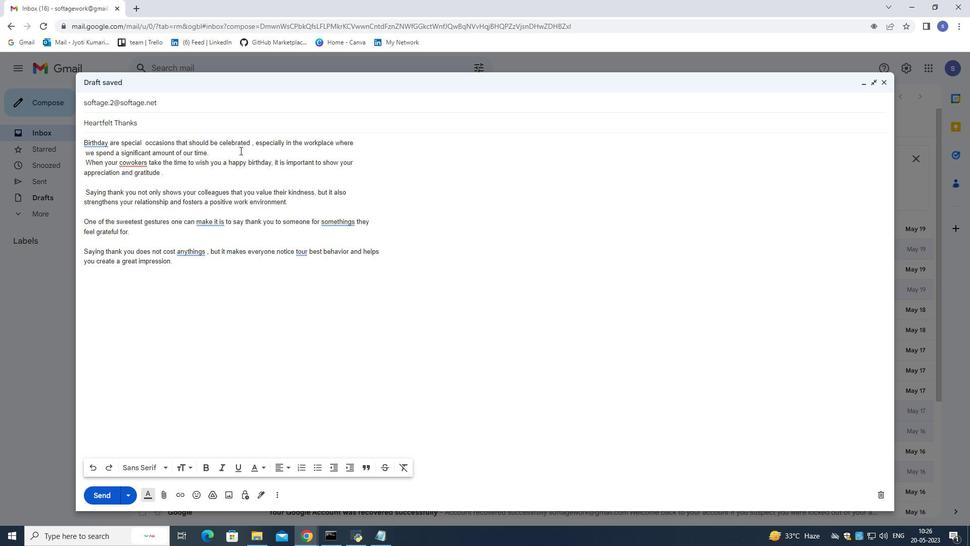 
Action: Mouse moved to (184, 274)
Screenshot: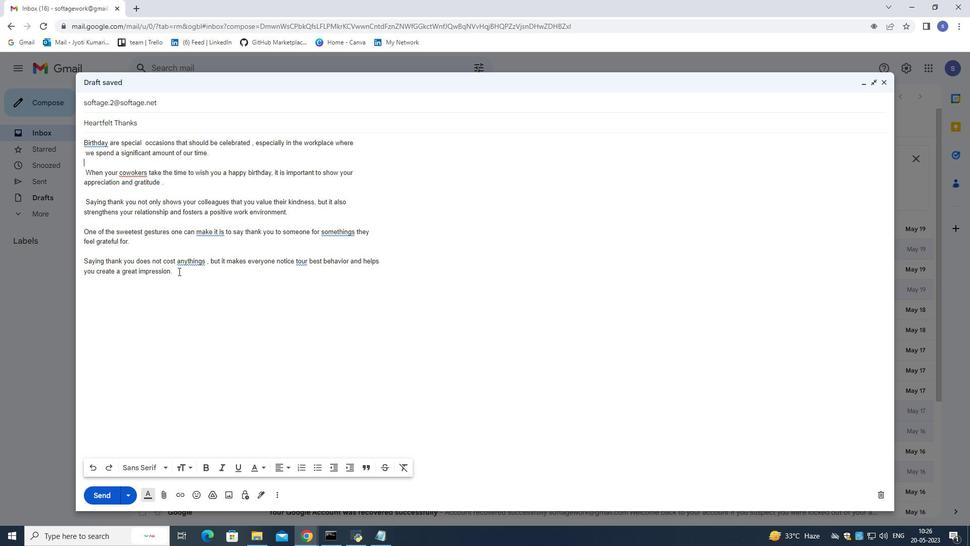 
Action: Mouse pressed left at (184, 274)
Screenshot: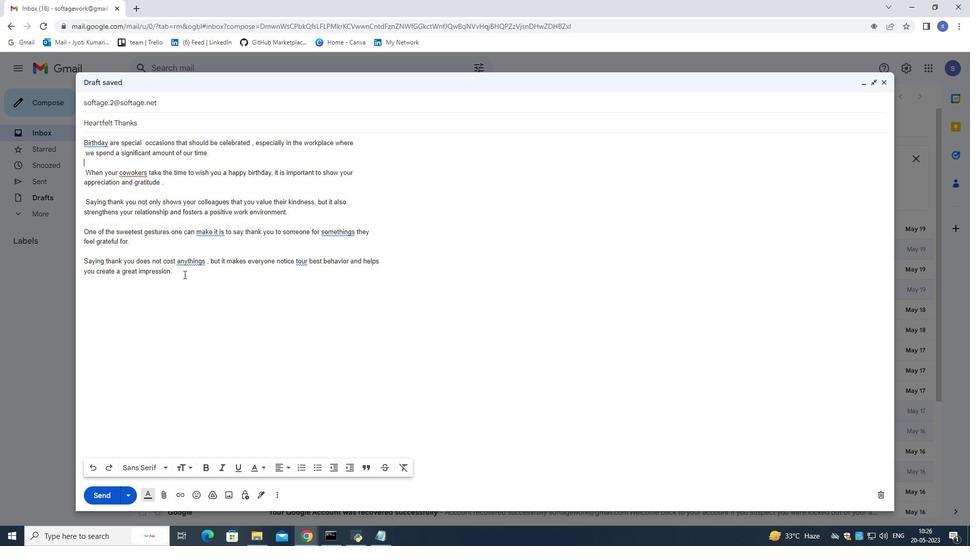 
Action: Key pressed <Key.enter>
Screenshot: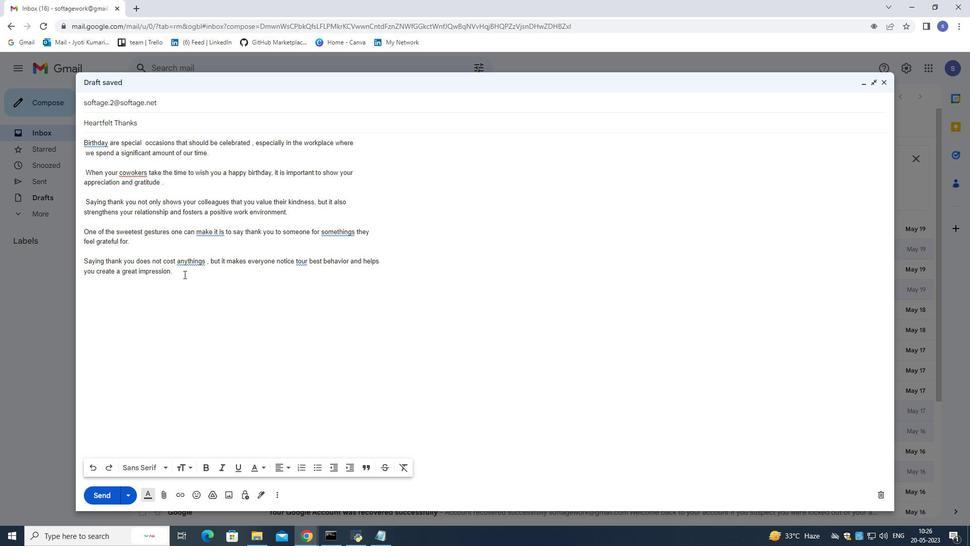 
Action: Mouse moved to (216, 288)
Screenshot: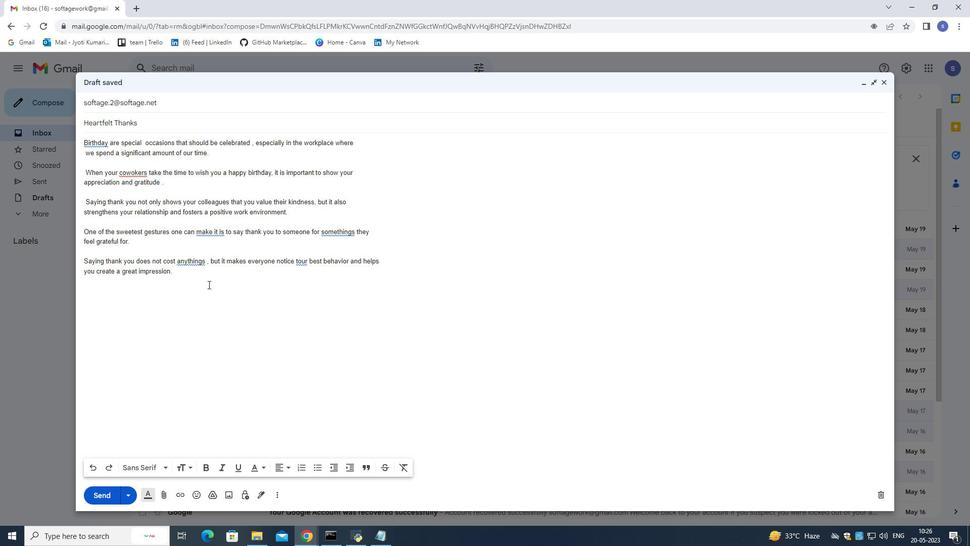 
Action: Mouse scrolled (216, 287) with delta (0, 0)
Screenshot: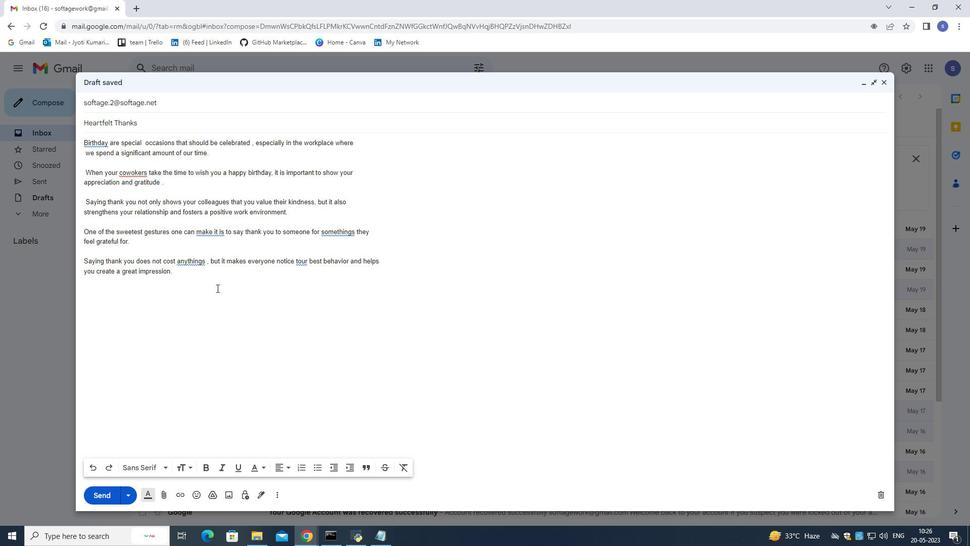 
Action: Mouse moved to (144, 288)
Screenshot: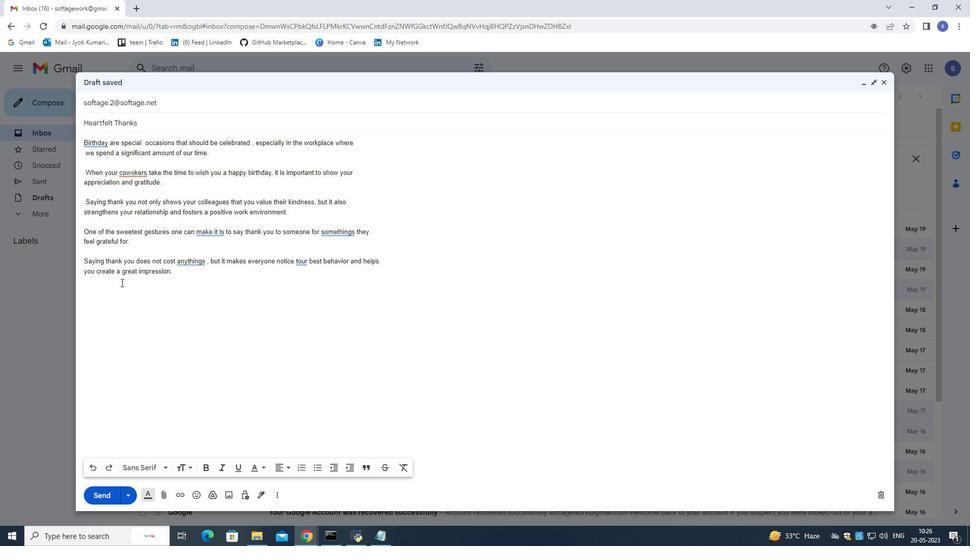 
Action: Key pressed <Key.enter>
Screenshot: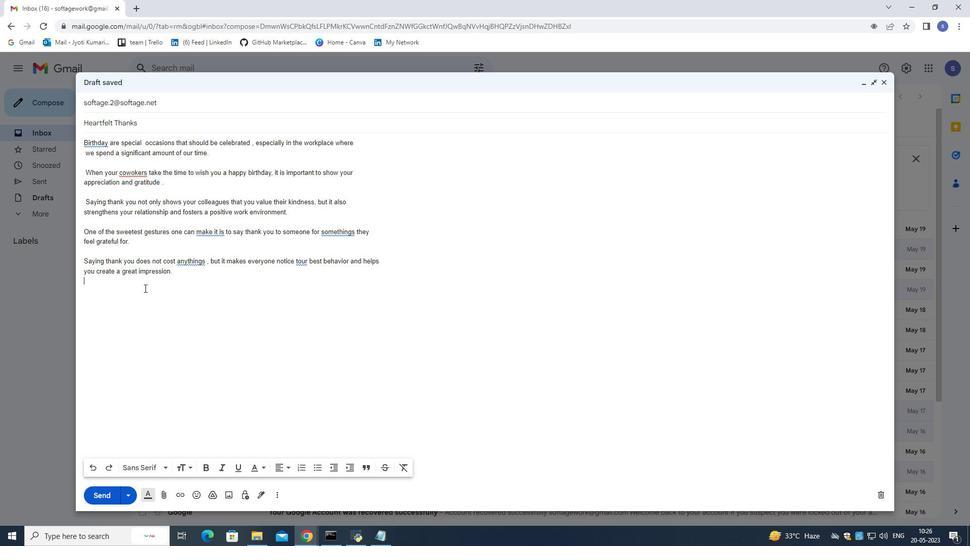 
Action: Mouse moved to (805, 253)
Screenshot: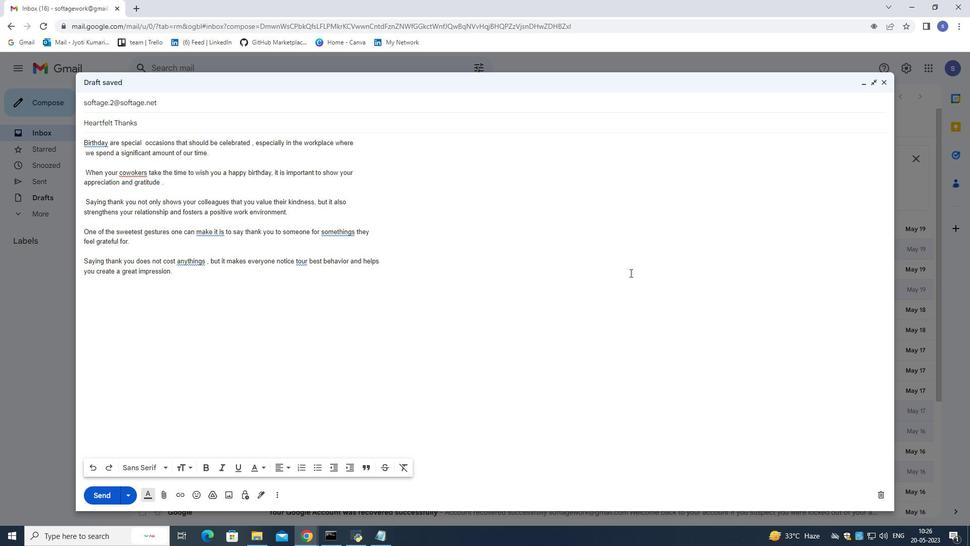 
Action: Key pressed it<Key.space><Key.backspace><Key.backspace><Key.backspace><Key.shift>It<Key.space>is<Key.space>always<Key.space><Key.space>important<Key.space>to<Key.space>express<Key.space>your<Key.space>gratitude.<Key.space>without<Key.space>hesitation,<Key.space>whenever<Key.space>someine<Key.backspace><Key.backspace><Key.backspace>one<Key.space>
Screenshot: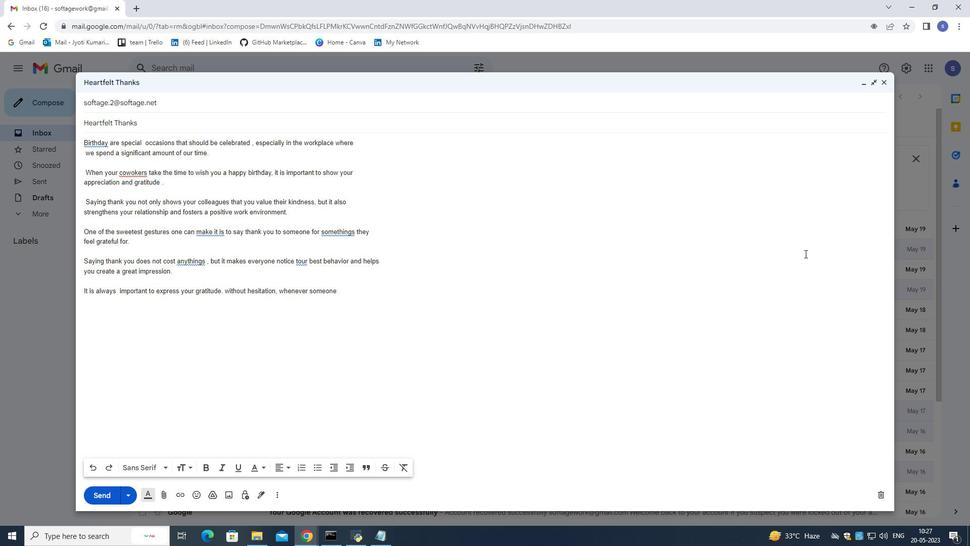 
Action: Mouse moved to (969, 546)
Screenshot: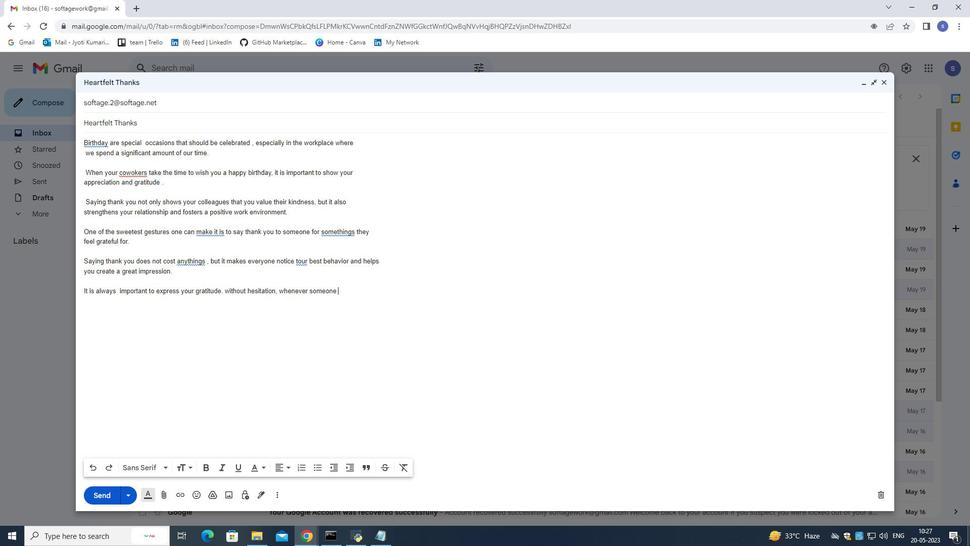 
Action: Key pressed does<Key.space>
Screenshot: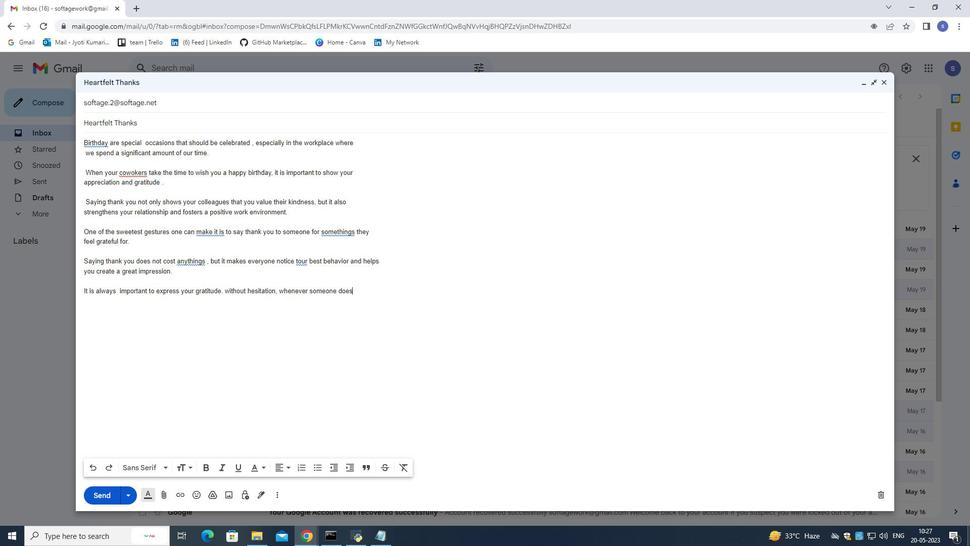
Action: Mouse moved to (970, 545)
Screenshot: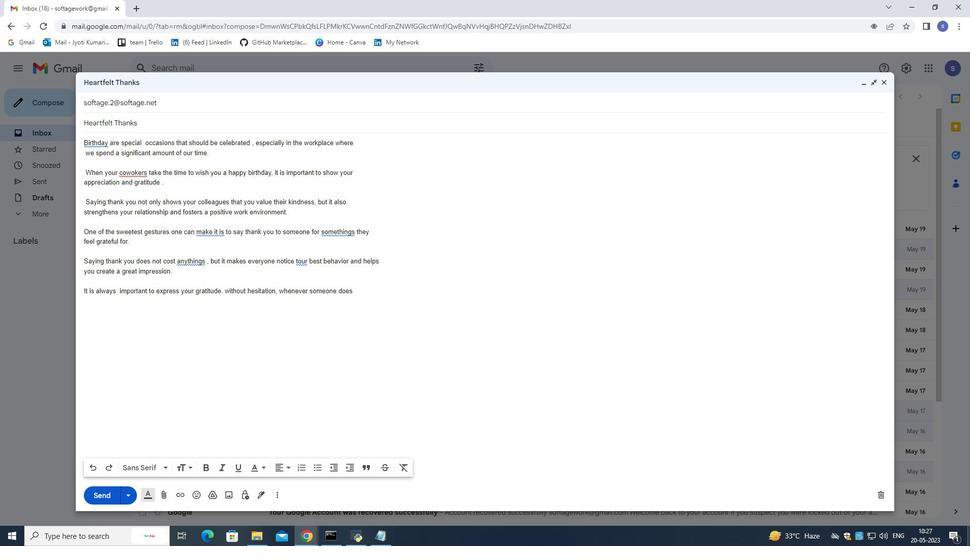 
Action: Key pressed some<Key.enter>things<Key.space>positive<Key.space>for<Key.space>you<Key.space>,<Key.space>say<Key.space>thanks<Key.space>you<Key.left><Key.left><Key.left><Key.left><Key.left><Key.left><Key.left><Key.left><Key.left><Key.left><Key.left><Key.backspace><Key.backspace>
Screenshot: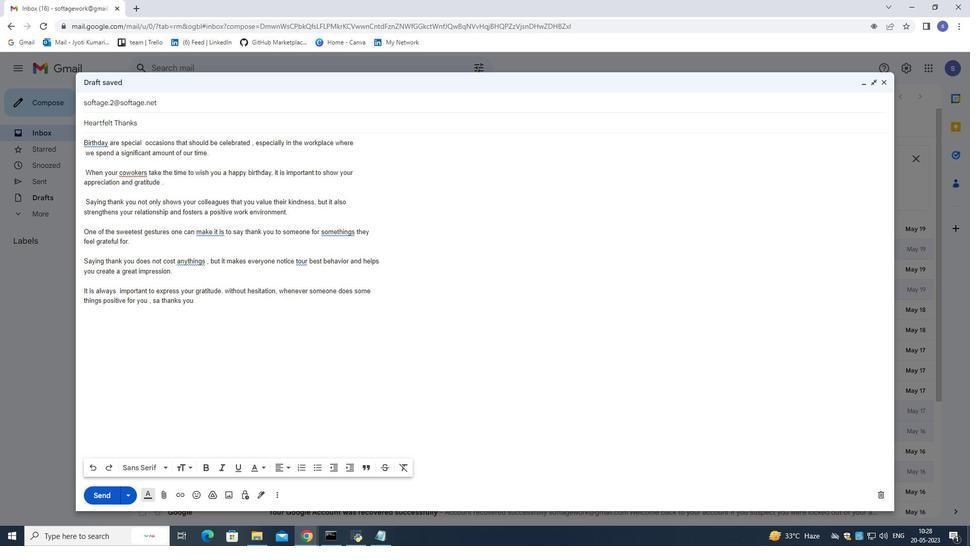 
Action: Mouse moved to (970, 545)
Screenshot: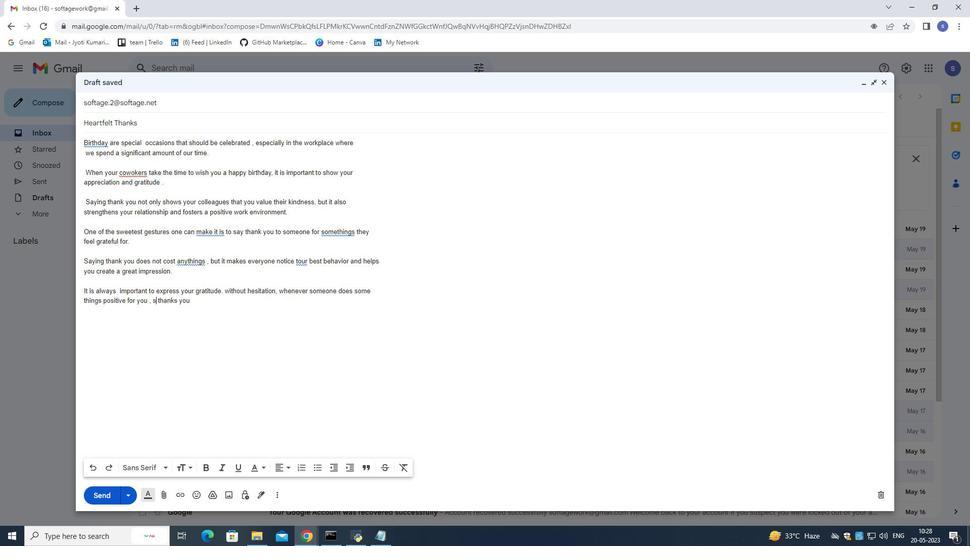 
Action: Key pressed o<Key.left><Key.left><Key.left><Key.enter><Key.enter><Key.enter>
Screenshot: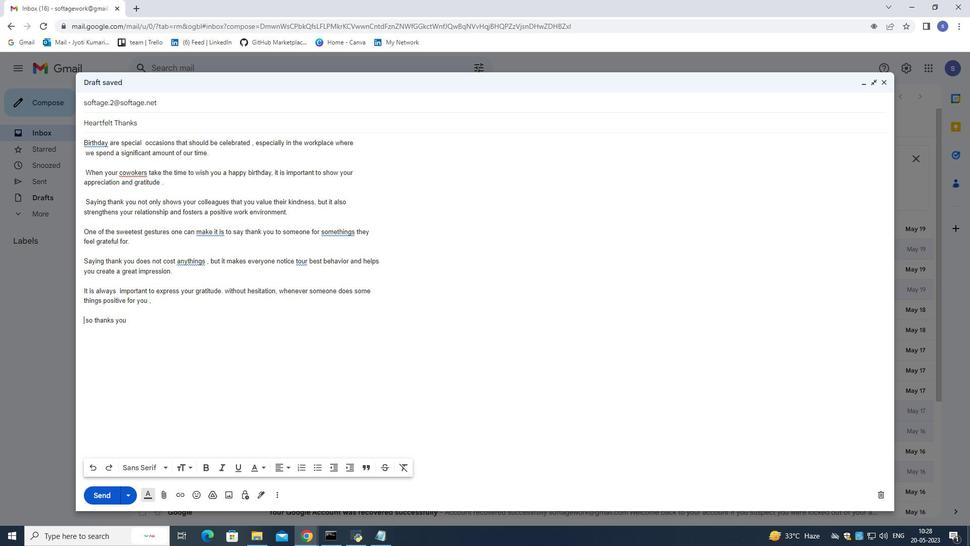 
Action: Mouse moved to (944, 545)
Screenshot: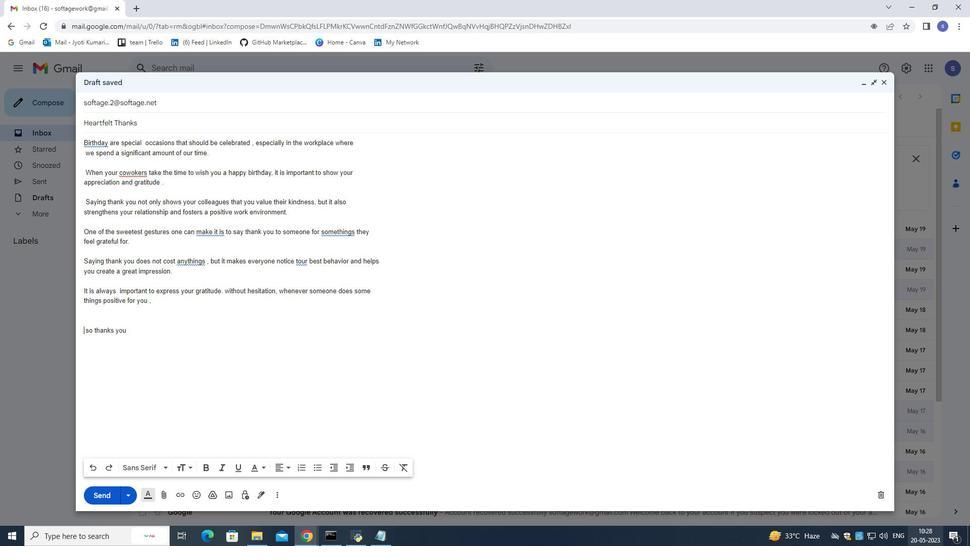 
Action: Key pressed <Key.backspace>
Screenshot: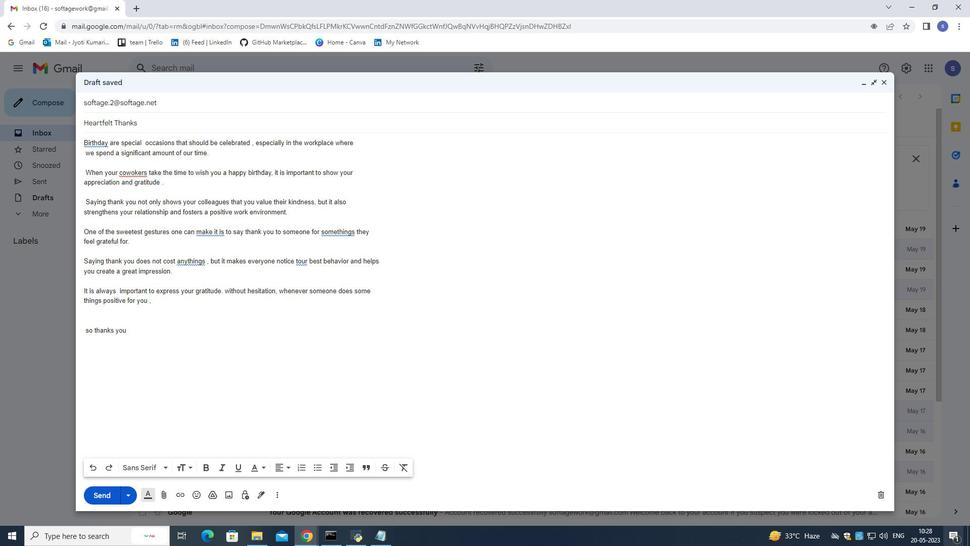
Action: Mouse moved to (206, 233)
Screenshot: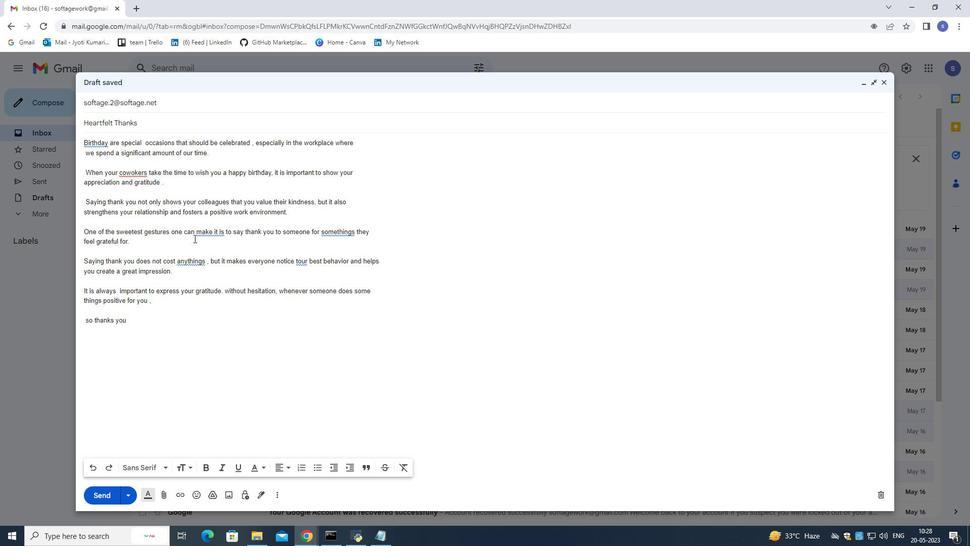 
Action: Mouse pressed left at (206, 233)
Screenshot: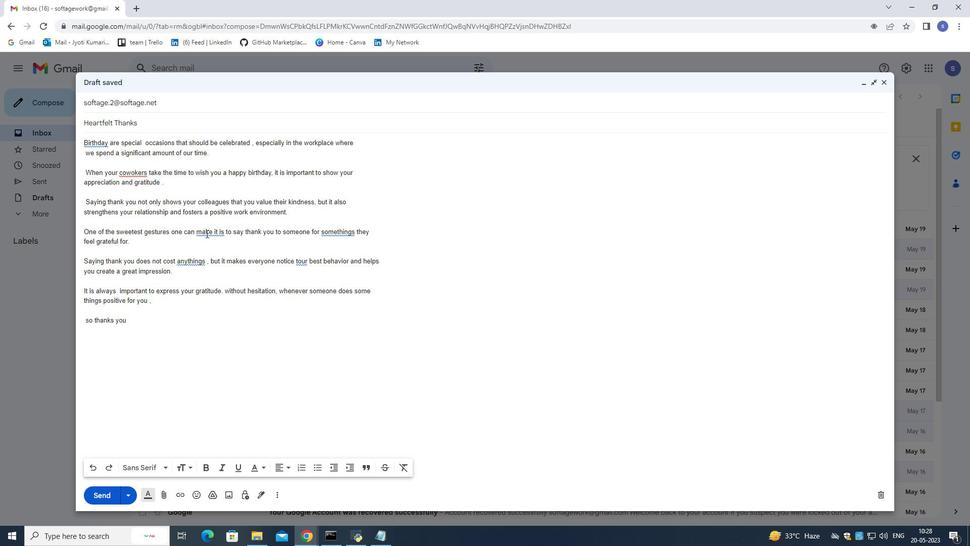 
Action: Mouse moved to (212, 247)
Screenshot: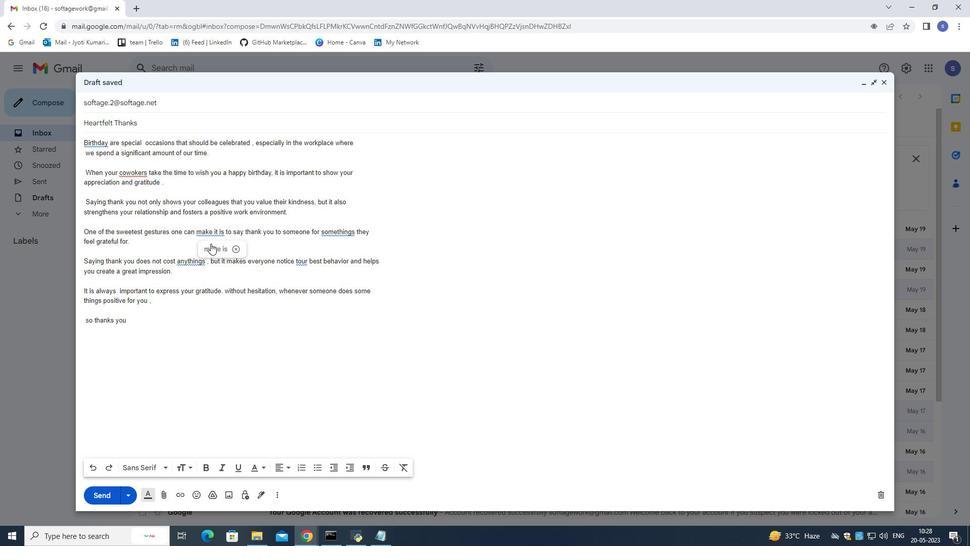 
Action: Mouse pressed left at (212, 247)
Screenshot: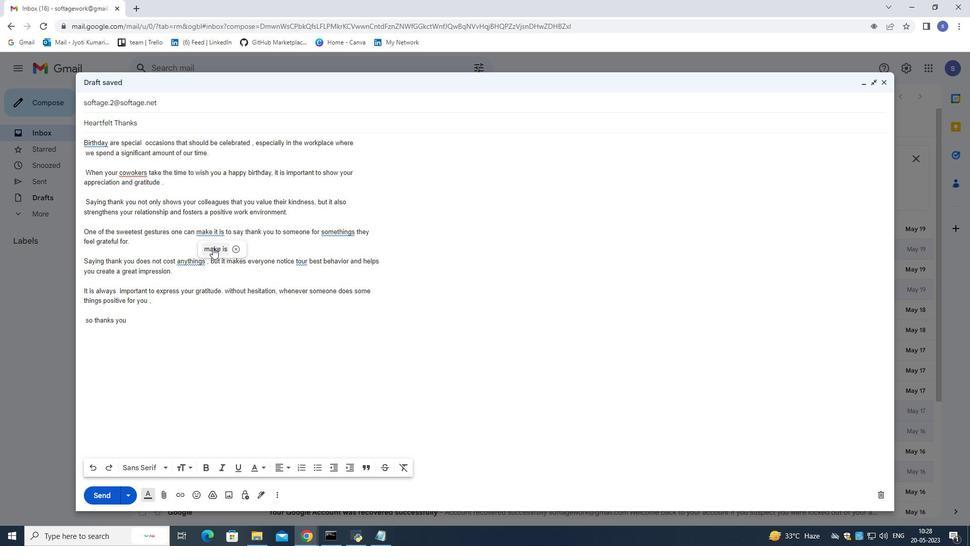 
Action: Mouse moved to (340, 235)
Screenshot: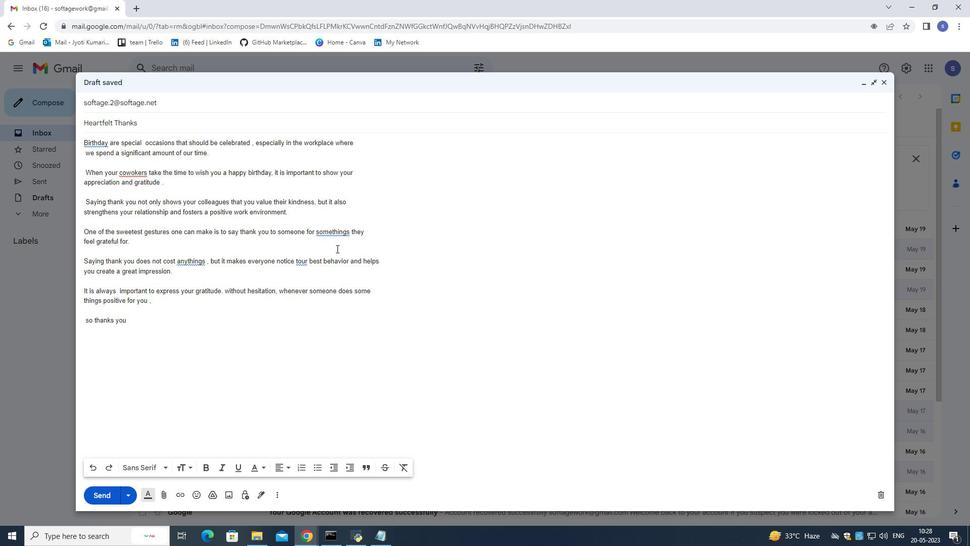 
Action: Mouse pressed left at (340, 235)
Screenshot: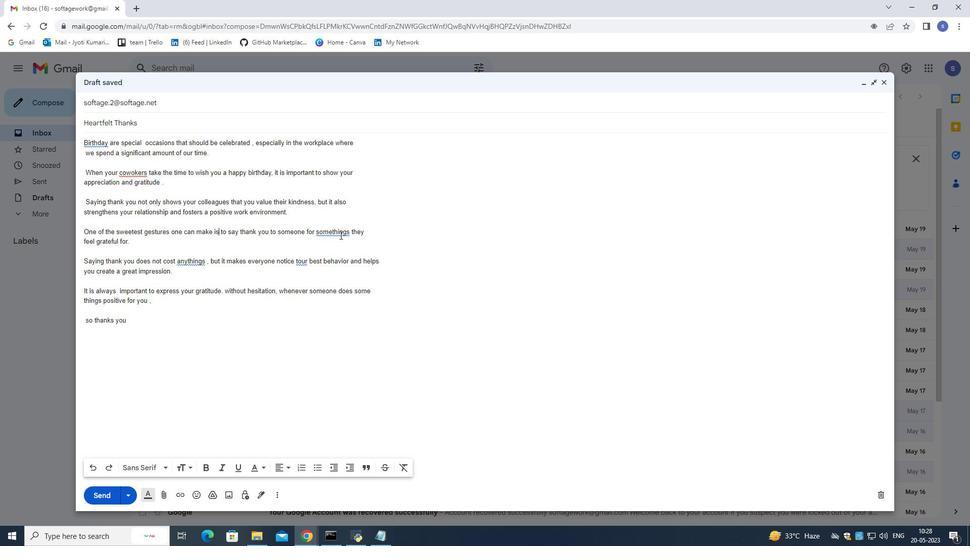 
Action: Mouse moved to (347, 248)
Screenshot: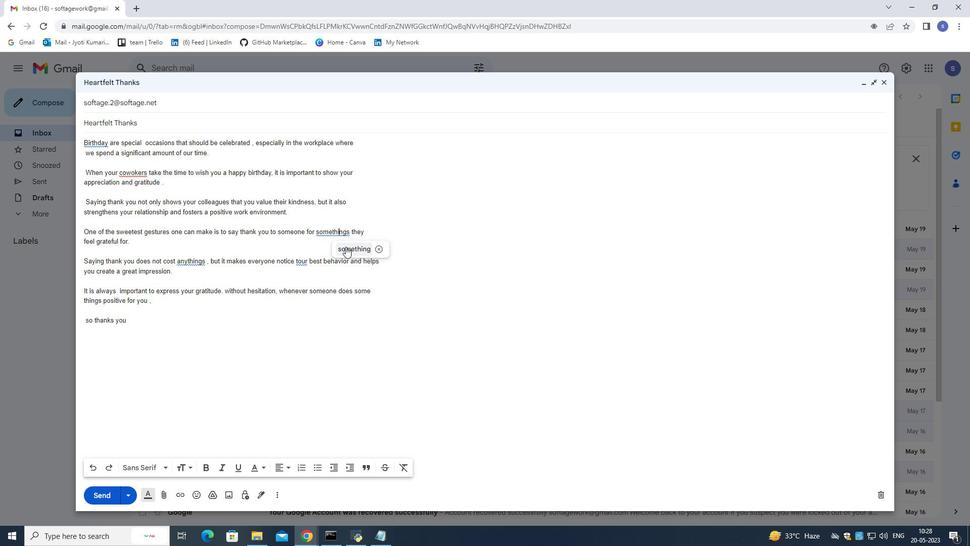 
Action: Mouse pressed left at (347, 248)
Screenshot: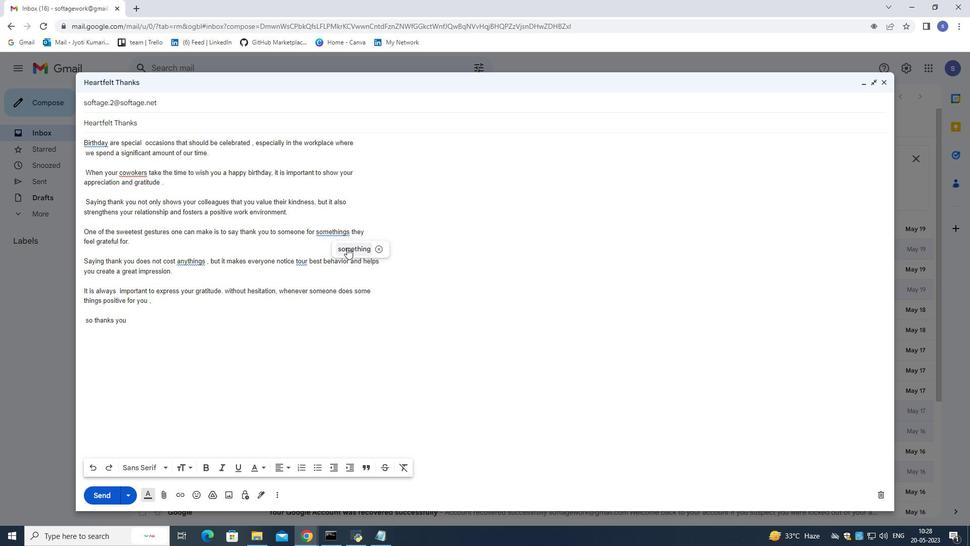 
Action: Mouse moved to (197, 262)
Screenshot: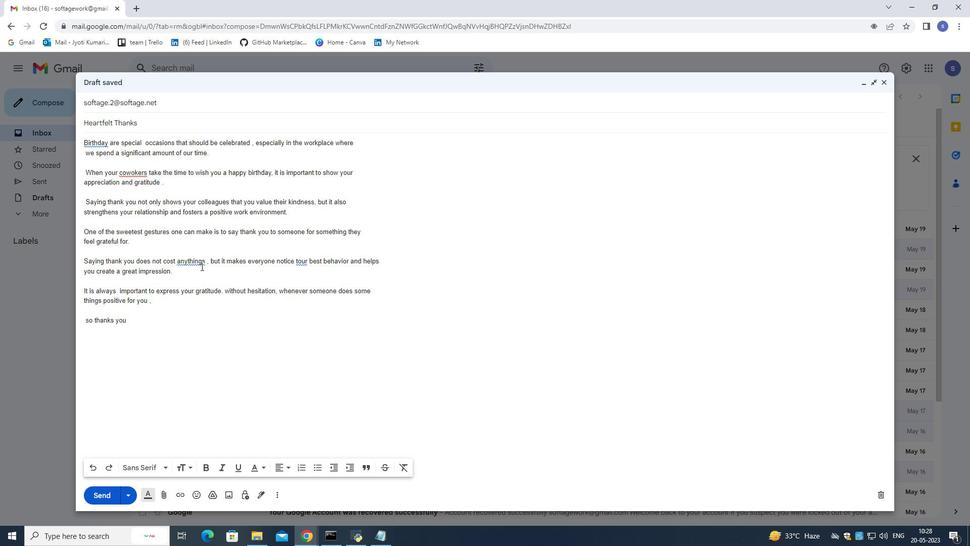 
Action: Mouse pressed left at (197, 262)
Screenshot: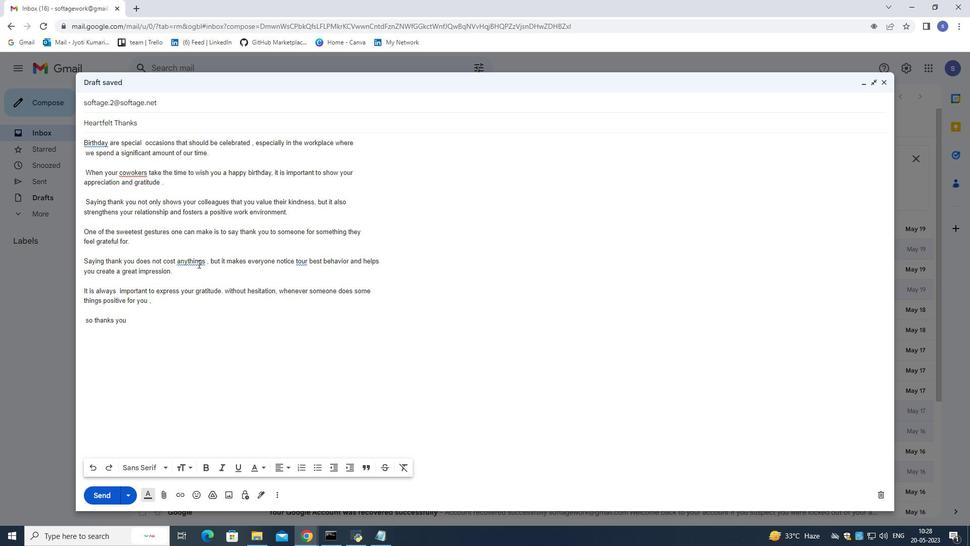 
Action: Mouse moved to (210, 280)
Screenshot: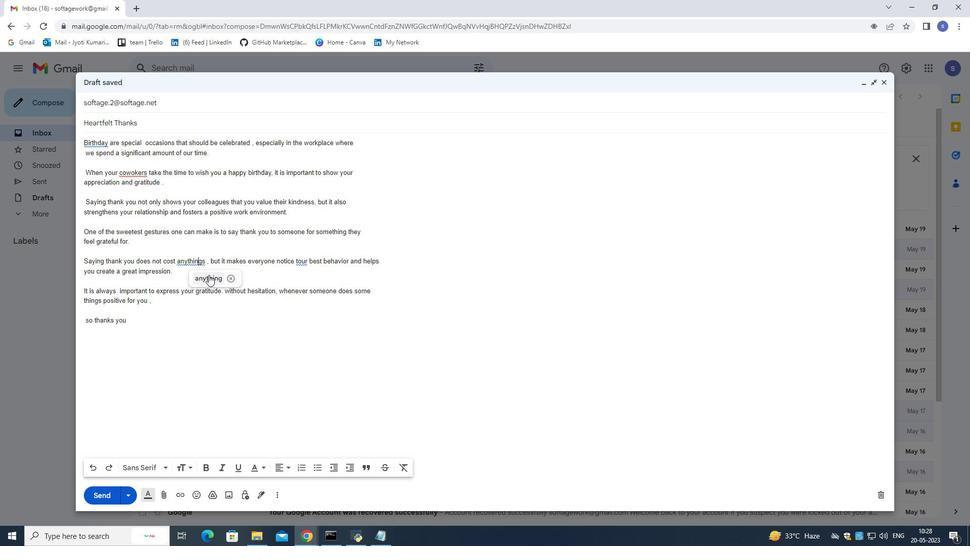 
Action: Mouse pressed left at (210, 280)
Screenshot: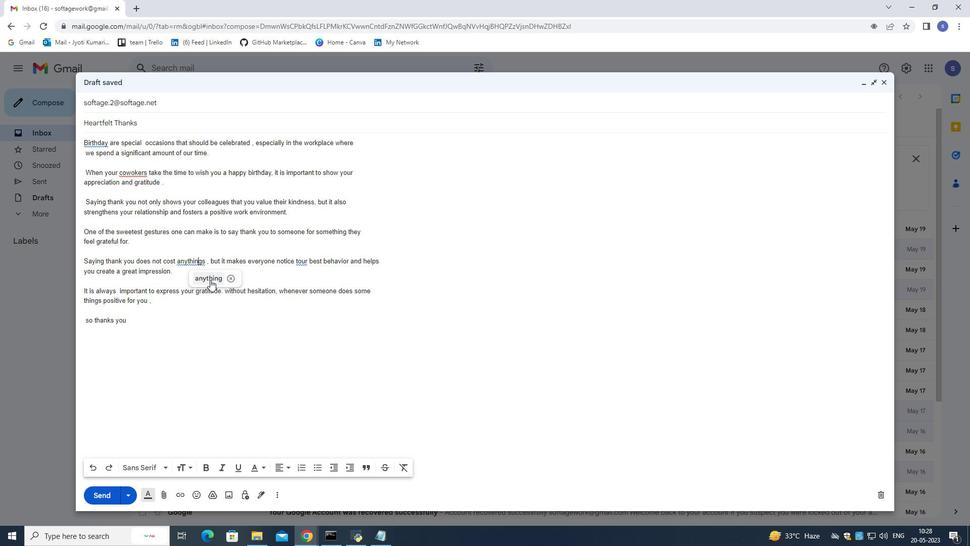 
Action: Mouse moved to (128, 168)
Screenshot: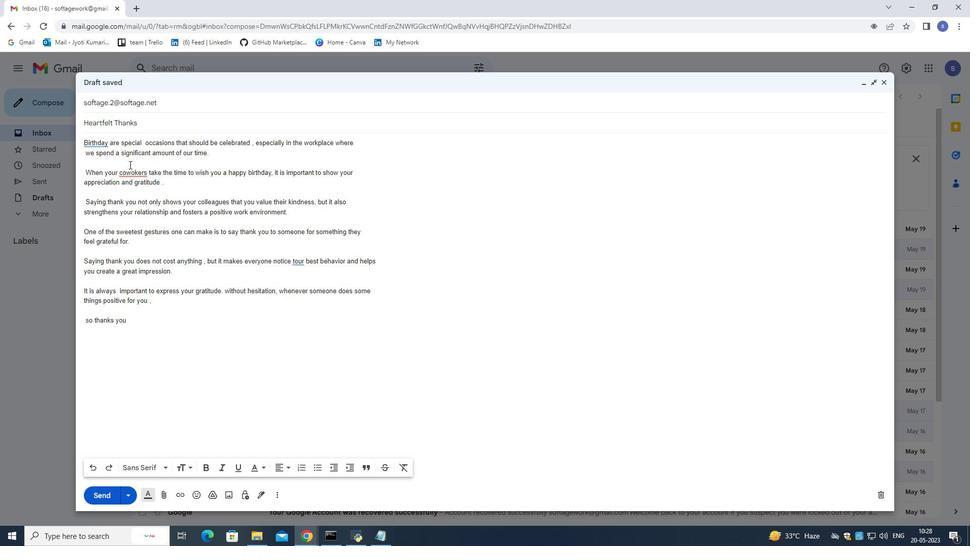 
Action: Mouse pressed left at (128, 168)
Screenshot: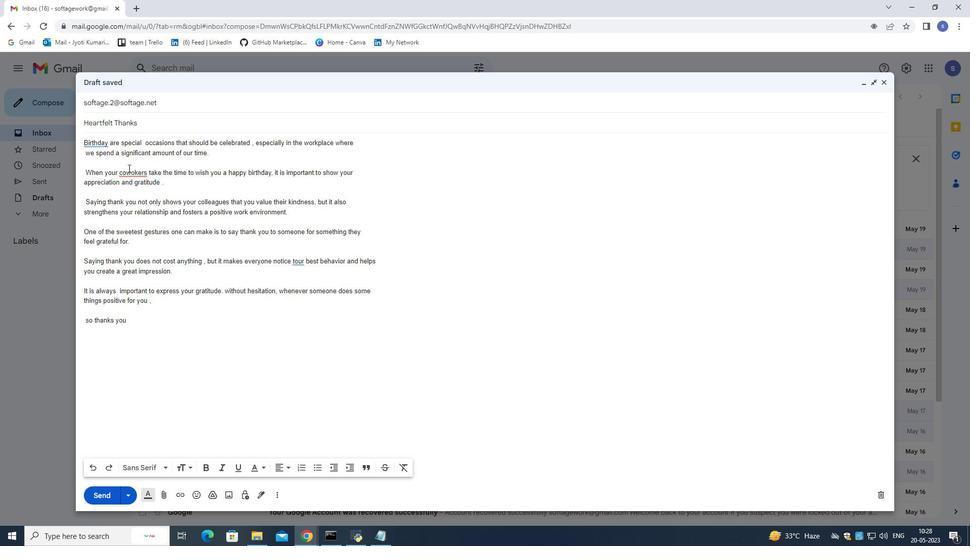 
Action: Mouse moved to (139, 172)
Screenshot: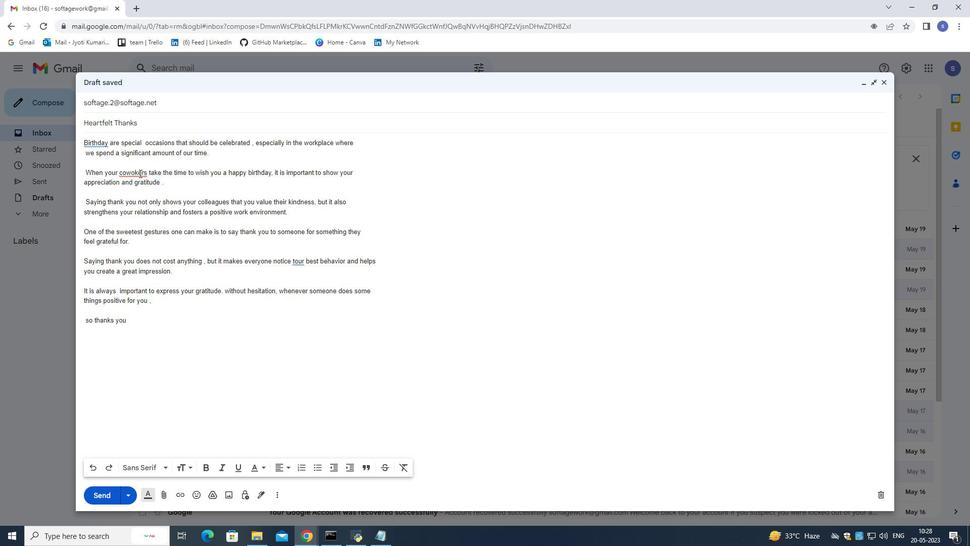 
Action: Mouse pressed left at (139, 172)
Screenshot: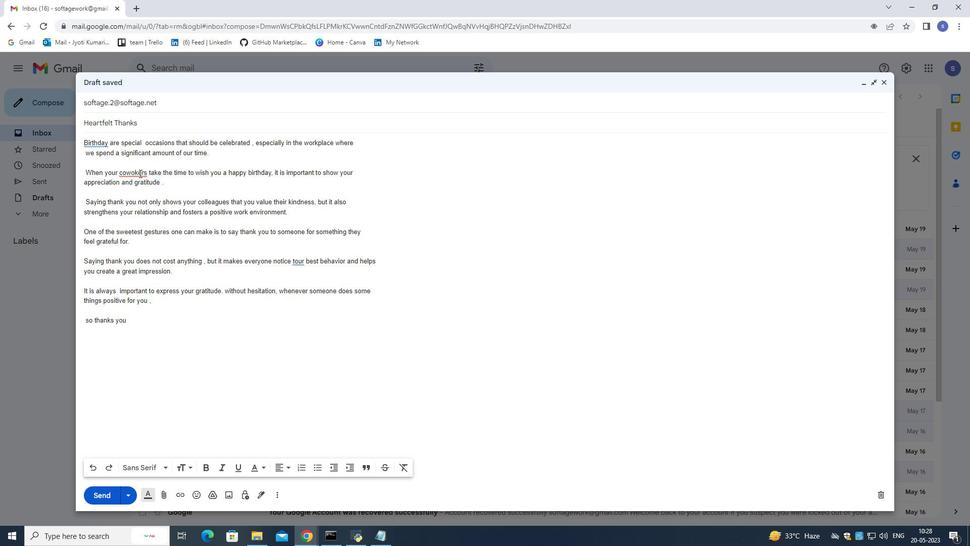
Action: Mouse moved to (143, 190)
Screenshot: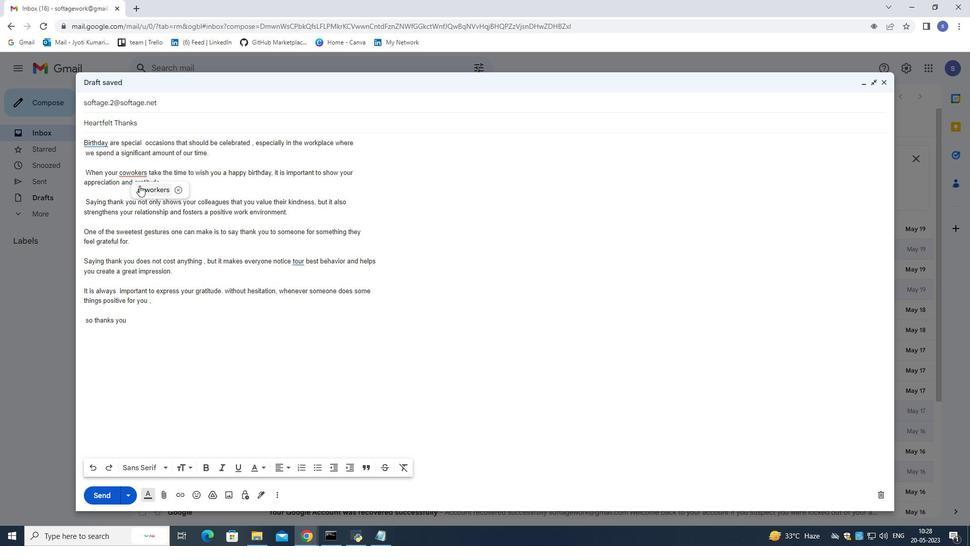 
Action: Mouse pressed left at (143, 190)
Screenshot: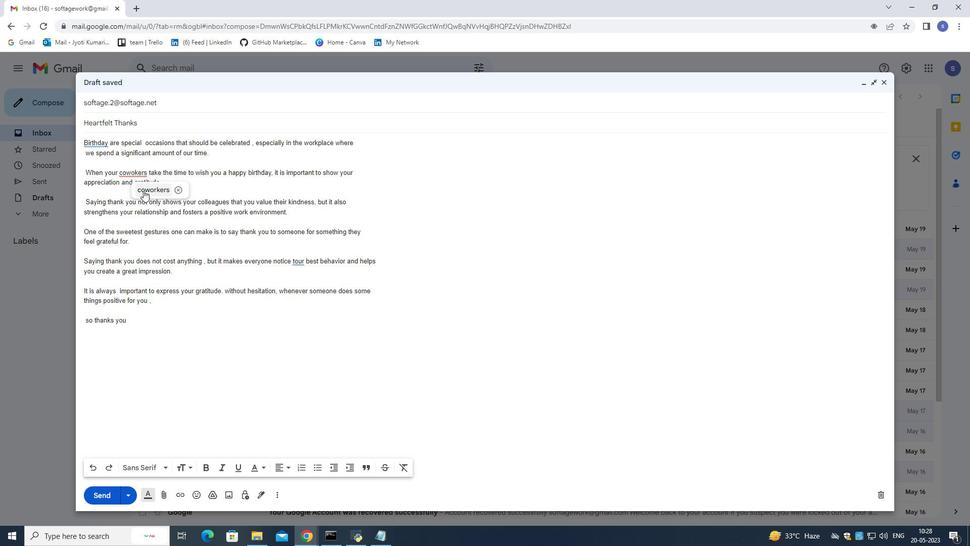 
Action: Mouse moved to (95, 144)
Screenshot: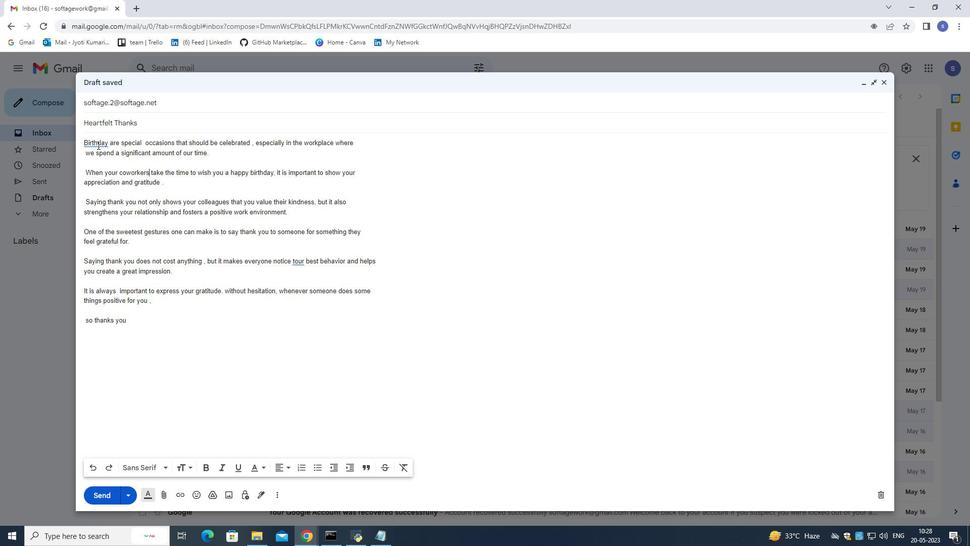 
Action: Mouse pressed left at (95, 144)
Screenshot: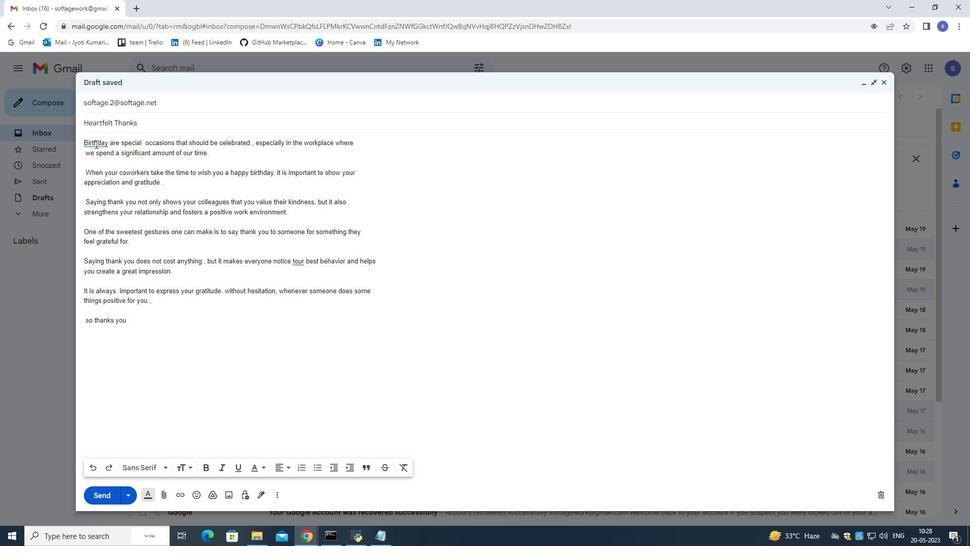 
Action: Mouse moved to (109, 157)
Screenshot: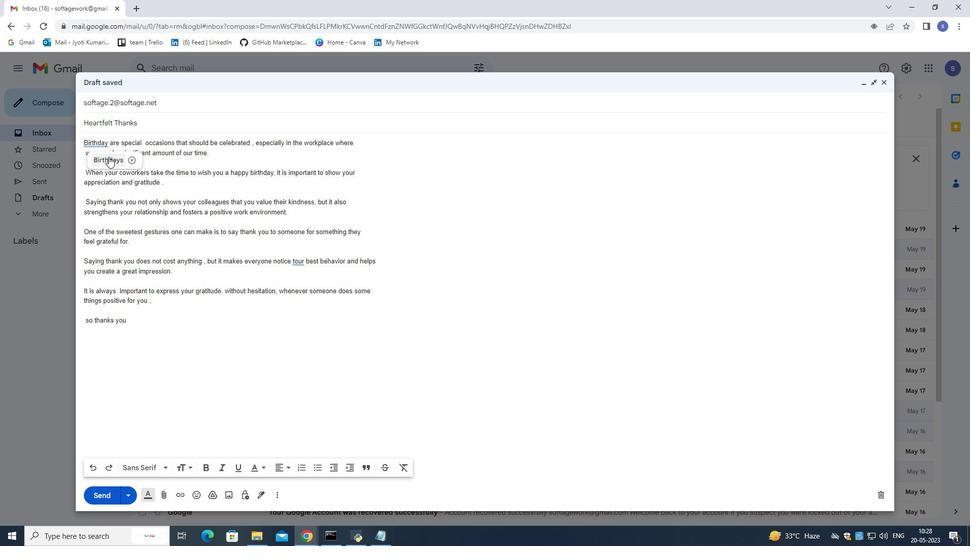 
Action: Mouse pressed left at (109, 157)
Screenshot: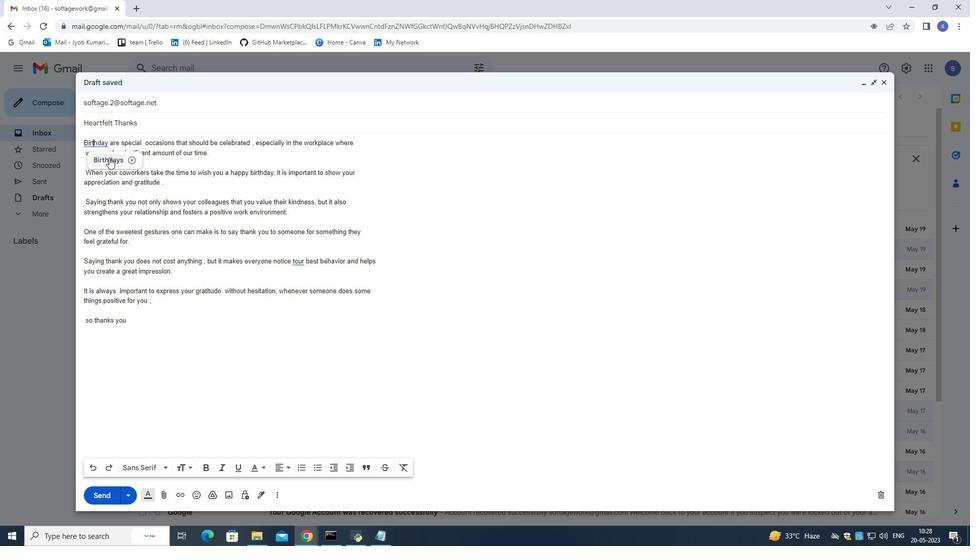 
Action: Mouse moved to (299, 262)
Screenshot: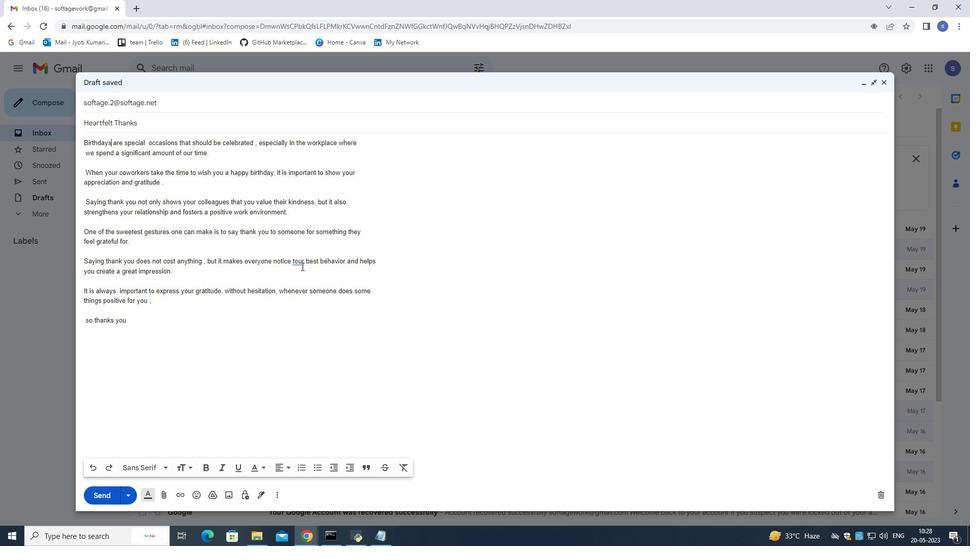 
Action: Mouse pressed left at (299, 262)
Screenshot: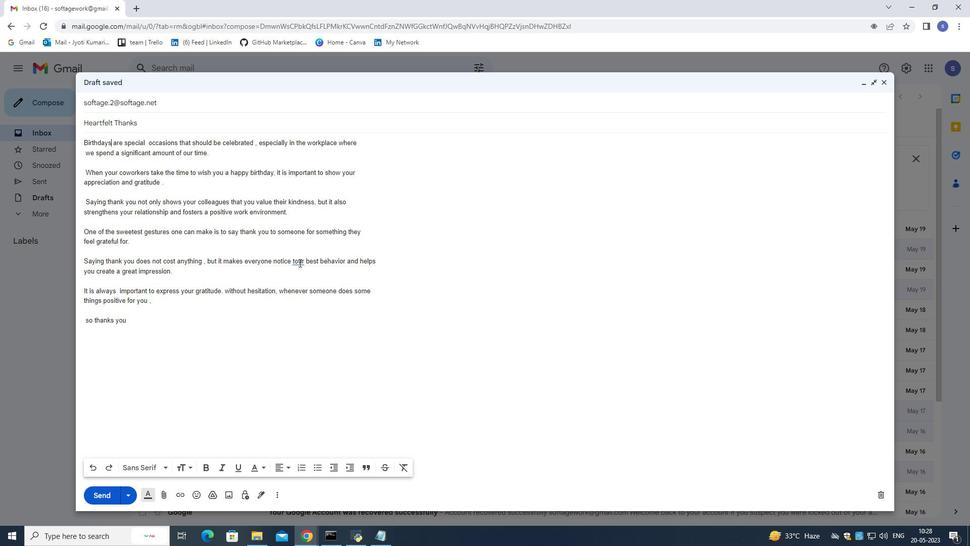 
Action: Mouse moved to (307, 280)
Screenshot: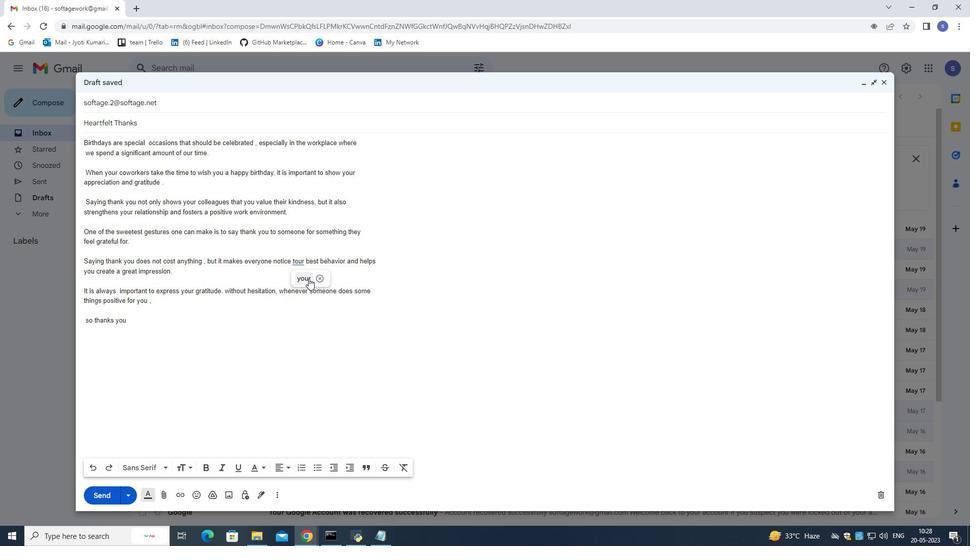 
Action: Mouse pressed left at (307, 280)
Screenshot: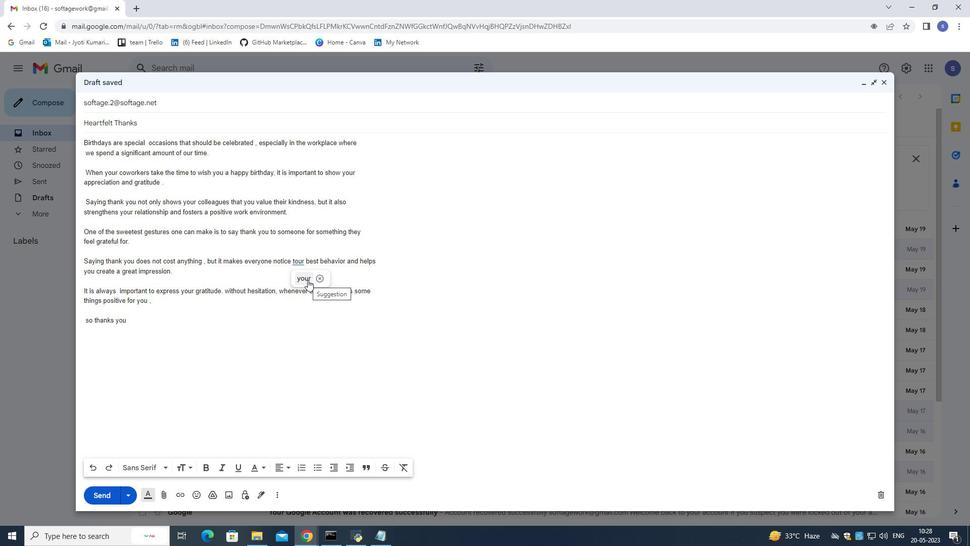 
Action: Mouse moved to (164, 323)
Screenshot: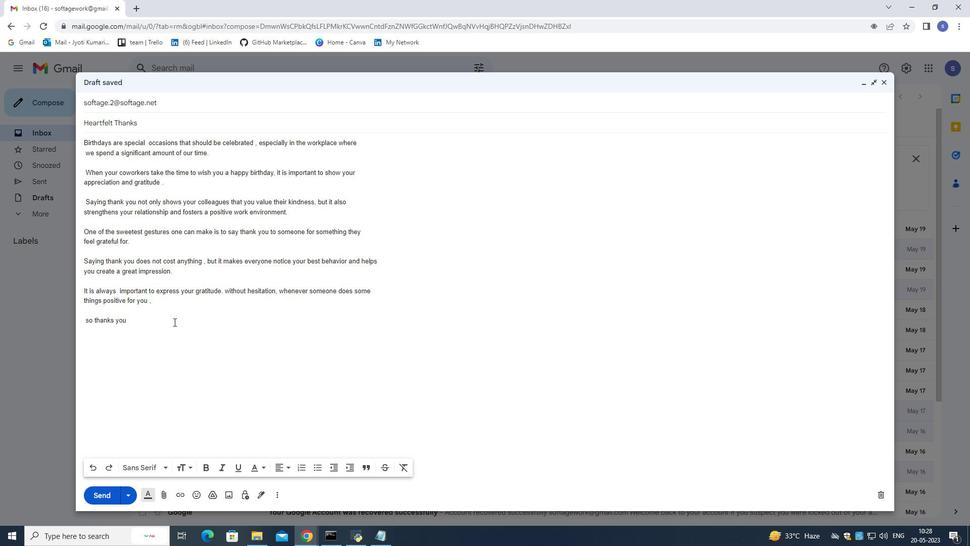 
Action: Mouse pressed left at (164, 323)
Screenshot: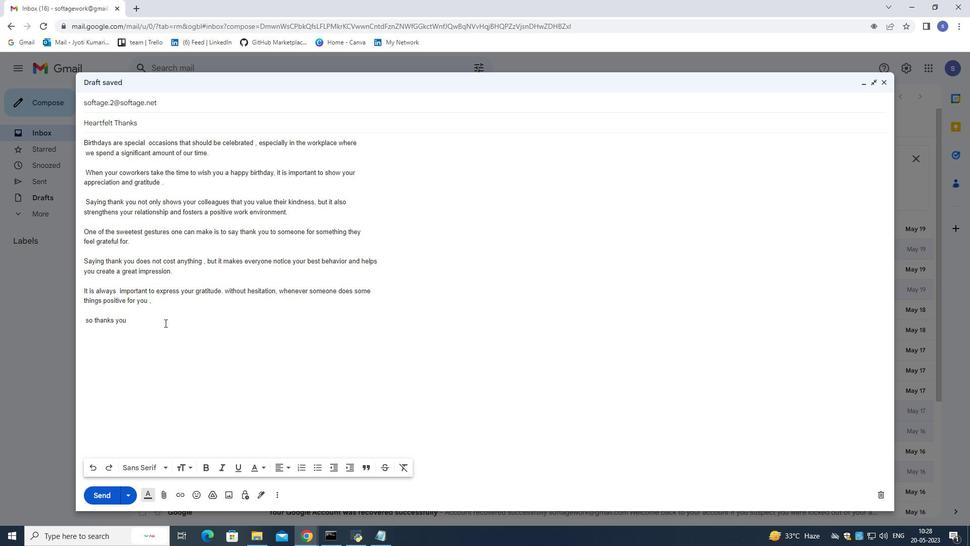 
Action: Mouse moved to (164, 323)
Screenshot: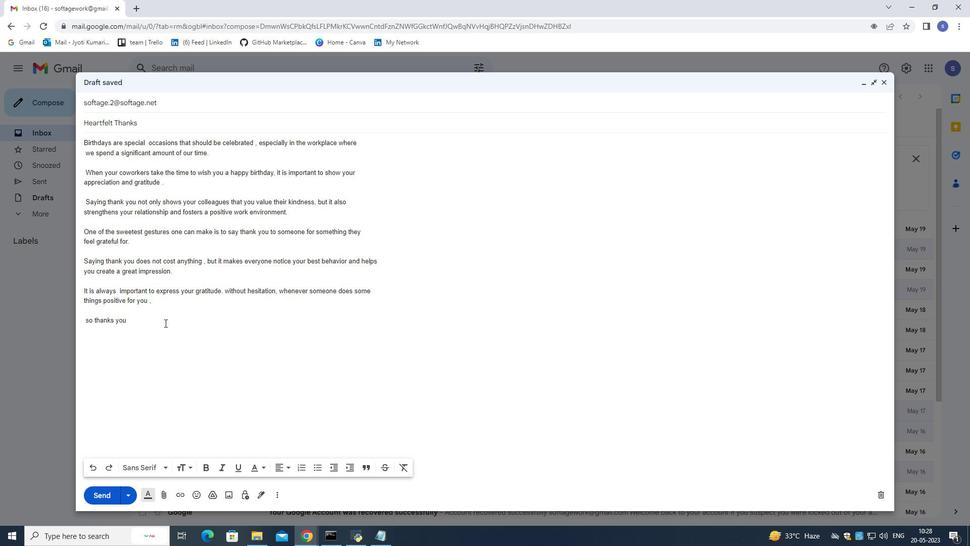 
Action: Key pressed .
Screenshot: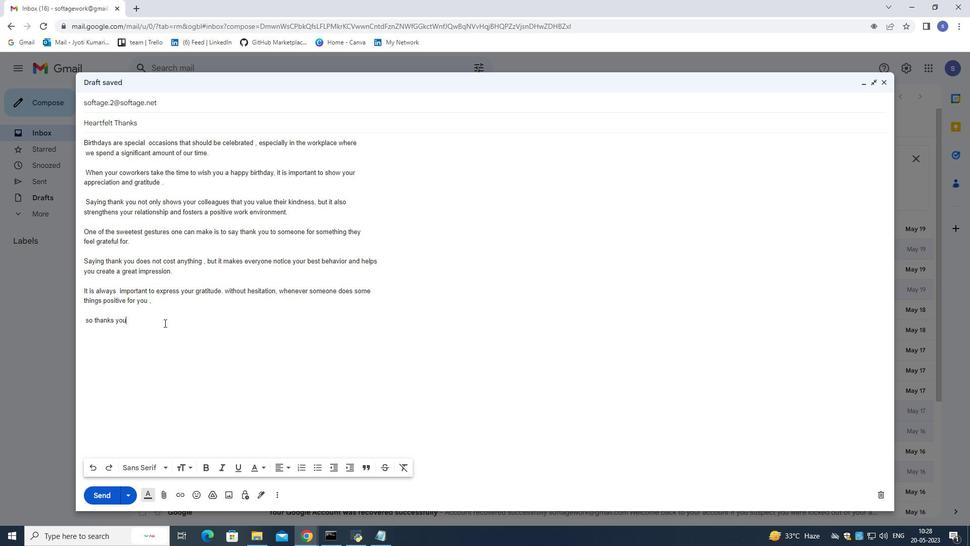 
Action: Mouse moved to (189, 347)
Screenshot: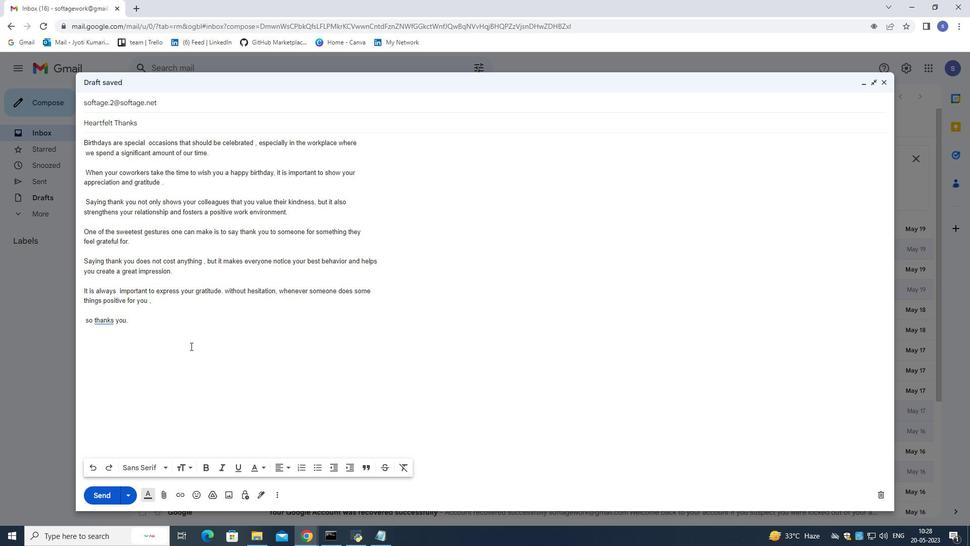 
Action: Mouse scrolled (189, 347) with delta (0, 0)
Screenshot: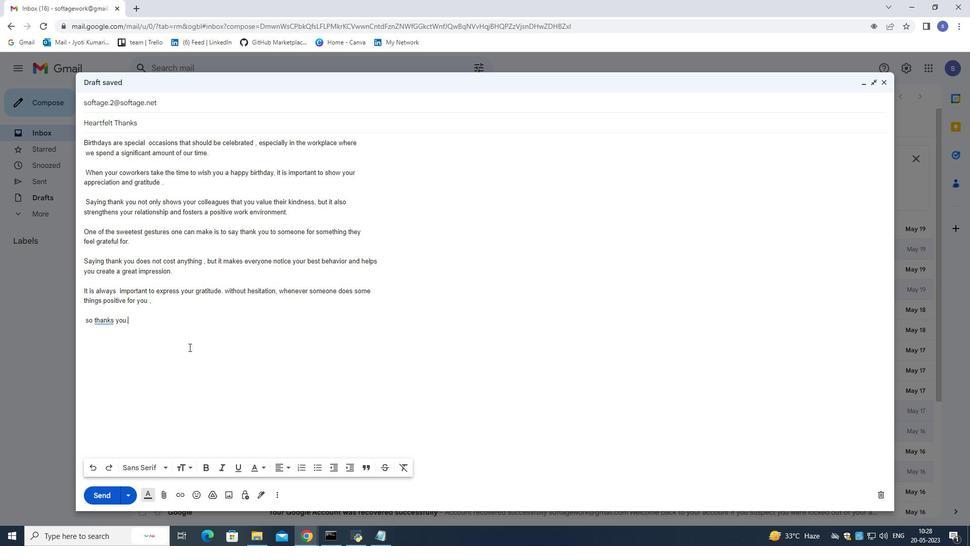 
Action: Mouse scrolled (189, 347) with delta (0, 0)
Screenshot: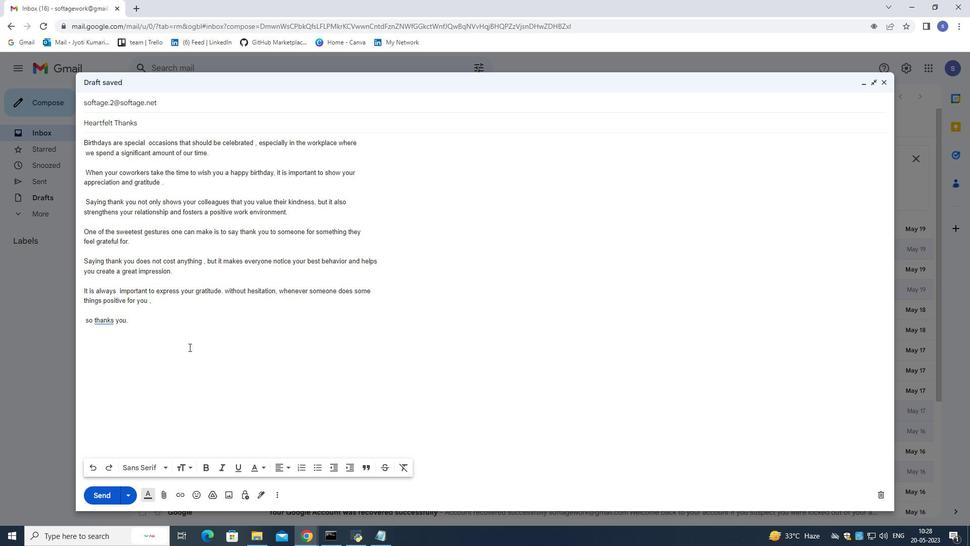 
Action: Mouse moved to (302, 356)
Screenshot: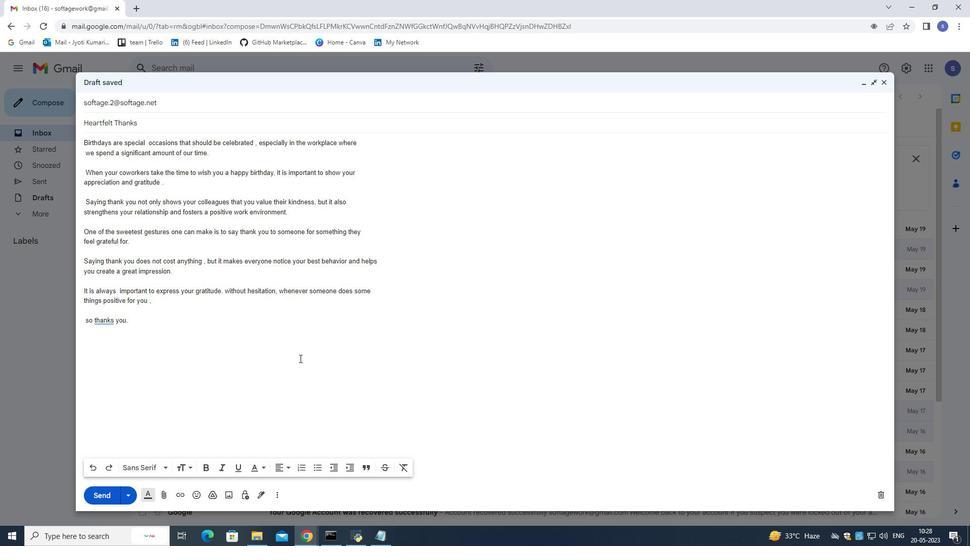 
Action: Mouse scrolled (302, 356) with delta (0, 0)
Screenshot: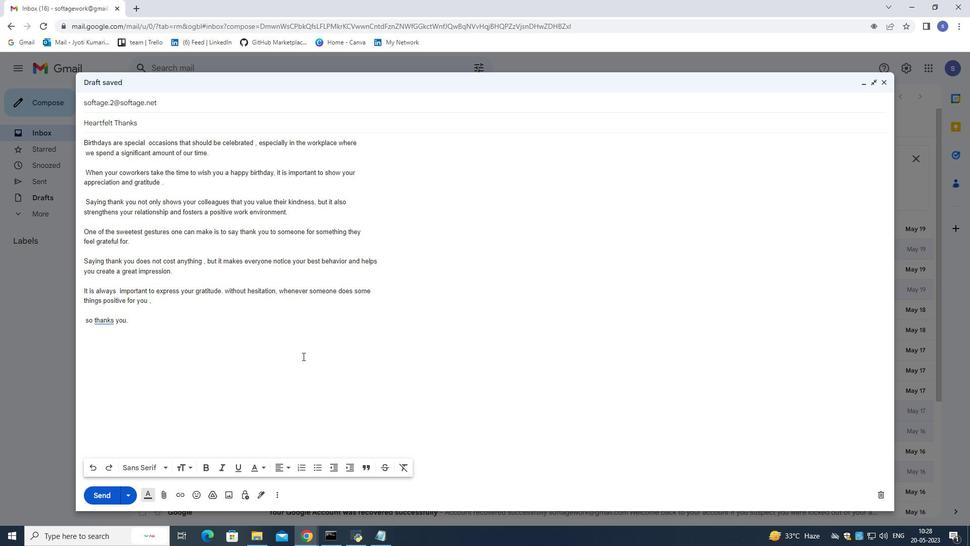 
Action: Mouse scrolled (302, 356) with delta (0, 0)
Screenshot: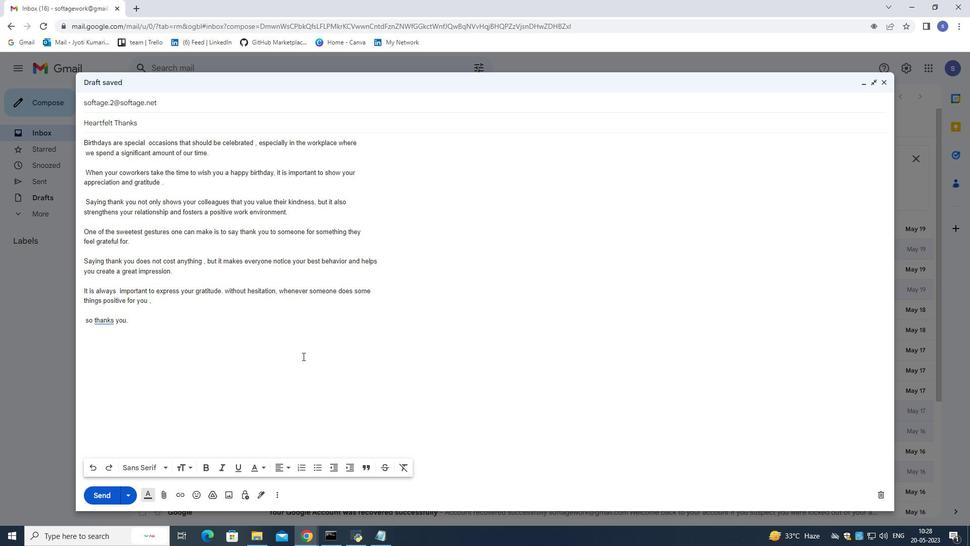 
Action: Mouse scrolled (302, 356) with delta (0, 0)
Screenshot: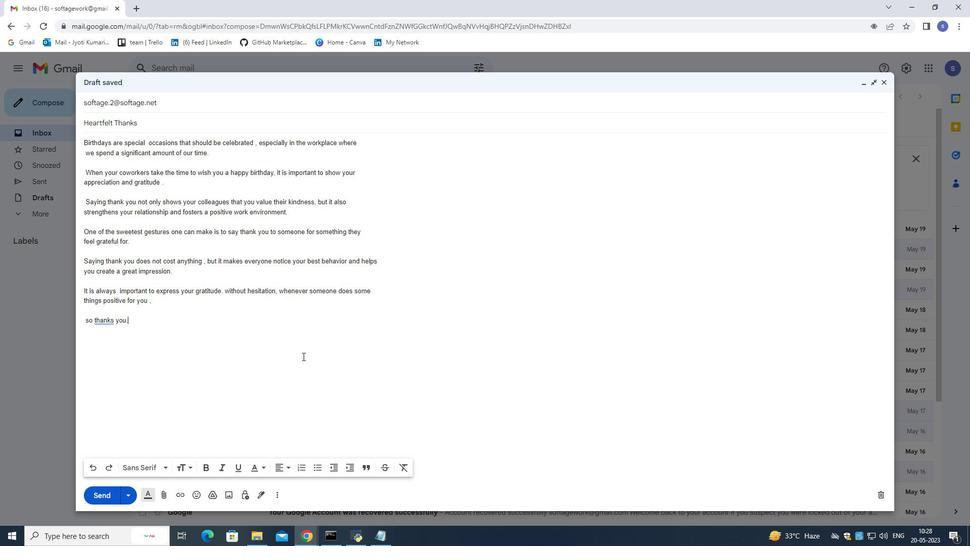 
Action: Mouse moved to (135, 326)
Screenshot: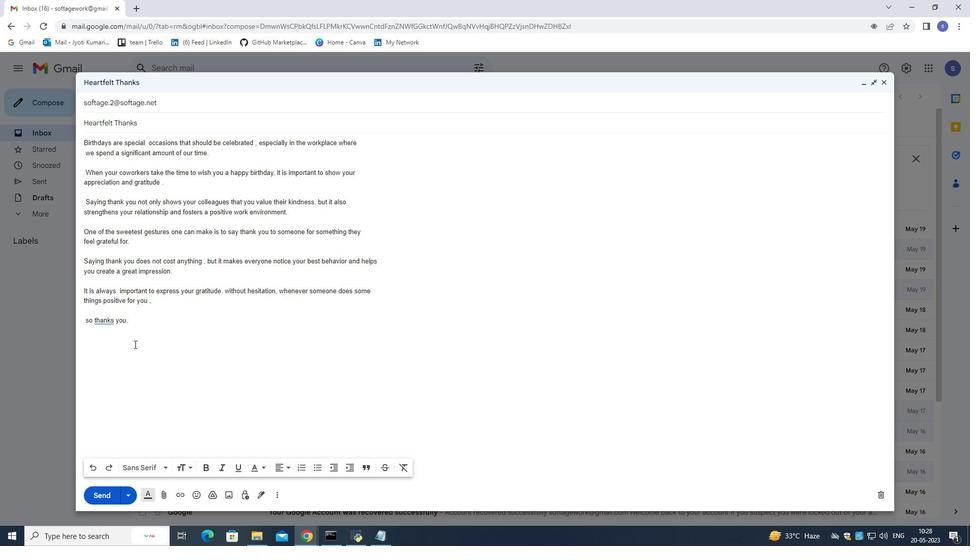 
Action: Mouse pressed left at (135, 326)
Screenshot: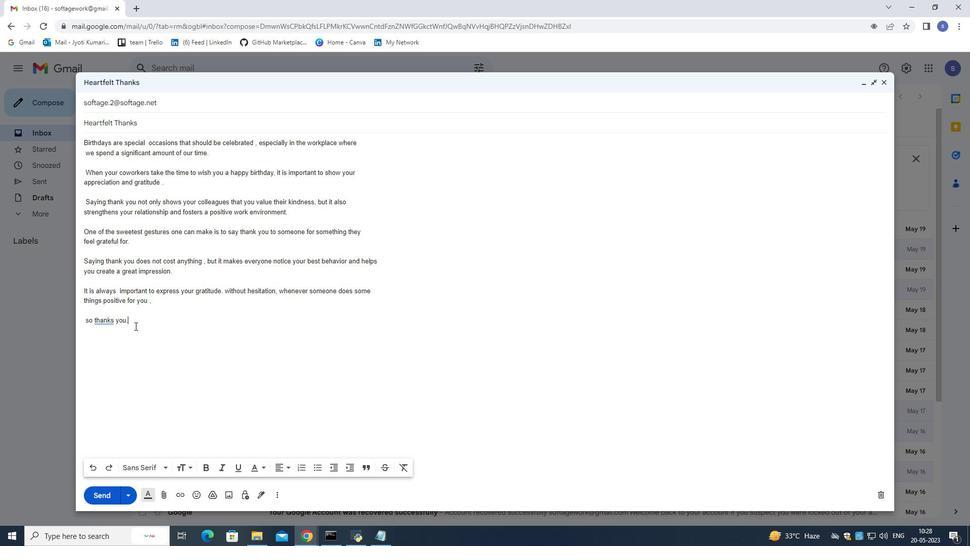 
Action: Mouse moved to (266, 469)
Screenshot: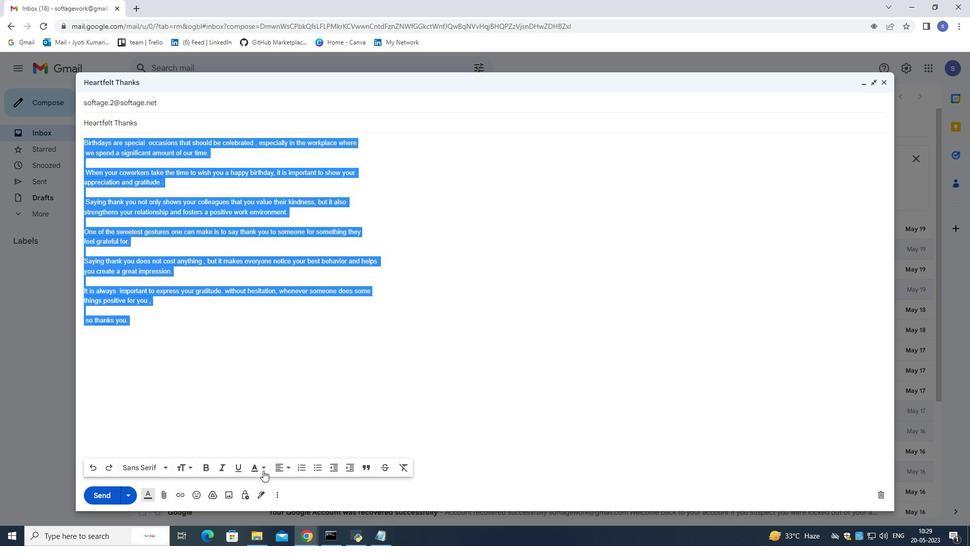 
Action: Mouse pressed left at (266, 469)
Screenshot: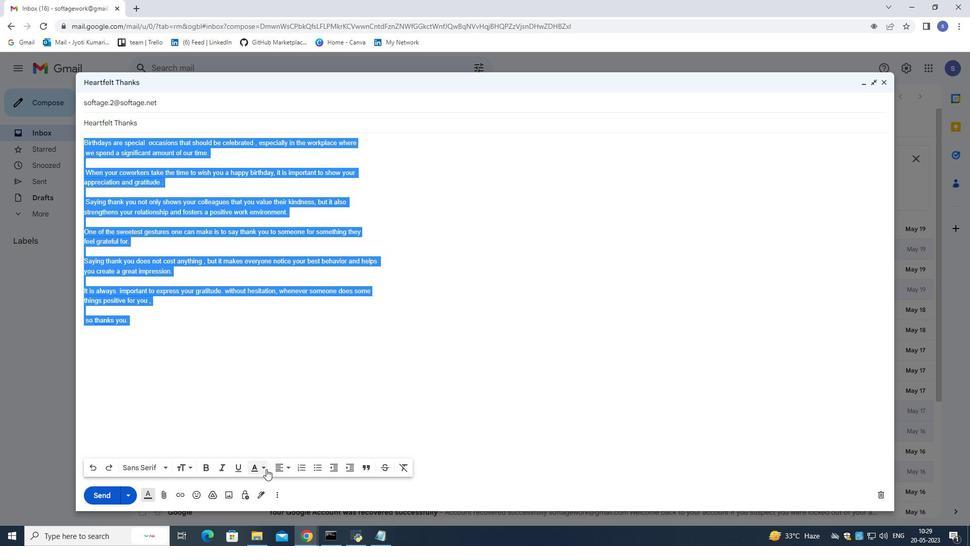 
Action: Mouse moved to (325, 443)
Screenshot: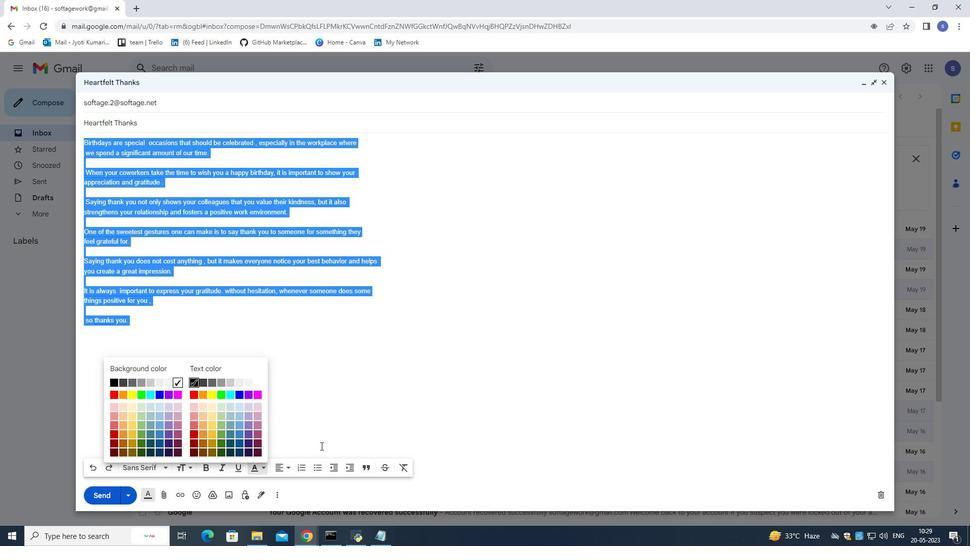 
Action: Mouse pressed left at (325, 443)
Screenshot: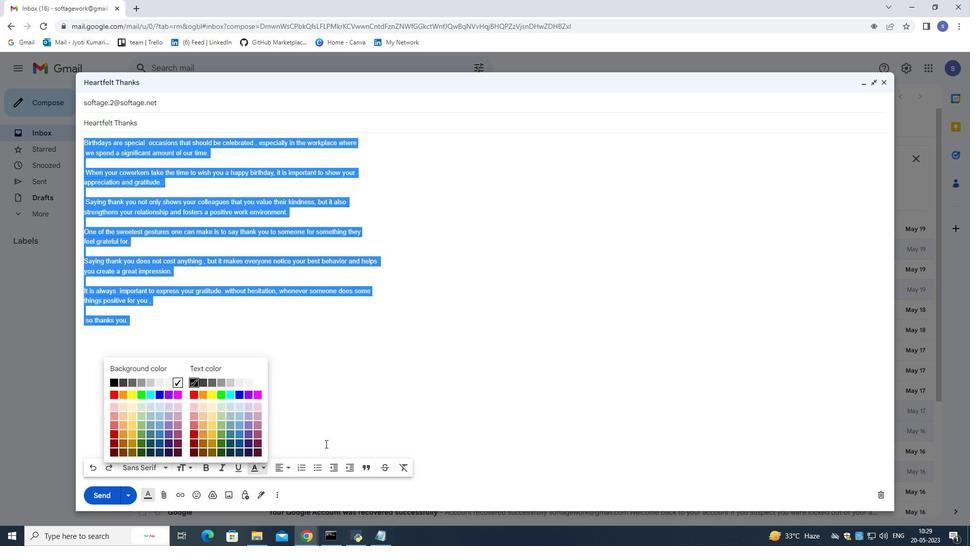 
Action: Mouse moved to (153, 331)
Screenshot: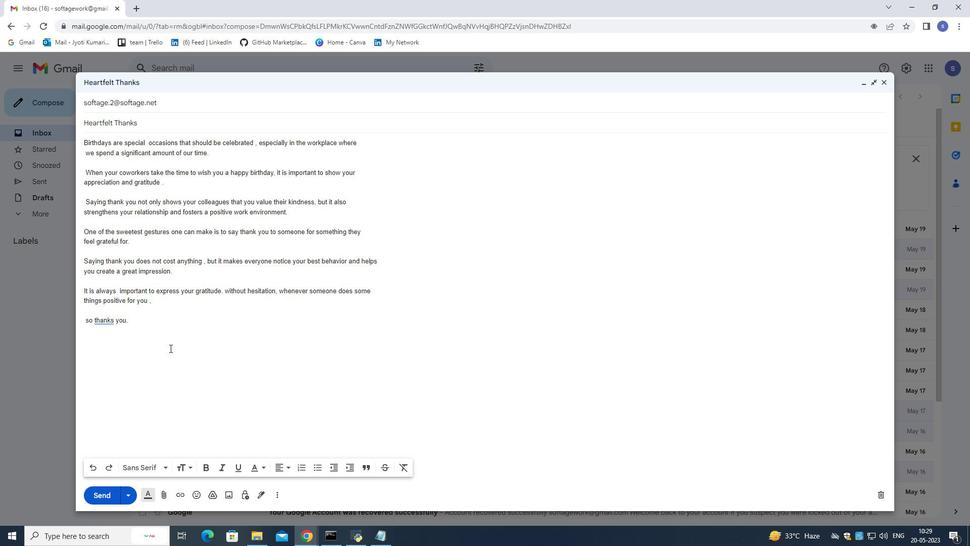 
Action: Mouse pressed left at (153, 331)
Screenshot: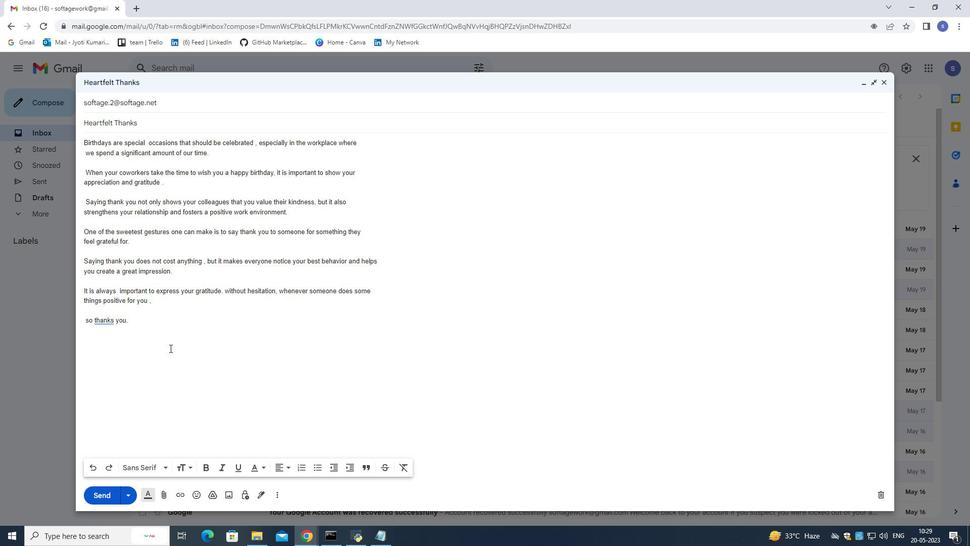 
Action: Mouse moved to (132, 178)
Screenshot: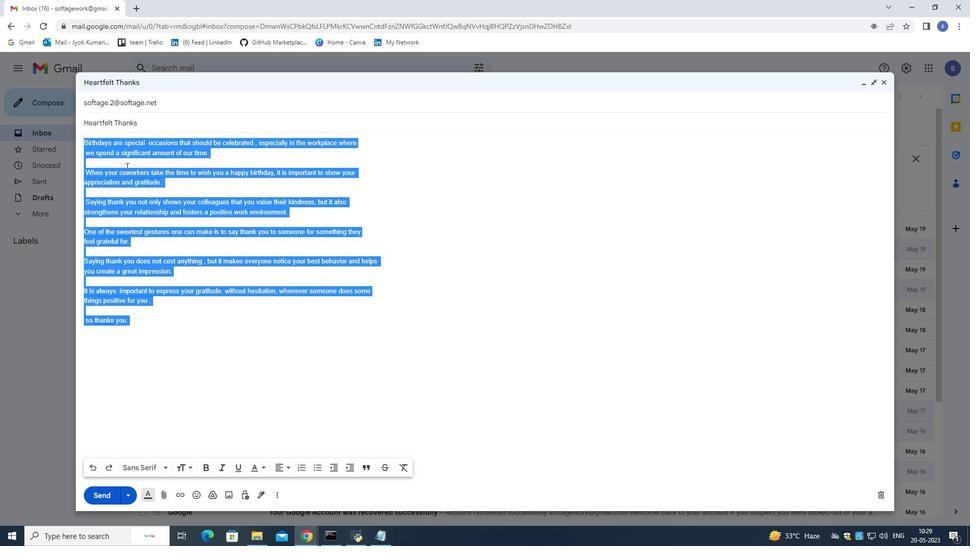 
Action: Mouse pressed right at (132, 178)
Screenshot: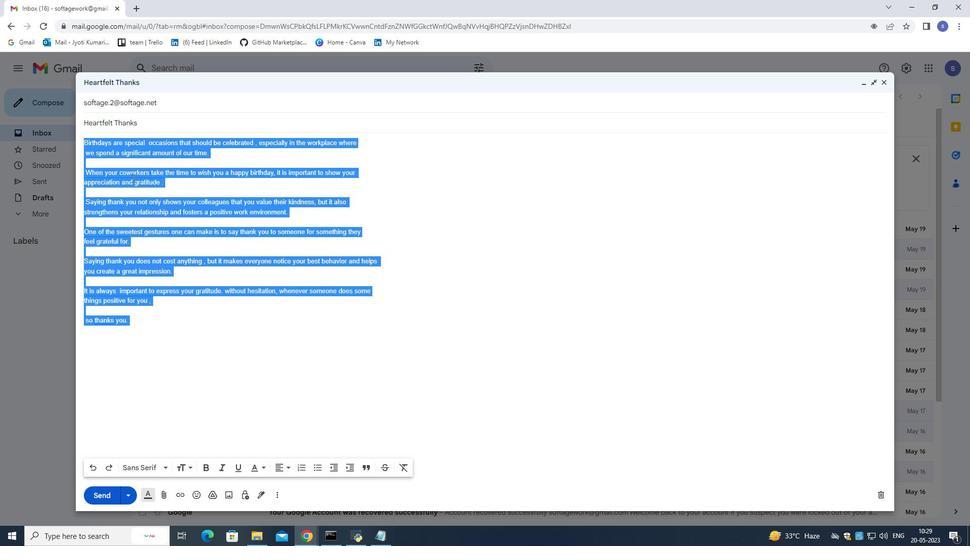 
Action: Mouse moved to (120, 335)
Screenshot: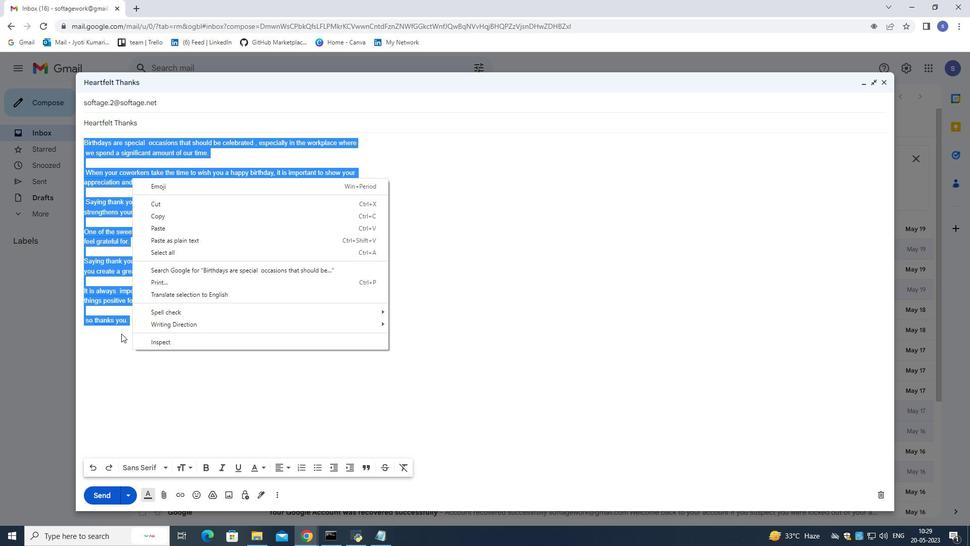
Action: Mouse pressed left at (120, 335)
Screenshot: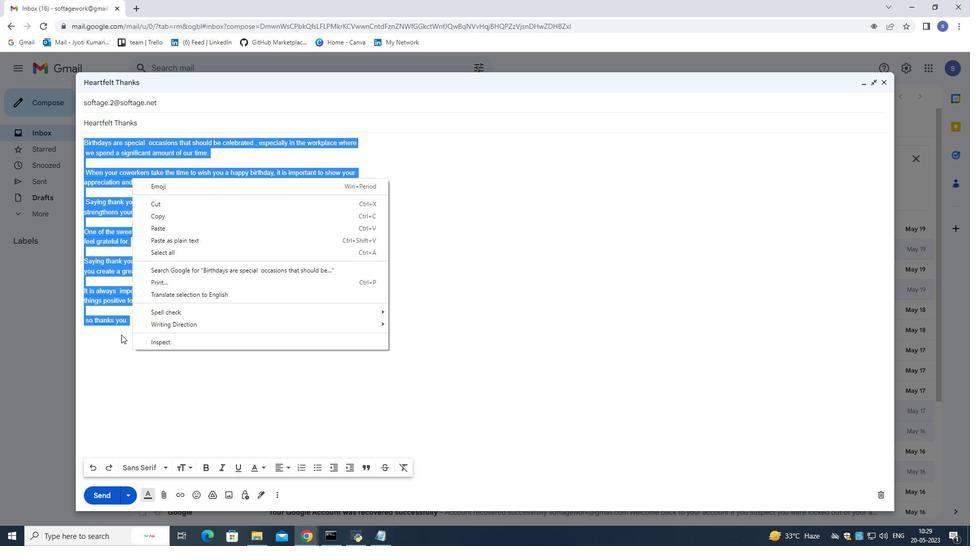 
Action: Mouse moved to (142, 324)
Screenshot: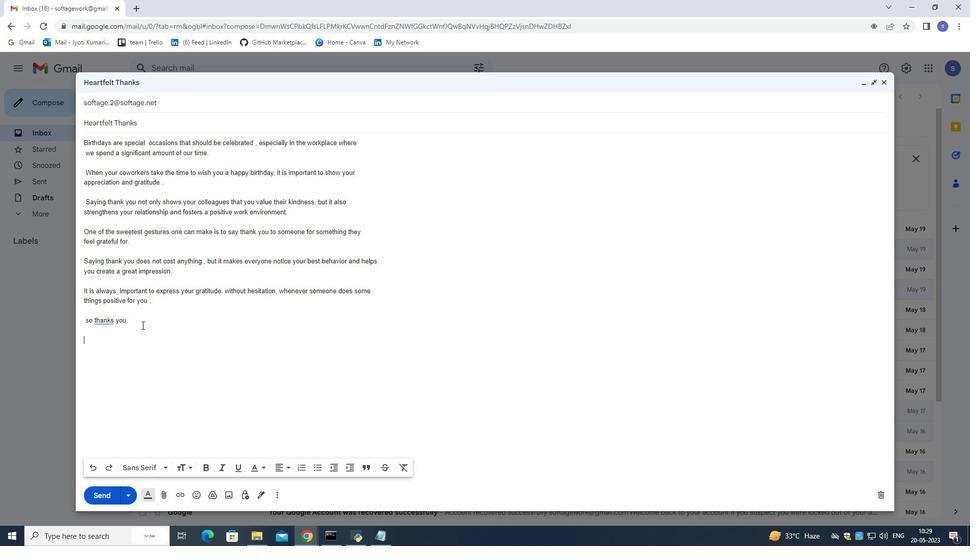 
Action: Mouse pressed left at (142, 324)
Screenshot: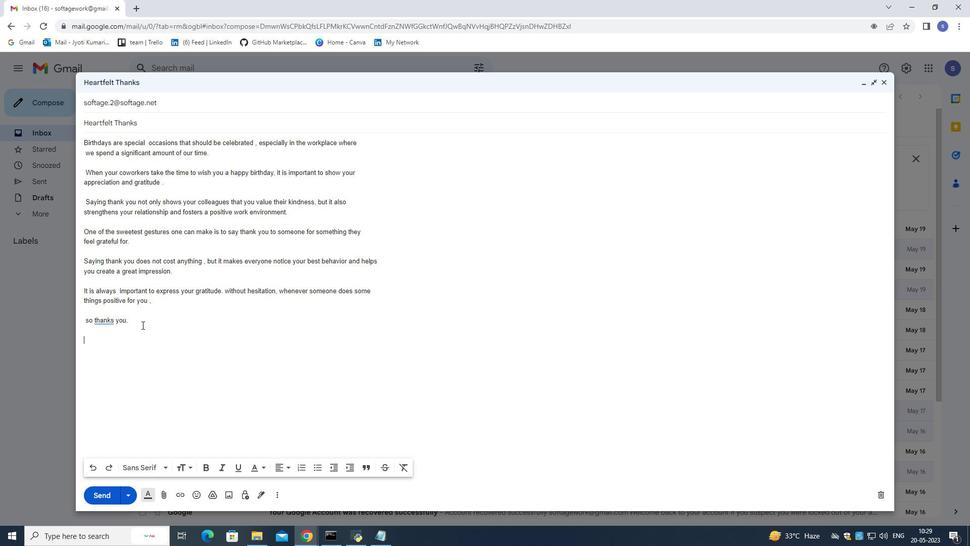 
Action: Mouse moved to (183, 430)
Screenshot: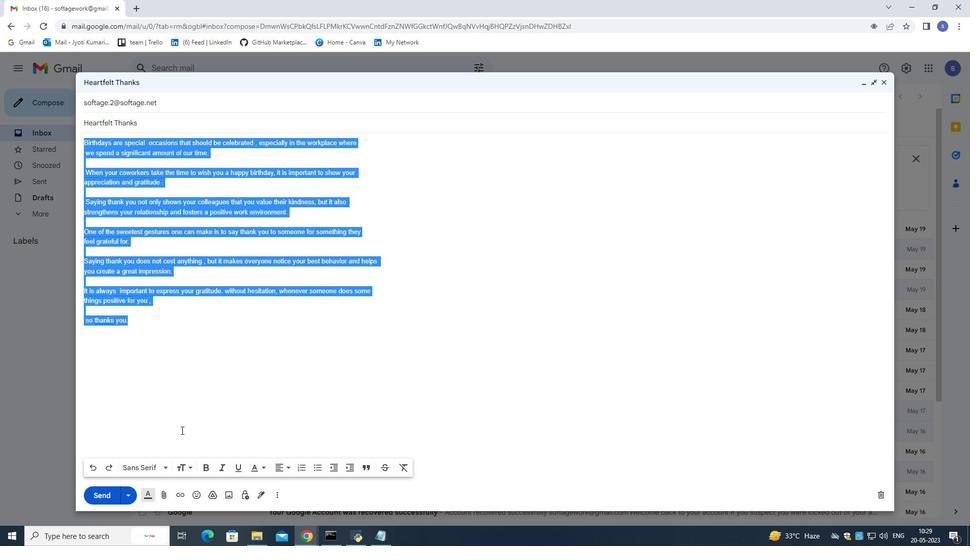 
Action: Mouse pressed left at (183, 430)
Screenshot: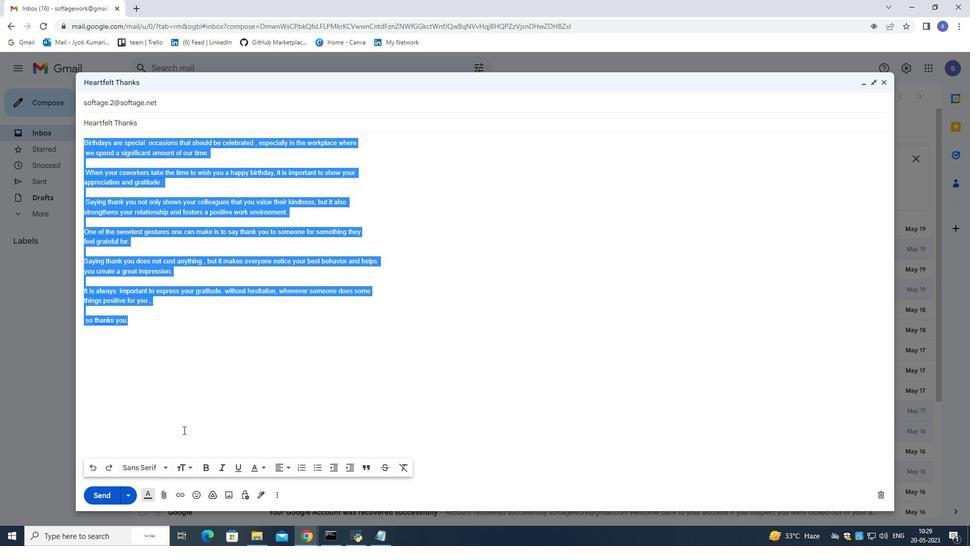 
Action: Mouse moved to (229, 351)
Screenshot: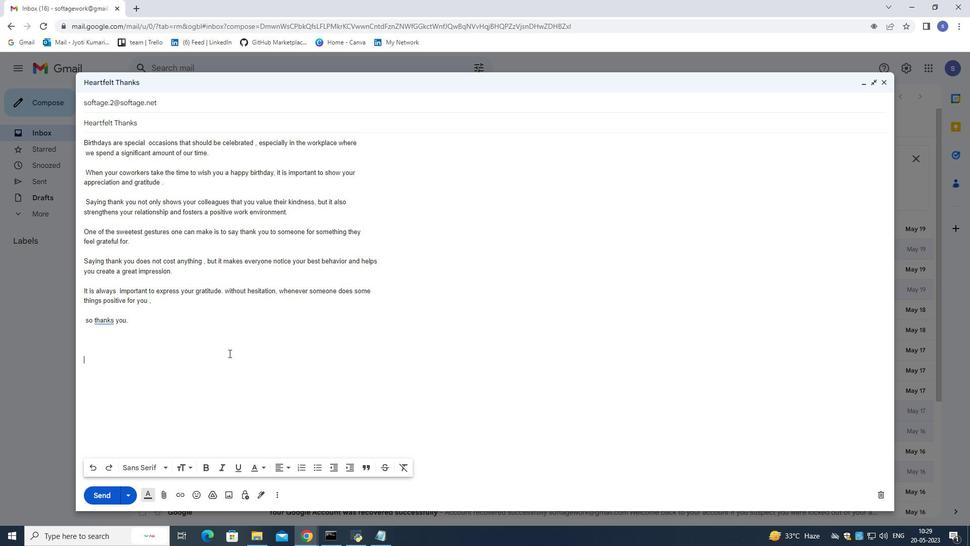 
